 Task: Find connections with filter location Neumarkt in der Oberpfalz with filter topic #cybersecuritywith filter profile language Potuguese with filter current company Capco with filter school Institute for Excellence in Higher Education(IEHE),Bhopal(Autonomous) with filter industry Taxi and Limousine Services with filter service category Cybersecurity with filter keywords title Credit Counselor
Action: Mouse moved to (566, 77)
Screenshot: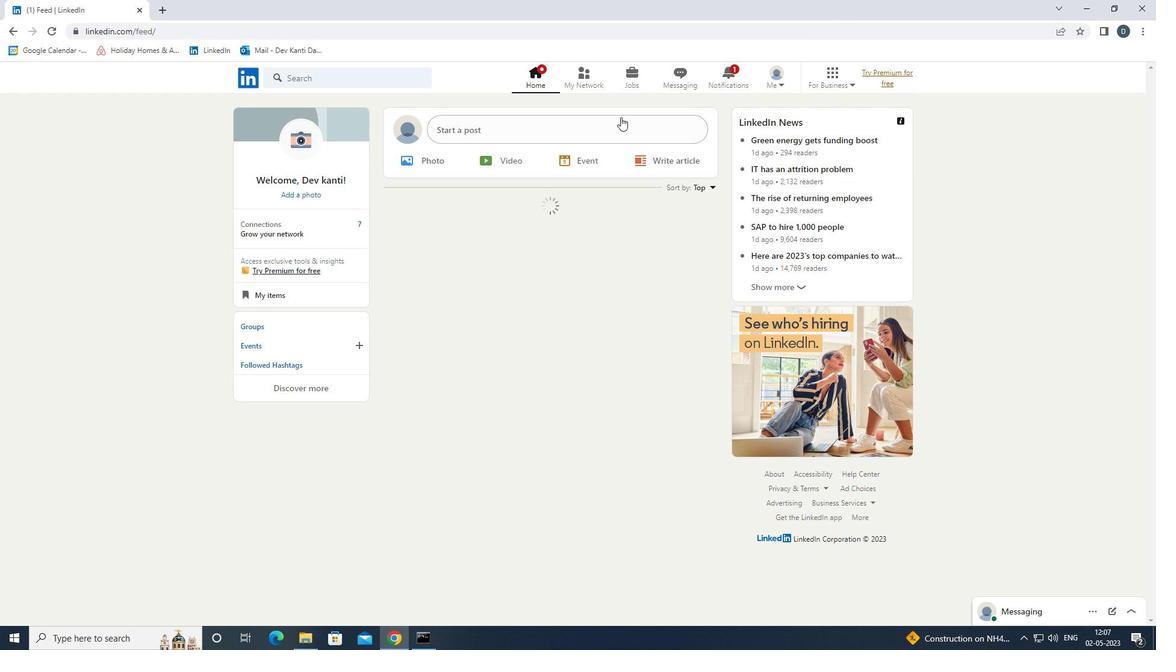 
Action: Mouse pressed left at (566, 77)
Screenshot: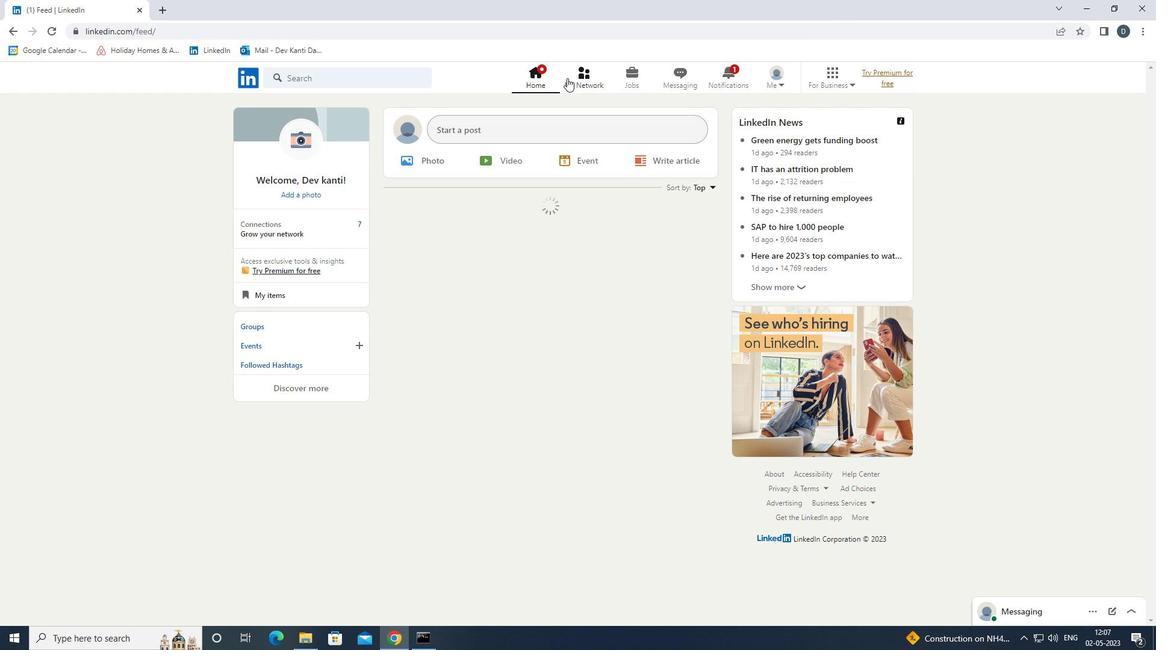 
Action: Mouse moved to (396, 143)
Screenshot: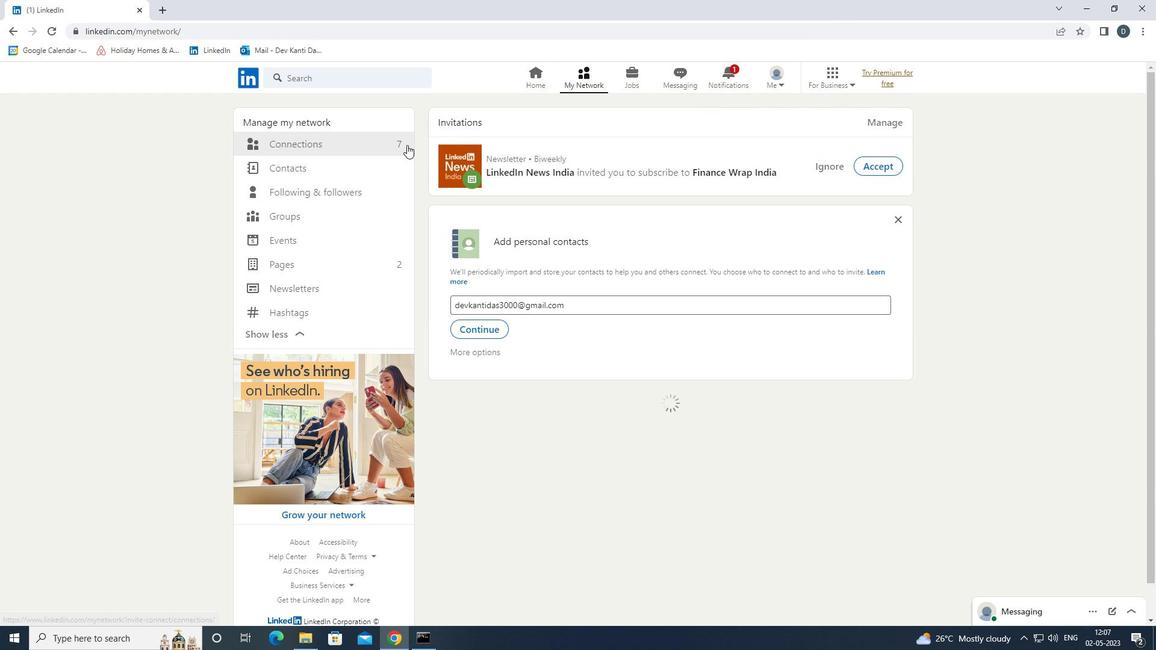 
Action: Mouse pressed left at (396, 143)
Screenshot: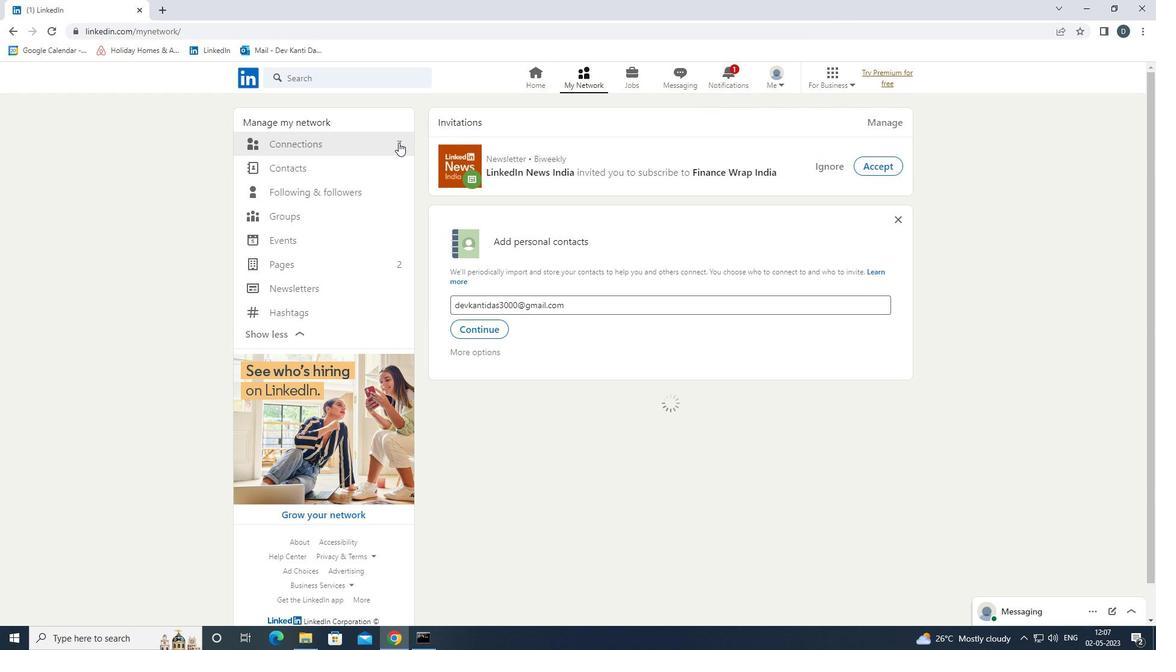 
Action: Mouse moved to (669, 142)
Screenshot: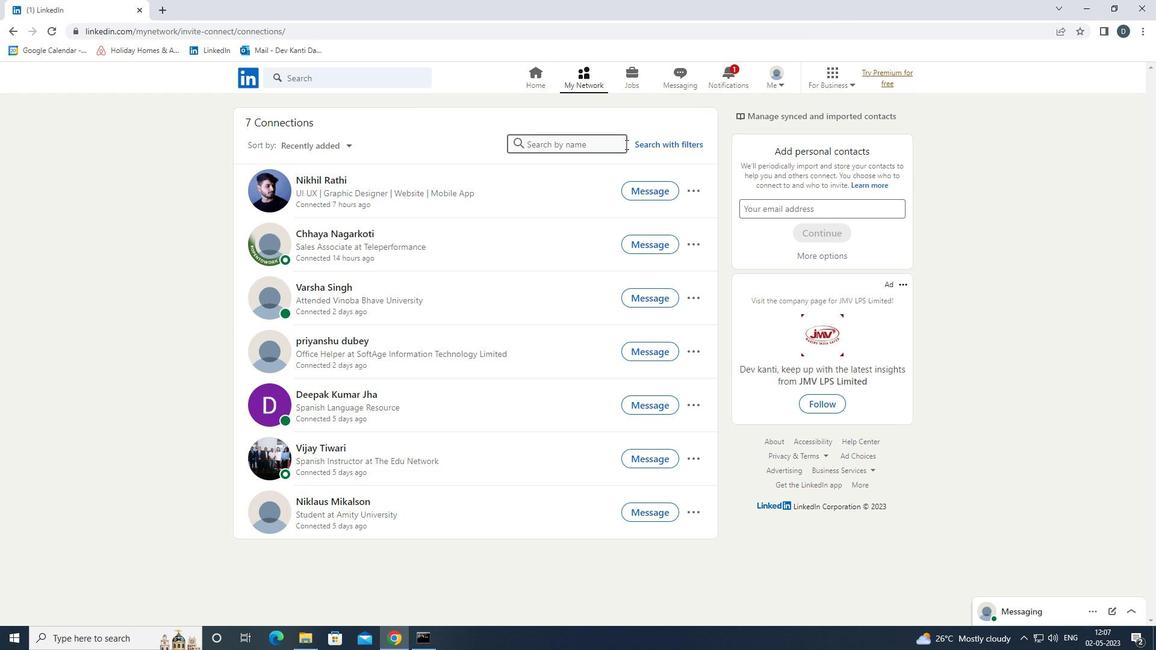 
Action: Mouse pressed left at (669, 142)
Screenshot: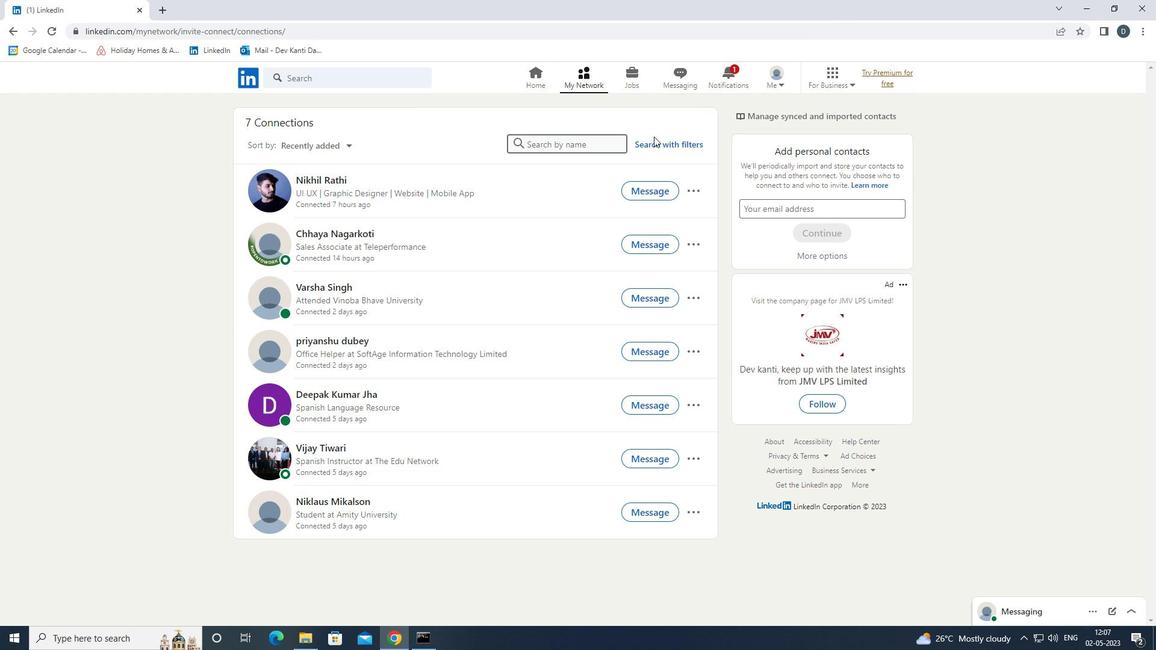 
Action: Mouse moved to (611, 110)
Screenshot: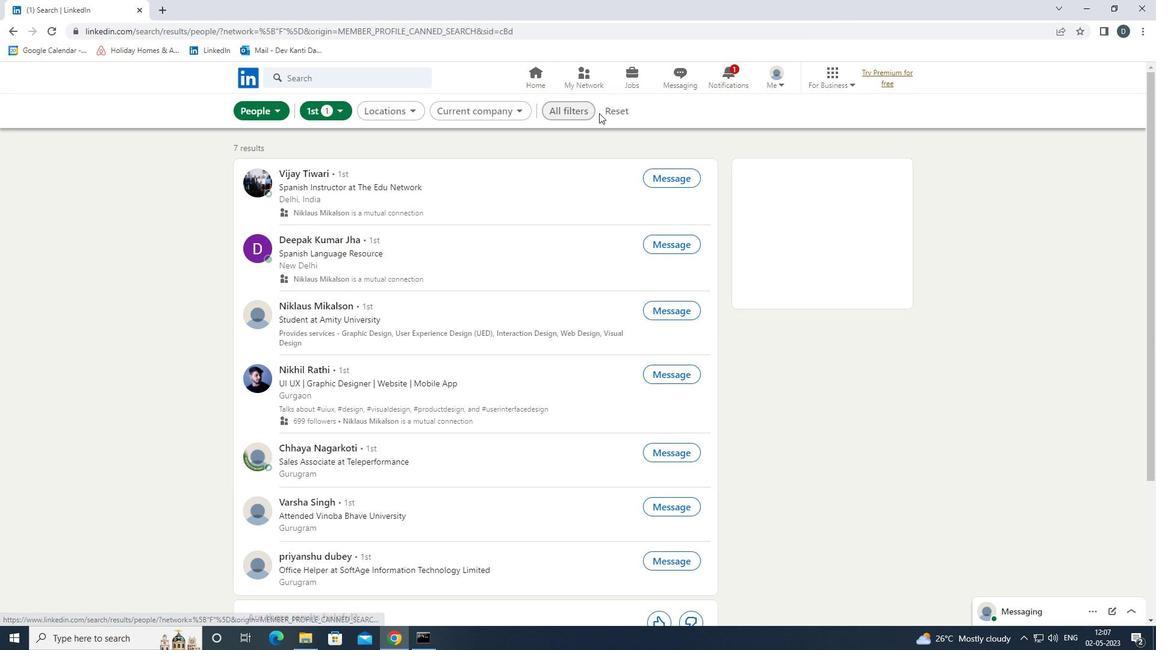 
Action: Mouse pressed left at (611, 110)
Screenshot: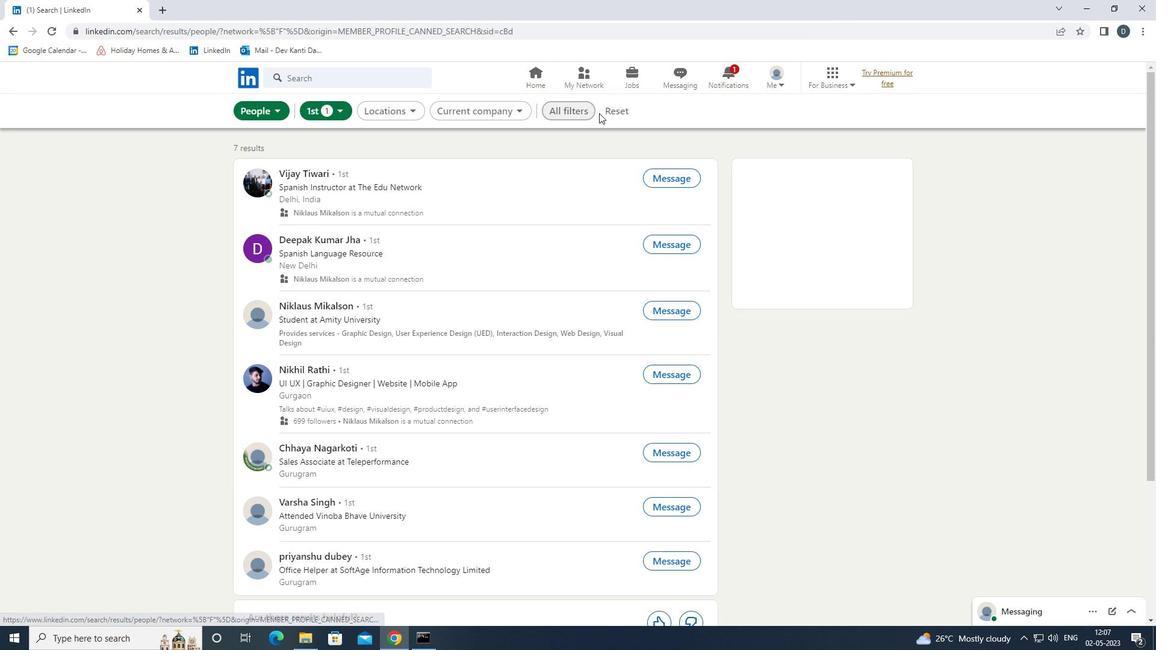 
Action: Mouse moved to (586, 109)
Screenshot: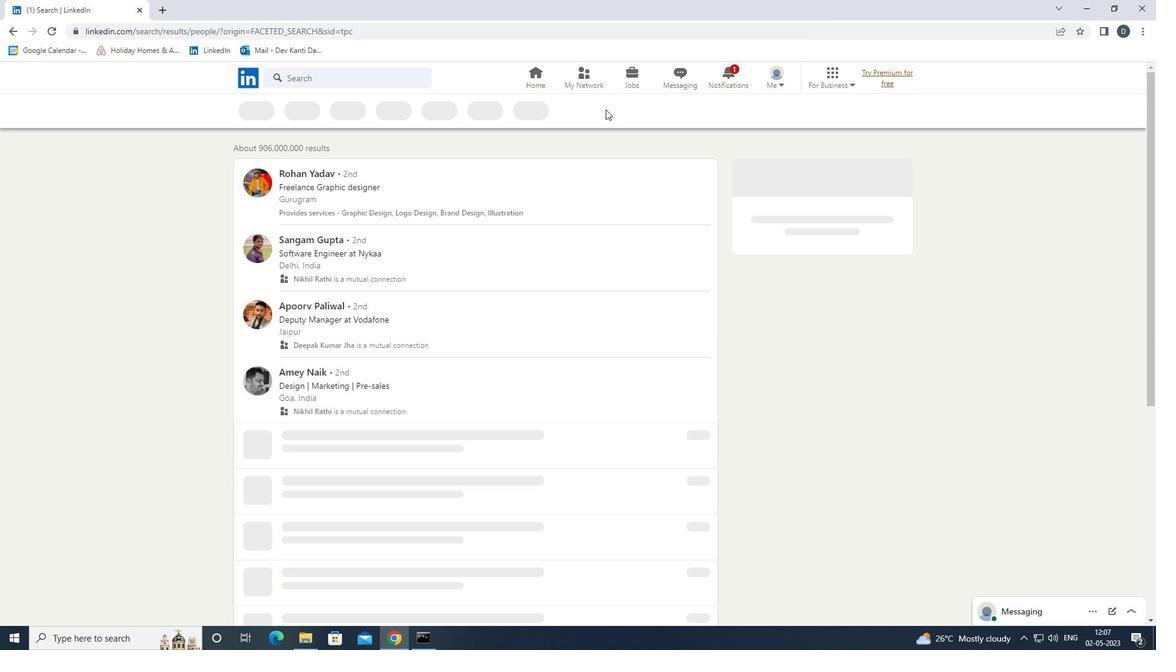 
Action: Mouse pressed left at (586, 109)
Screenshot: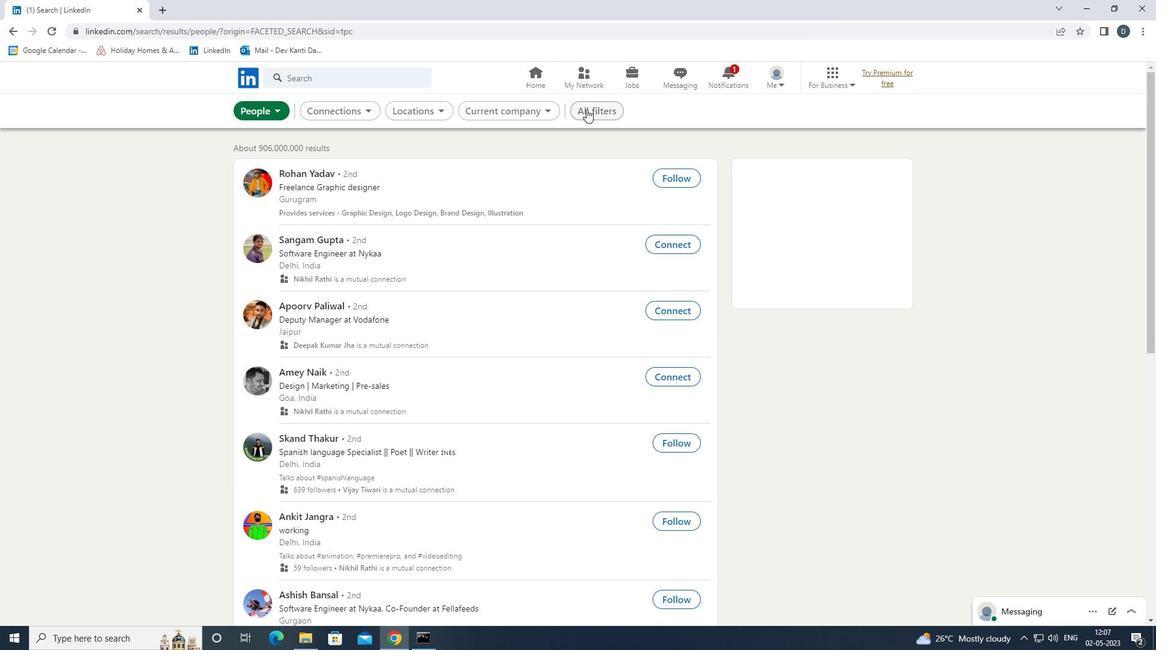 
Action: Mouse moved to (1019, 404)
Screenshot: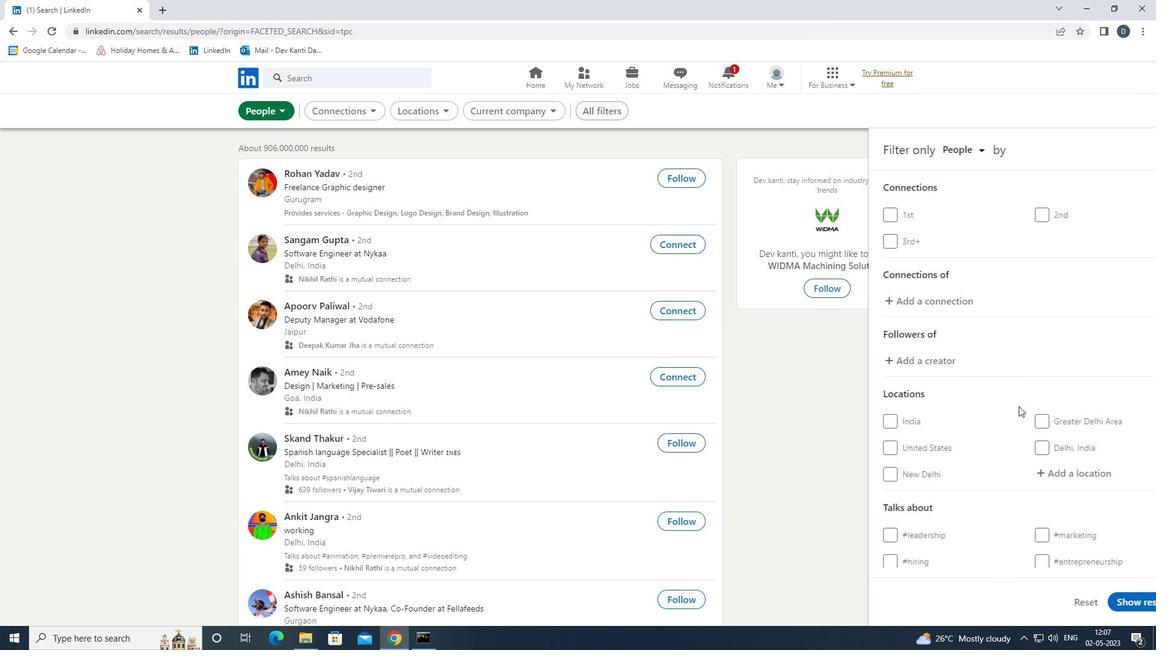 
Action: Mouse scrolled (1019, 404) with delta (0, 0)
Screenshot: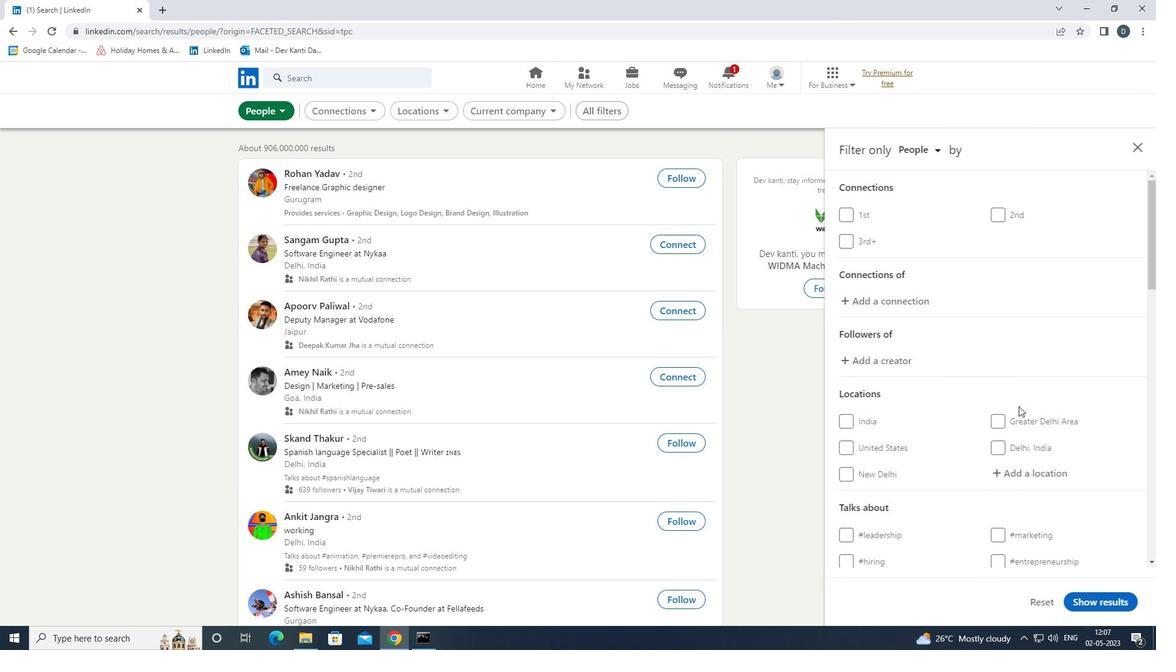 
Action: Mouse scrolled (1019, 404) with delta (0, 0)
Screenshot: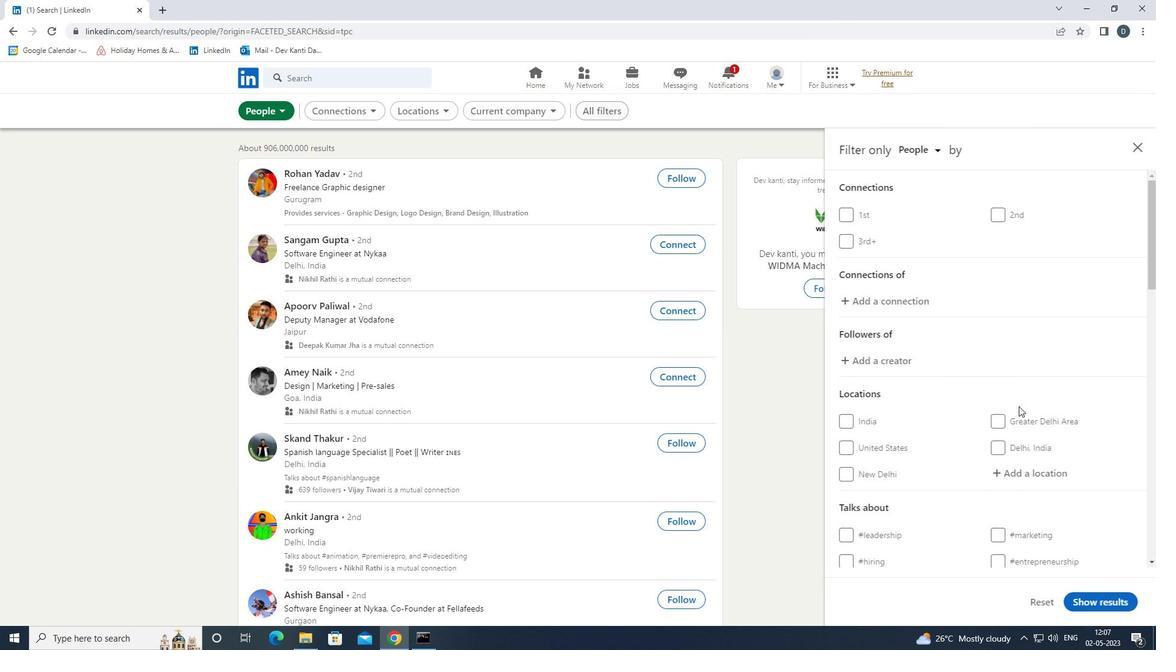 
Action: Mouse moved to (1055, 356)
Screenshot: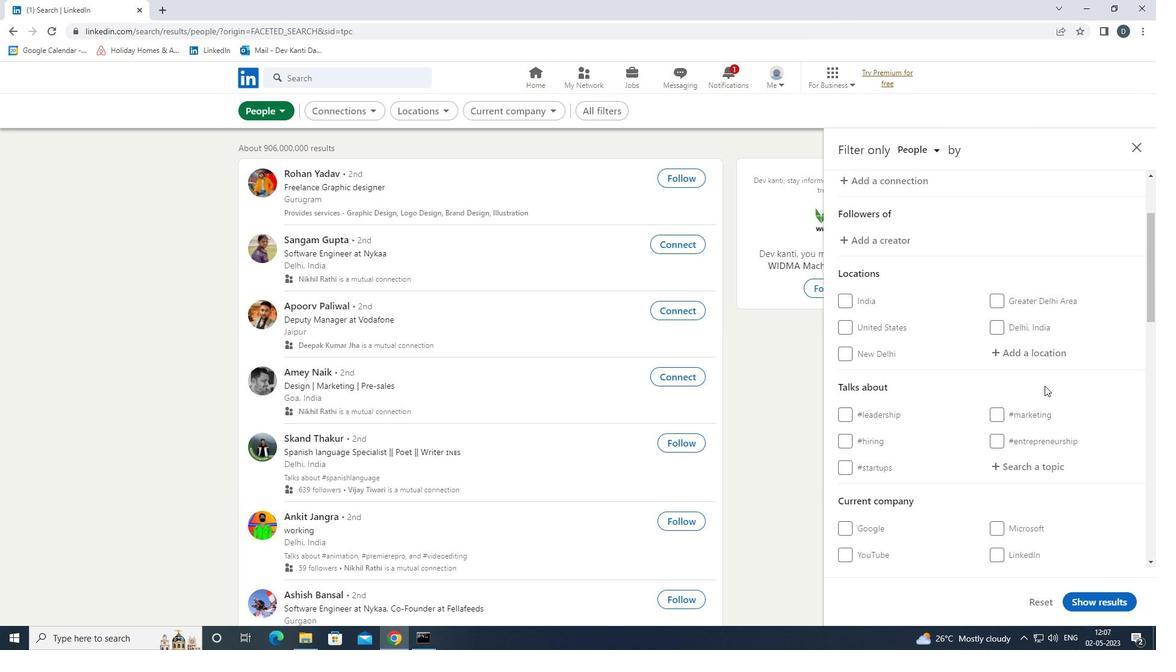 
Action: Mouse pressed left at (1055, 356)
Screenshot: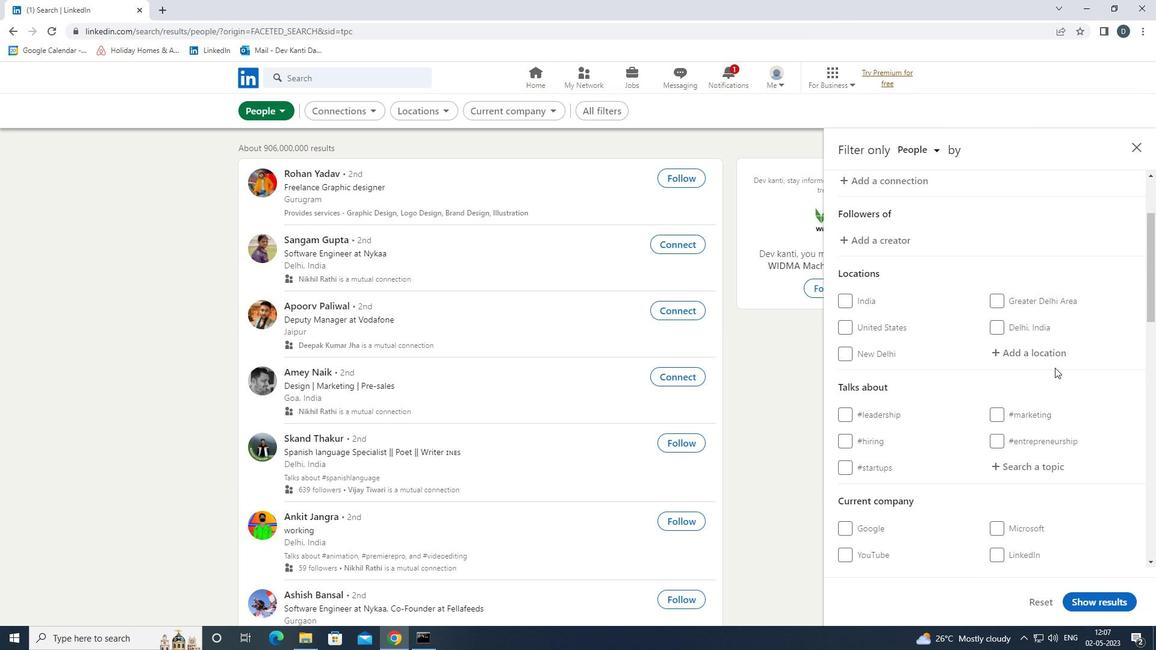 
Action: Key pressed <Key.shift>NEUMARKT<Key.space><Key.down><Key.enter>
Screenshot: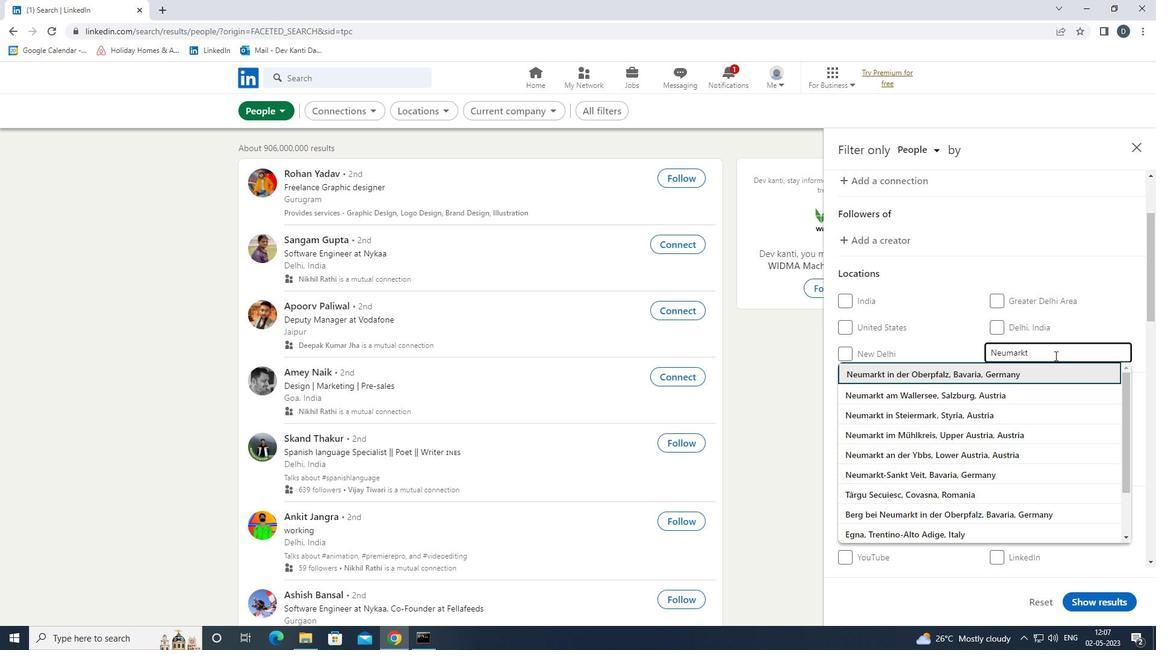 
Action: Mouse moved to (1072, 358)
Screenshot: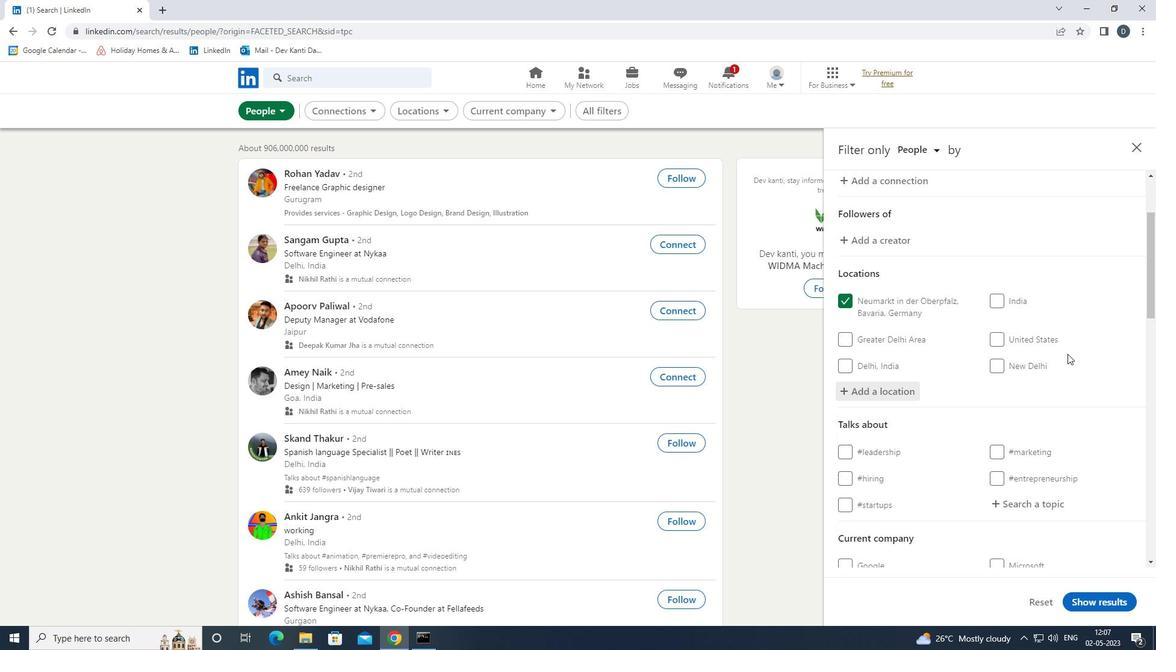 
Action: Mouse scrolled (1072, 357) with delta (0, 0)
Screenshot: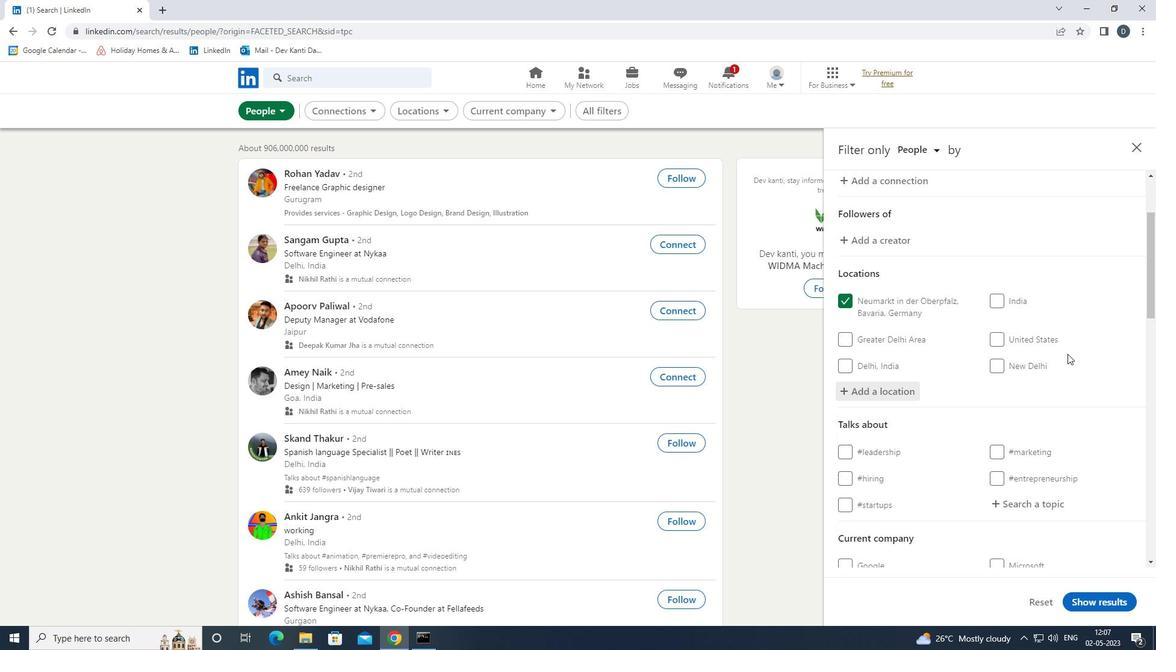 
Action: Mouse moved to (1072, 358)
Screenshot: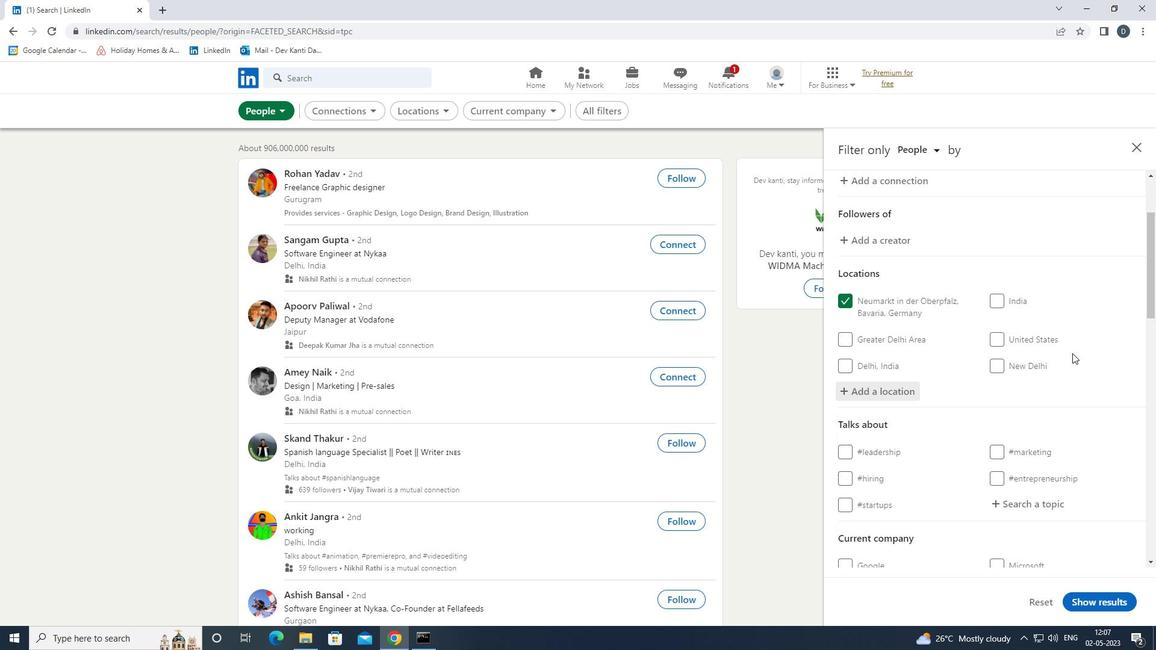 
Action: Mouse scrolled (1072, 357) with delta (0, 0)
Screenshot: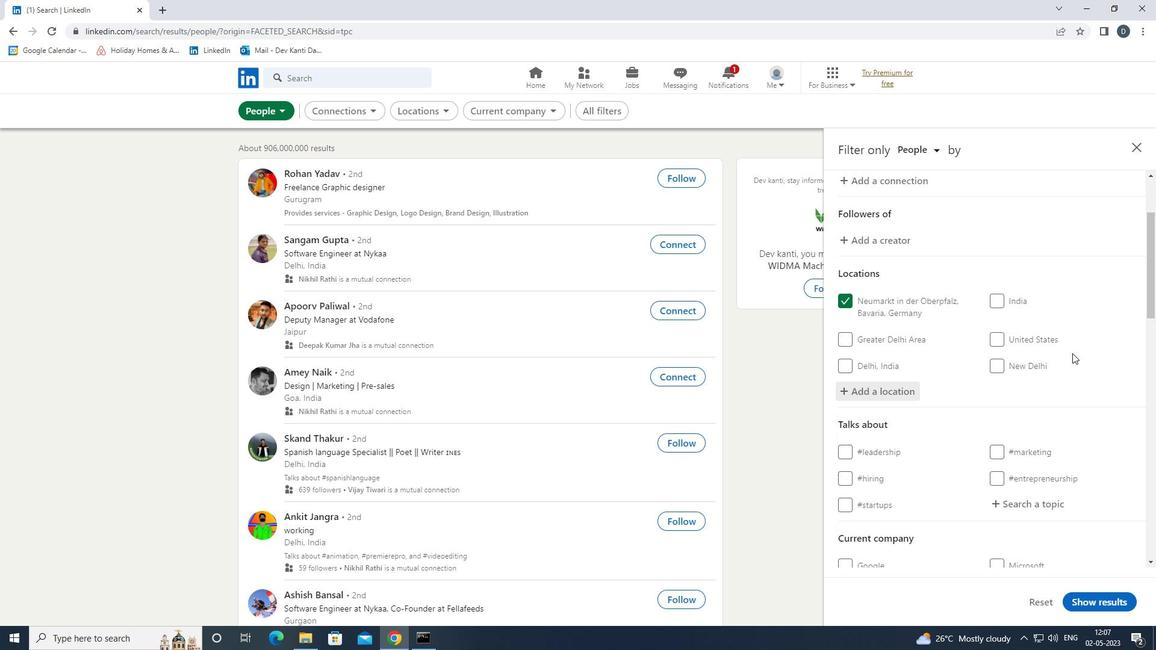 
Action: Mouse moved to (1018, 396)
Screenshot: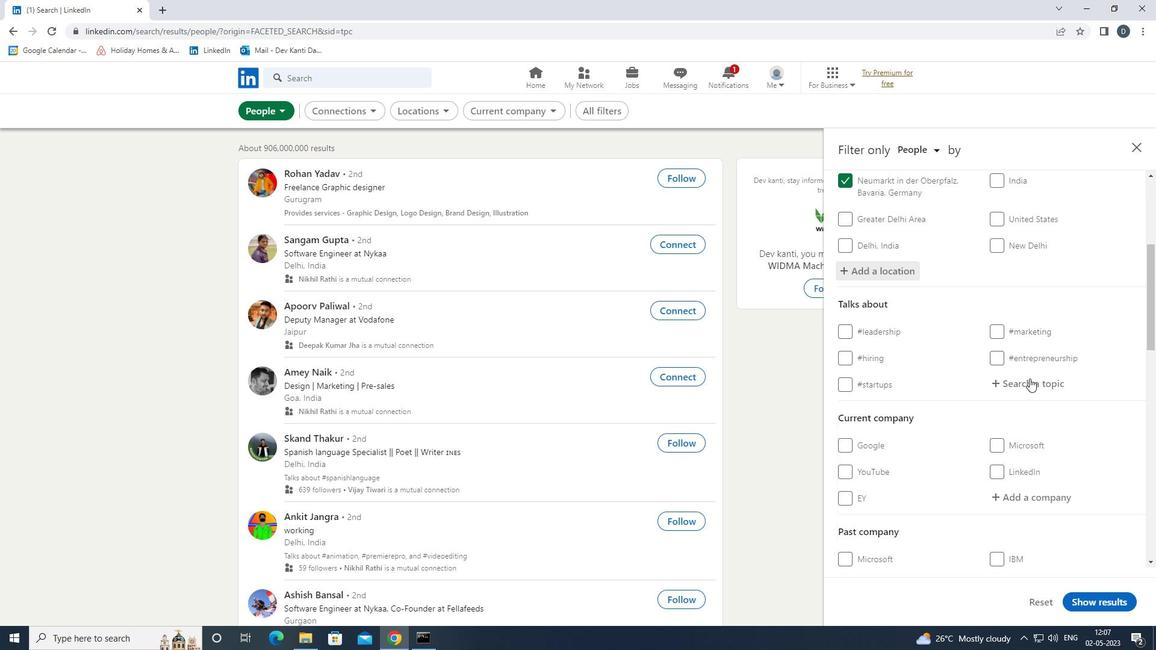 
Action: Mouse pressed left at (1018, 396)
Screenshot: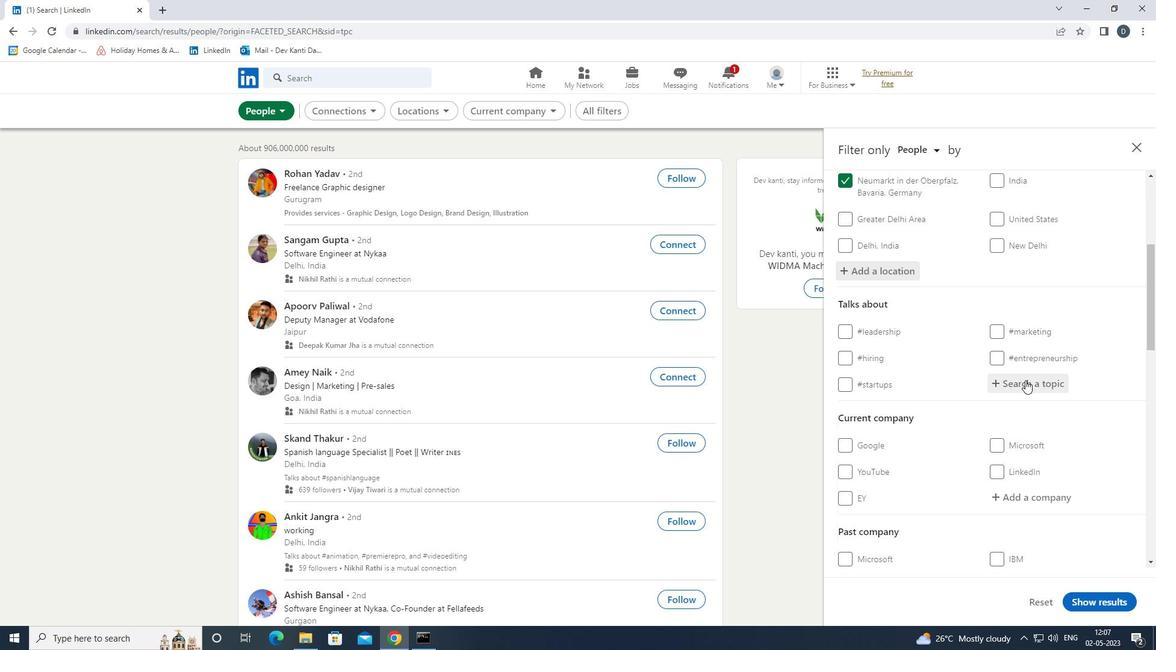 
Action: Mouse moved to (1018, 392)
Screenshot: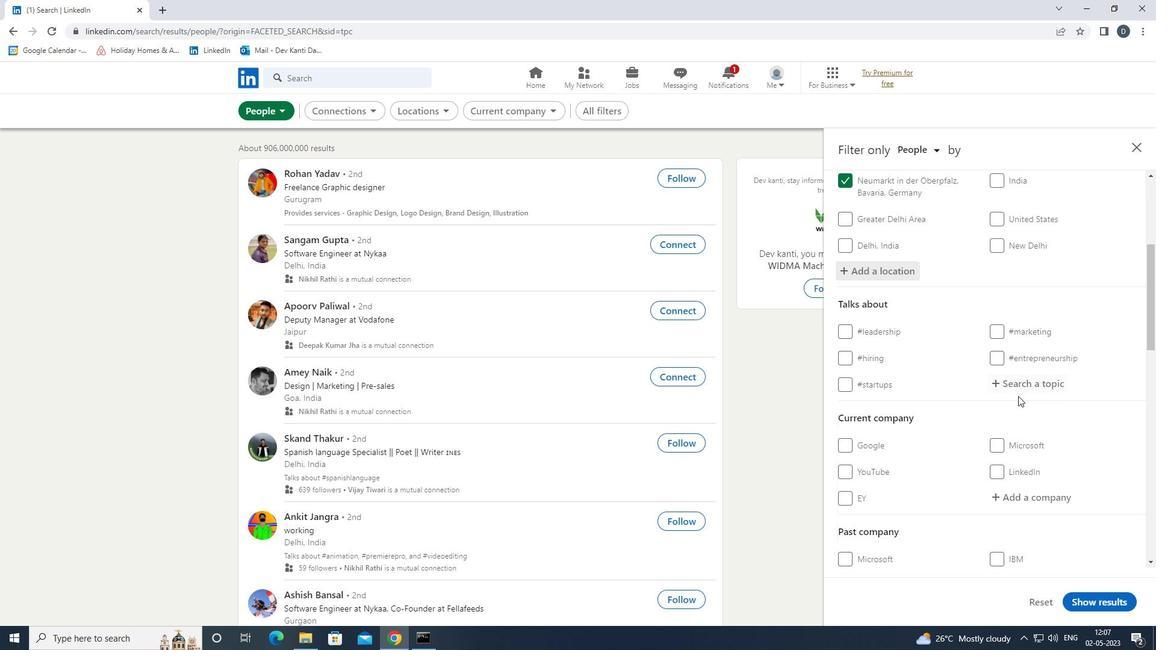 
Action: Mouse pressed left at (1018, 392)
Screenshot: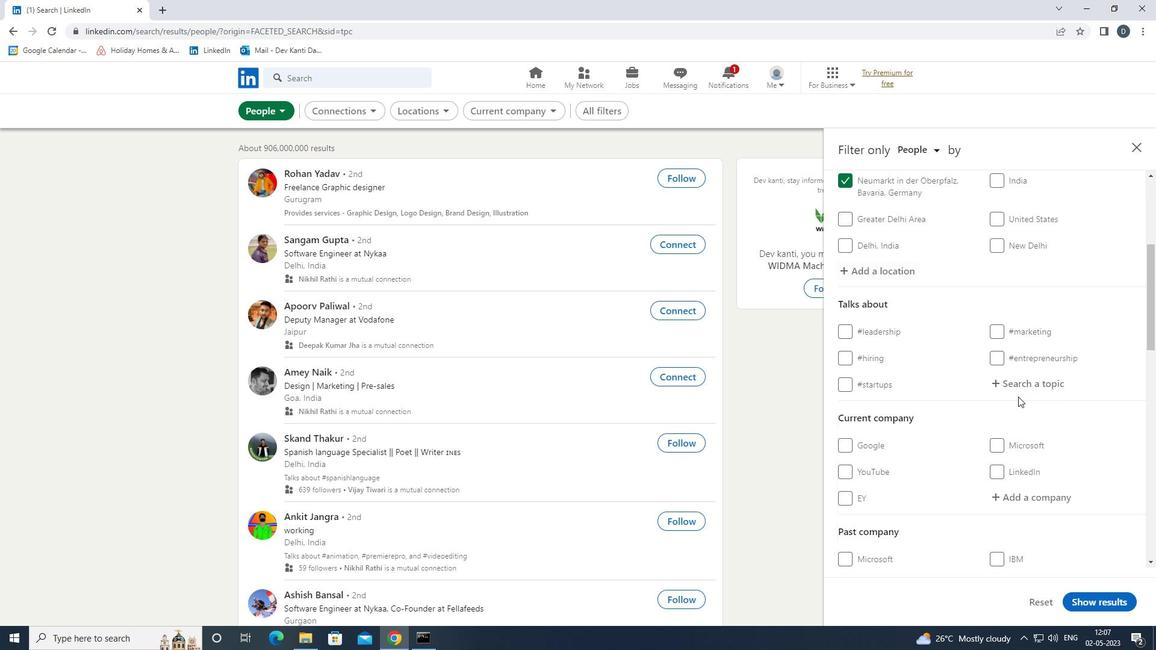 
Action: Key pressed CYBERSECURITY<Key.down><Key.enter>
Screenshot: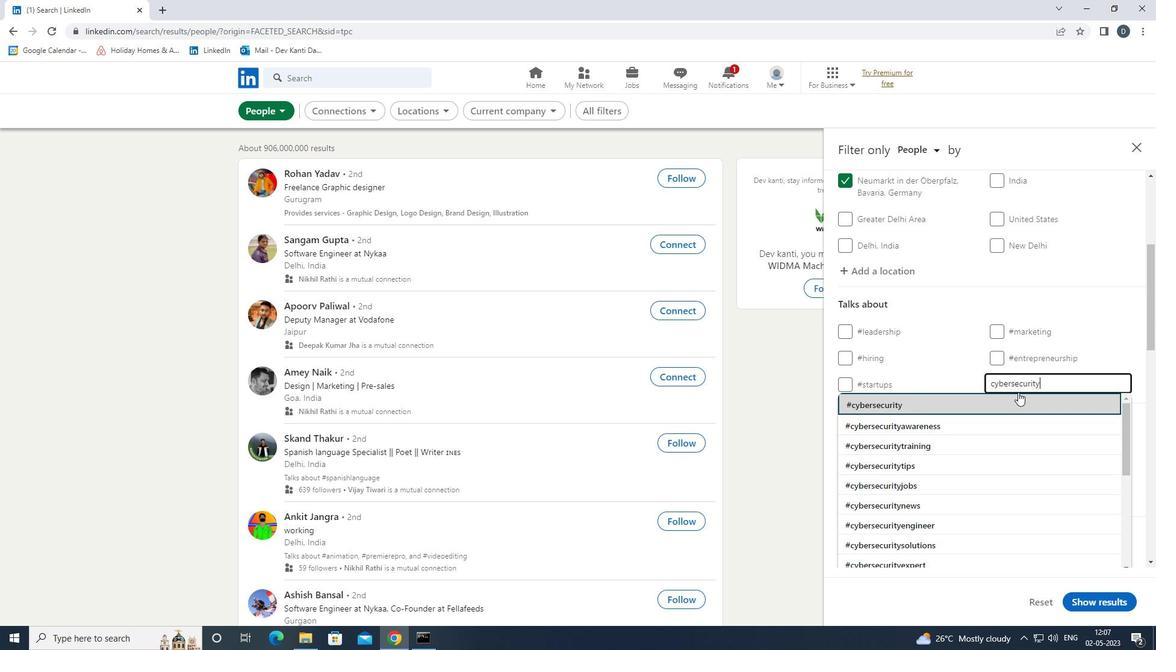
Action: Mouse moved to (1020, 392)
Screenshot: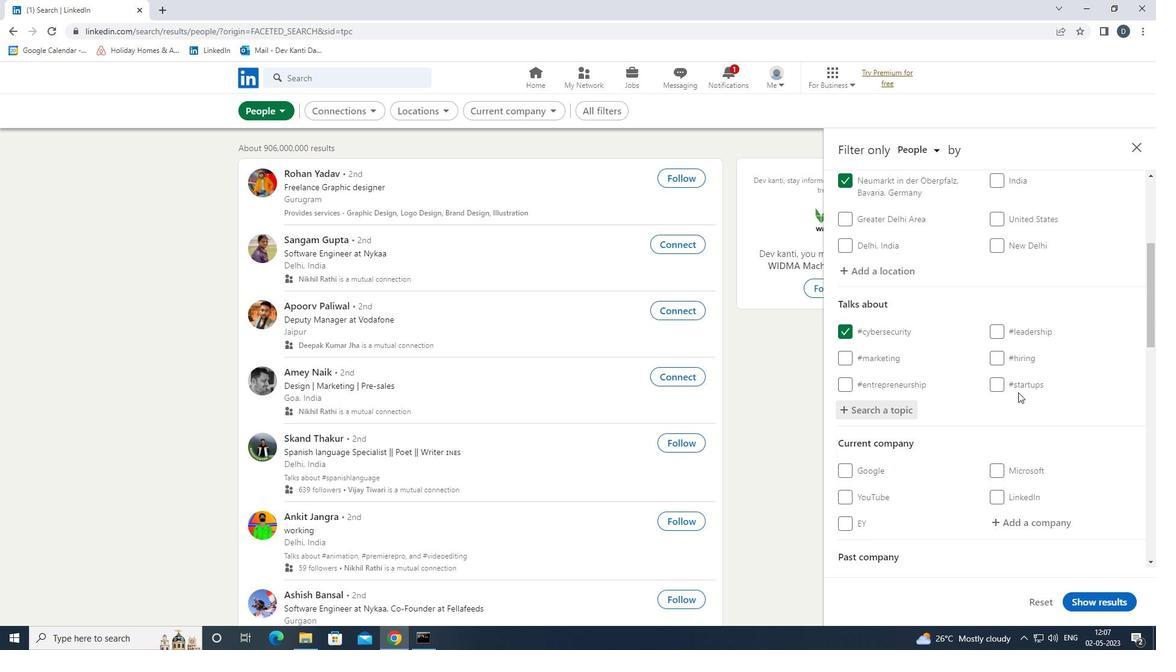 
Action: Mouse scrolled (1020, 391) with delta (0, 0)
Screenshot: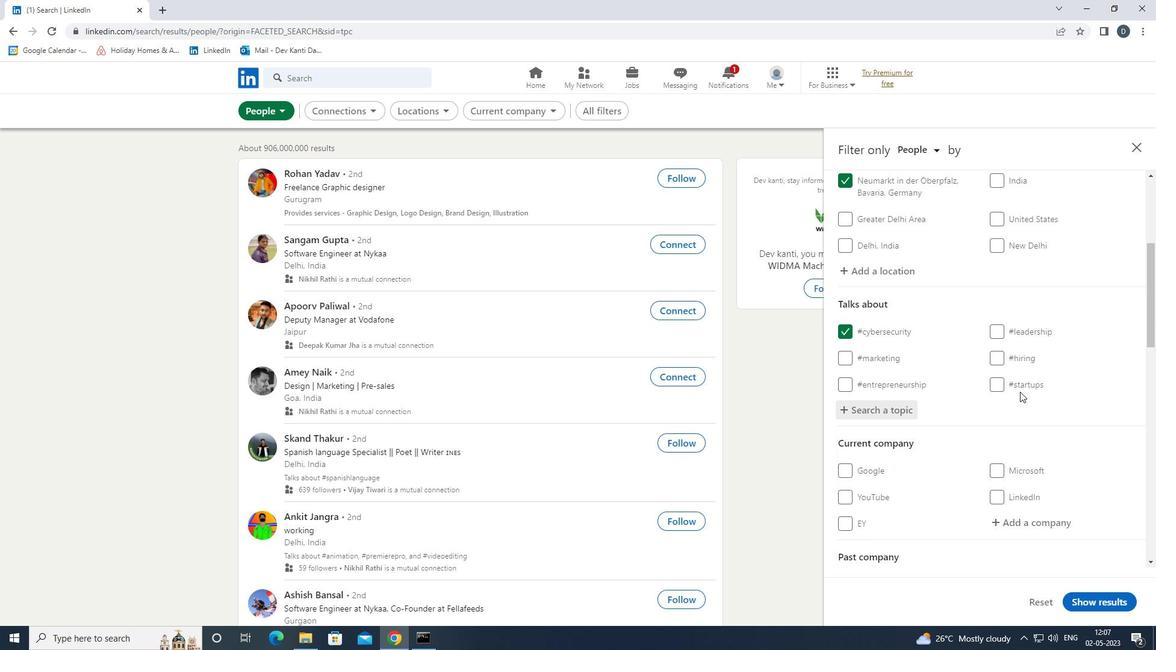 
Action: Mouse scrolled (1020, 391) with delta (0, 0)
Screenshot: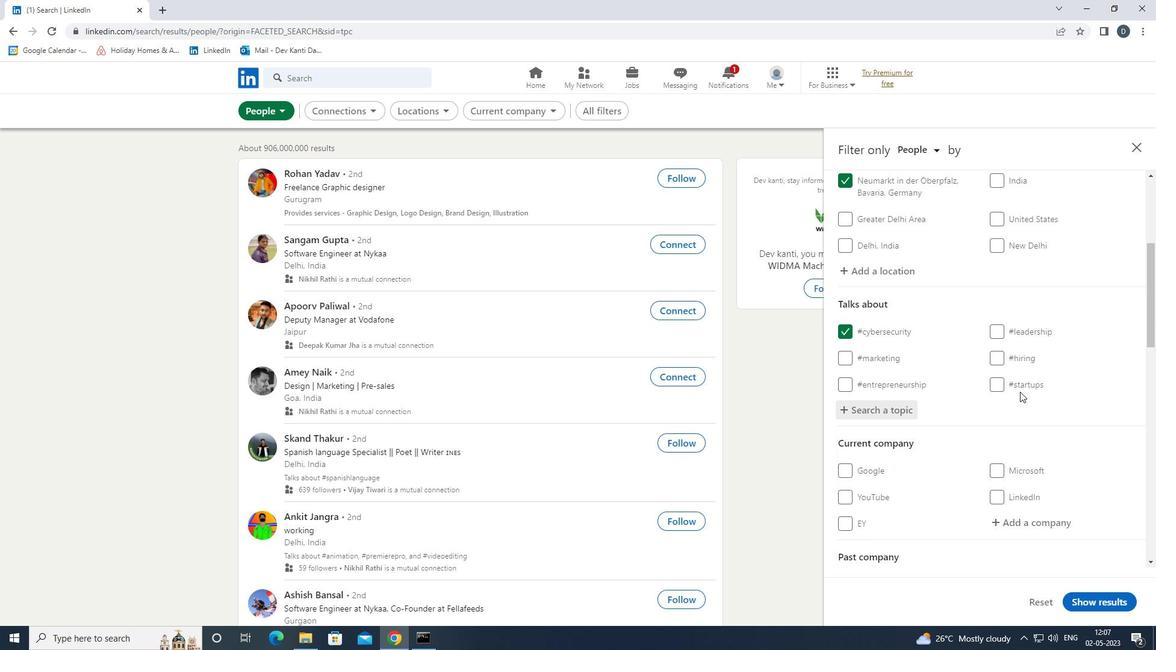 
Action: Mouse scrolled (1020, 391) with delta (0, 0)
Screenshot: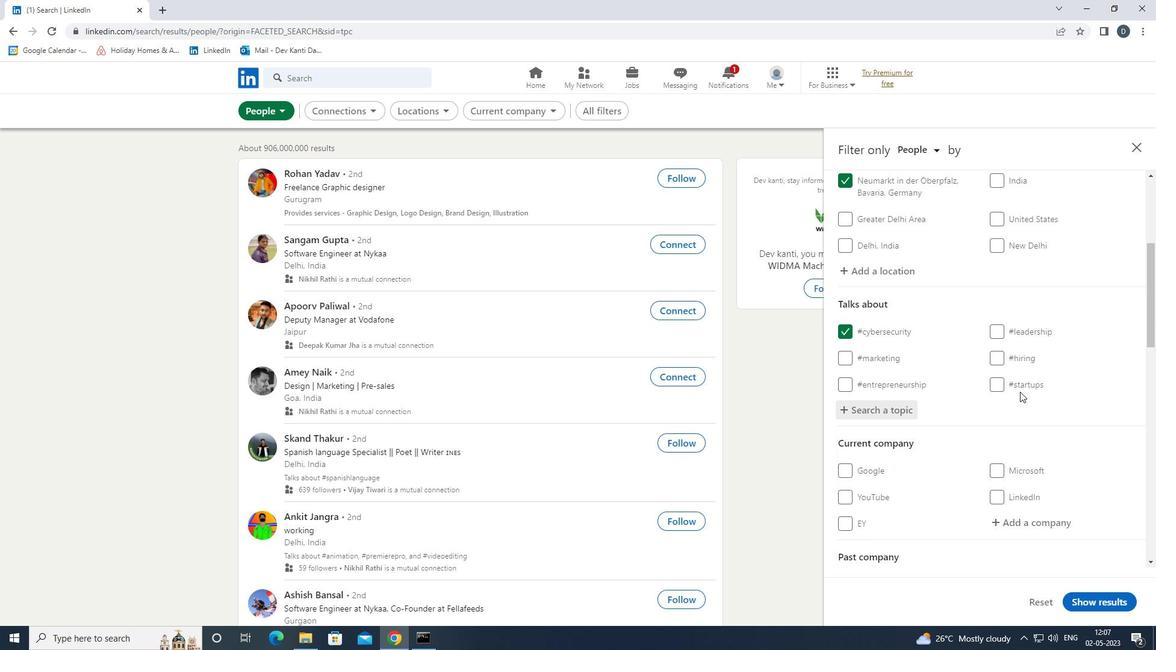 
Action: Mouse moved to (1017, 357)
Screenshot: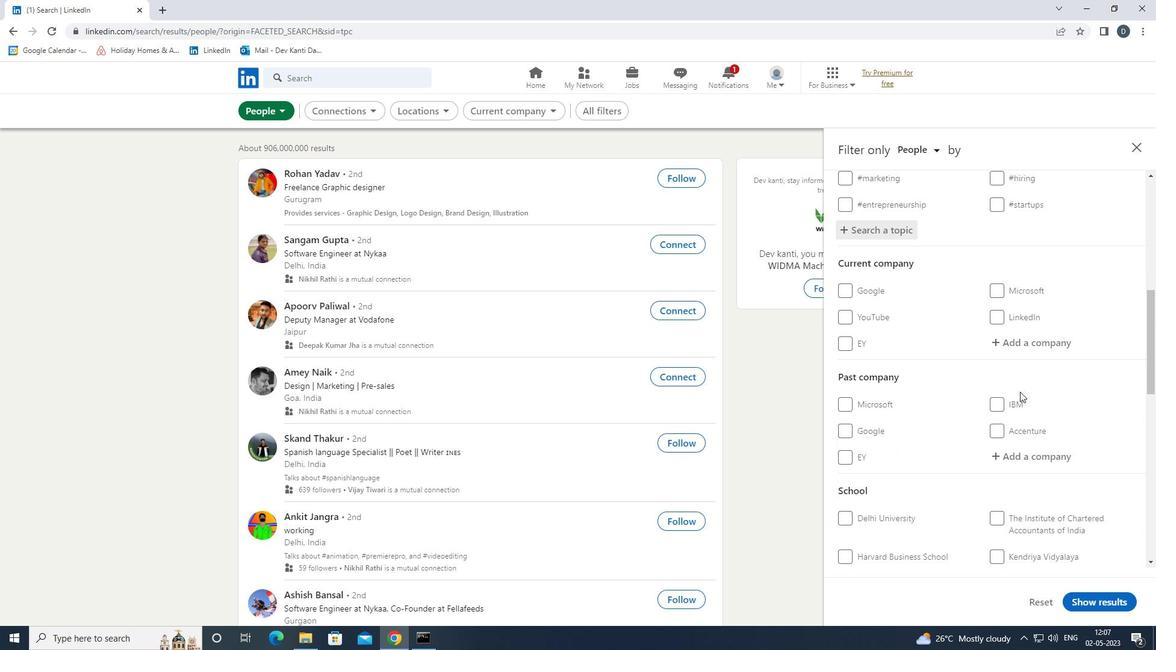 
Action: Mouse scrolled (1017, 356) with delta (0, 0)
Screenshot: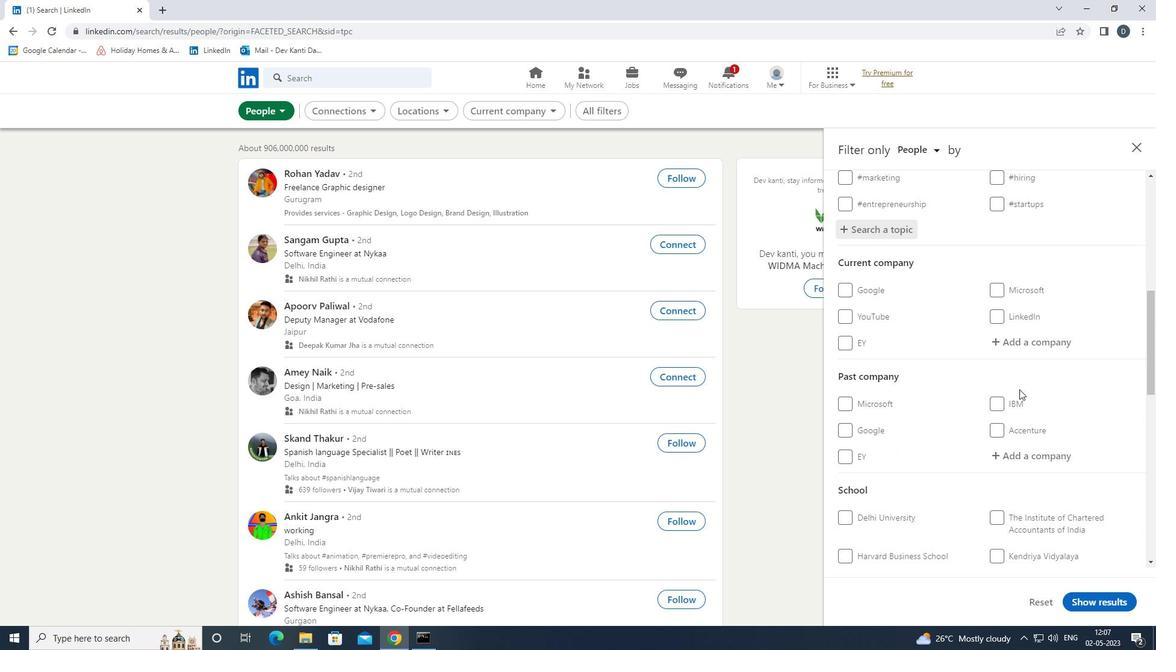 
Action: Mouse scrolled (1017, 356) with delta (0, 0)
Screenshot: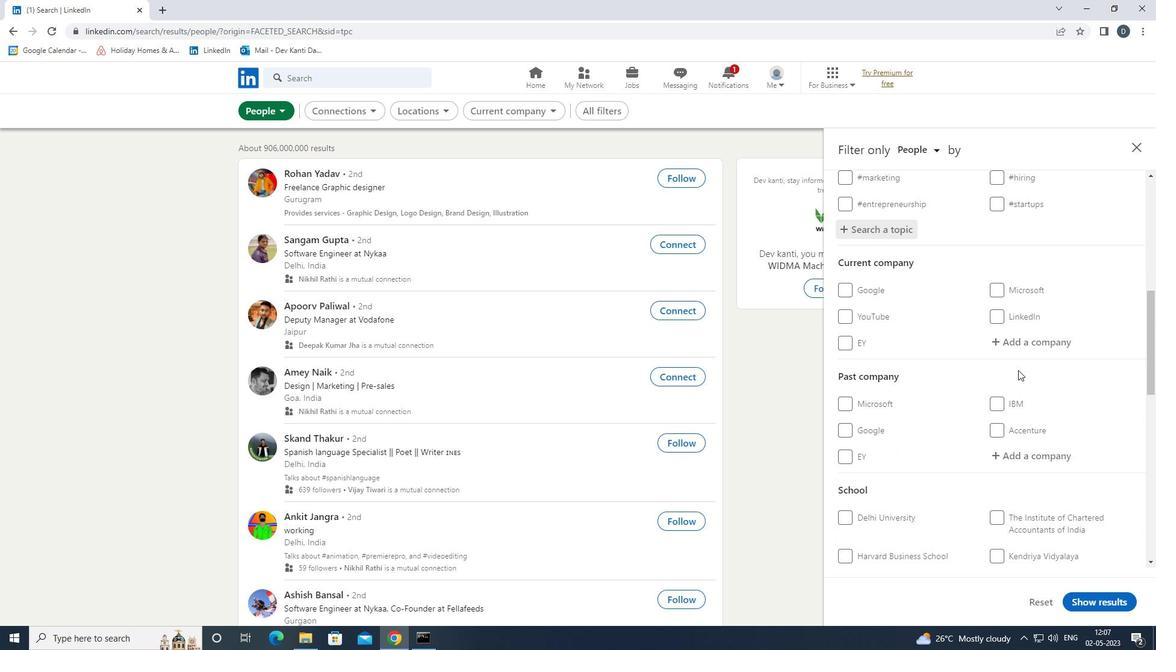 
Action: Mouse scrolled (1017, 356) with delta (0, 0)
Screenshot: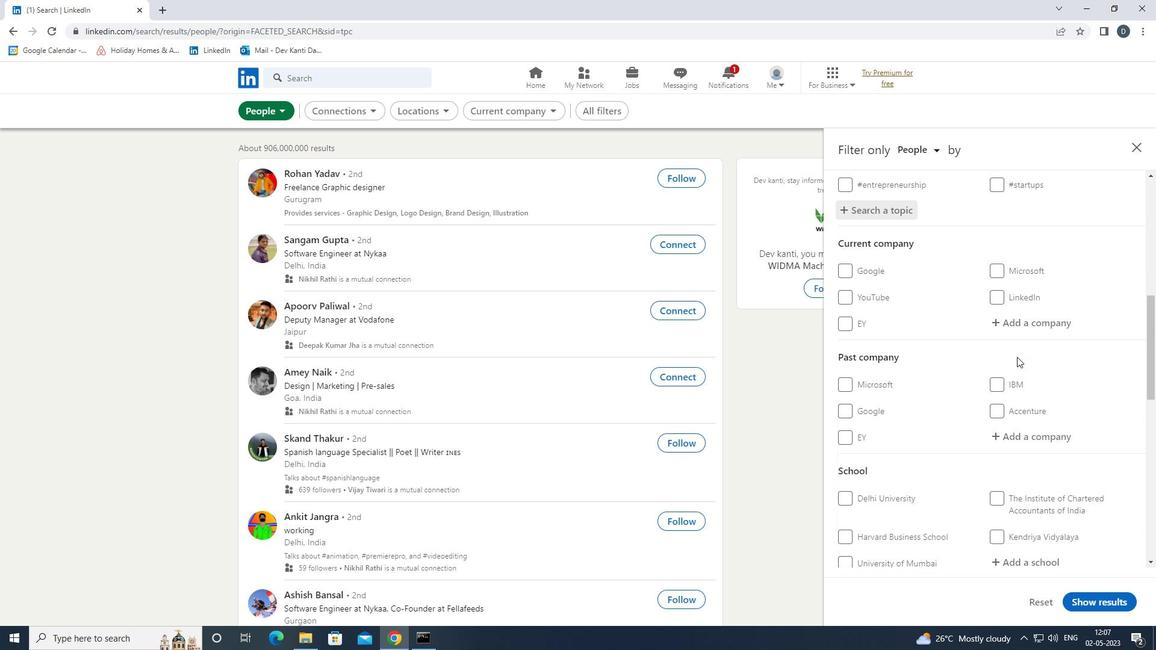 
Action: Mouse scrolled (1017, 356) with delta (0, 0)
Screenshot: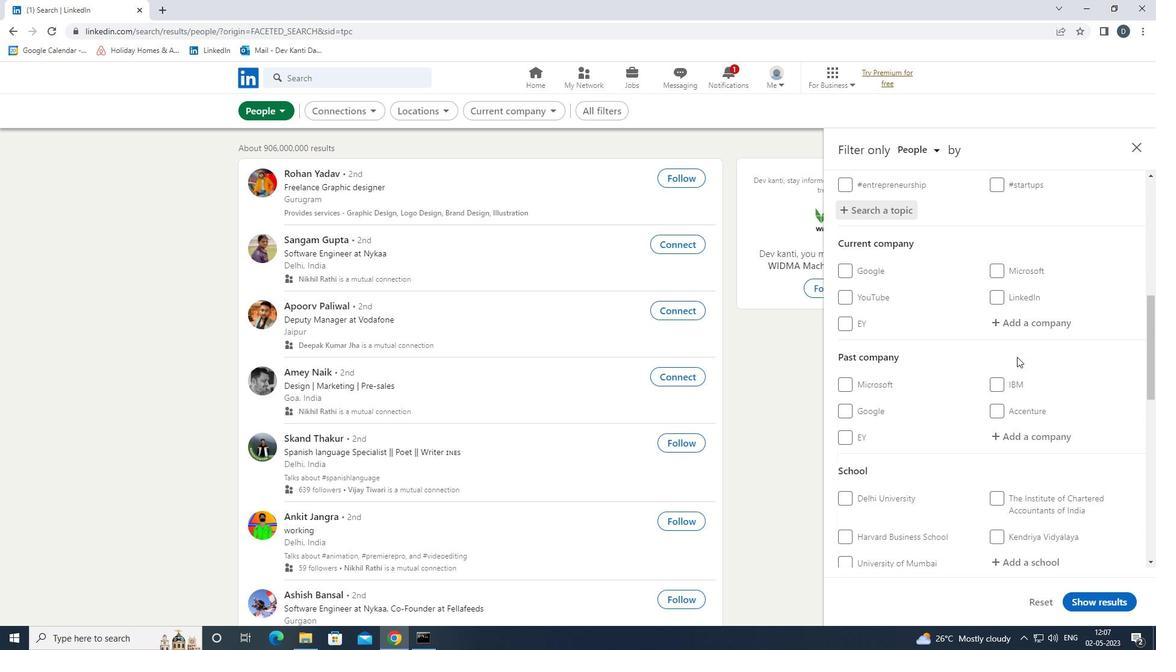 
Action: Mouse scrolled (1017, 356) with delta (0, 0)
Screenshot: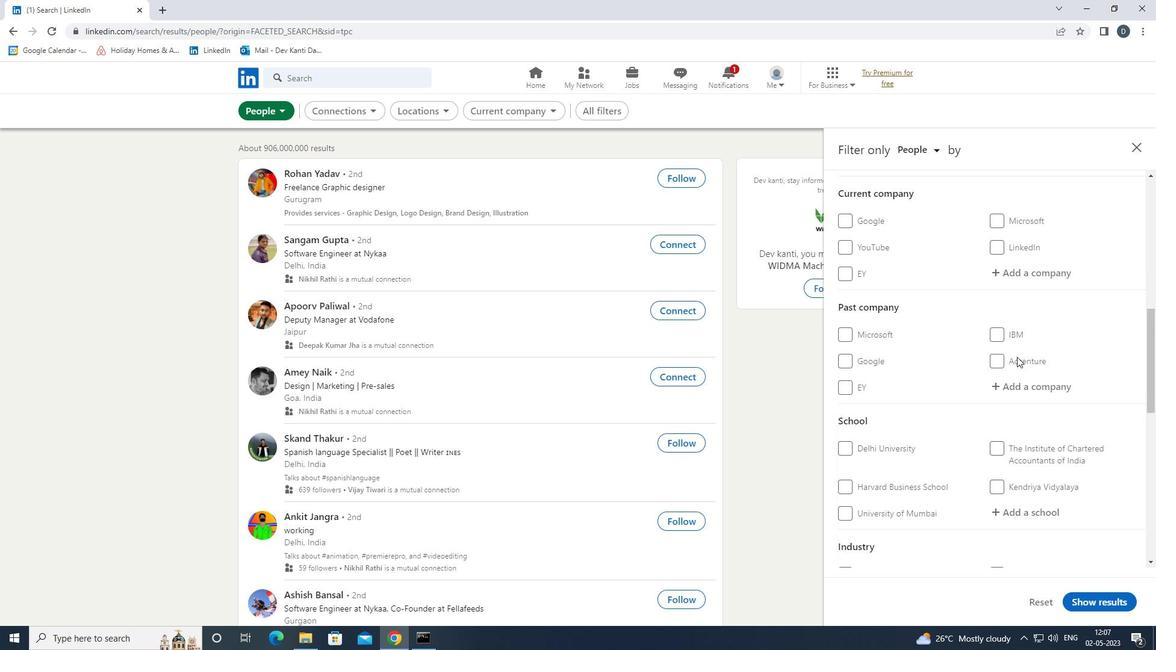 
Action: Mouse scrolled (1017, 356) with delta (0, 0)
Screenshot: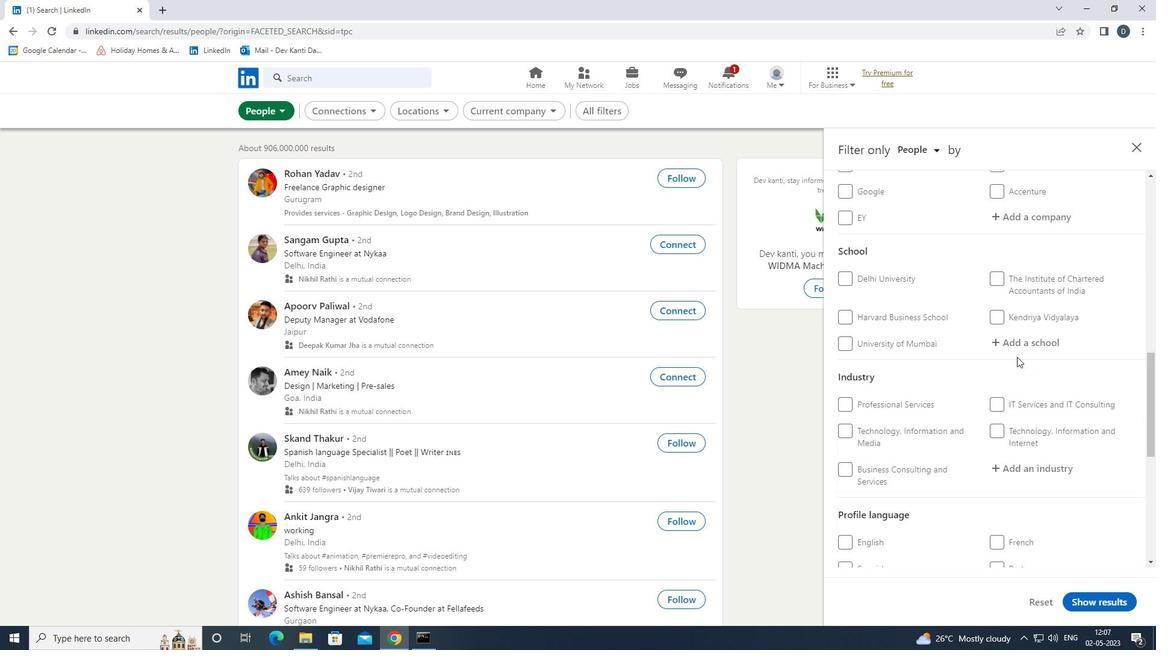 
Action: Mouse moved to (1010, 450)
Screenshot: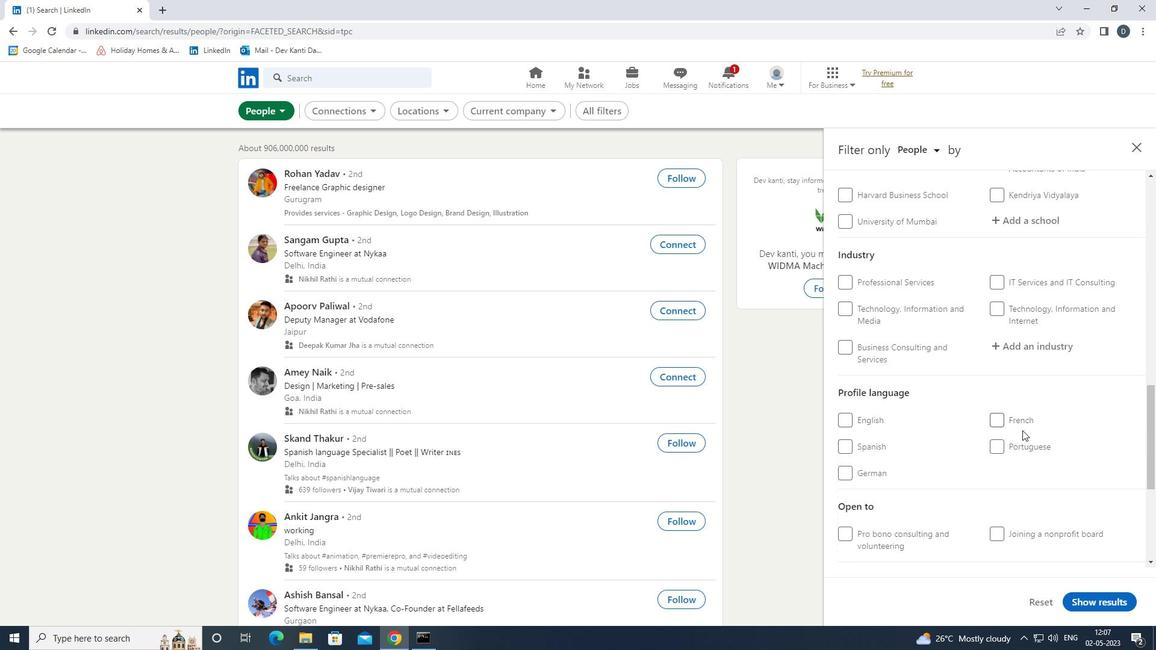 
Action: Mouse pressed left at (1010, 450)
Screenshot: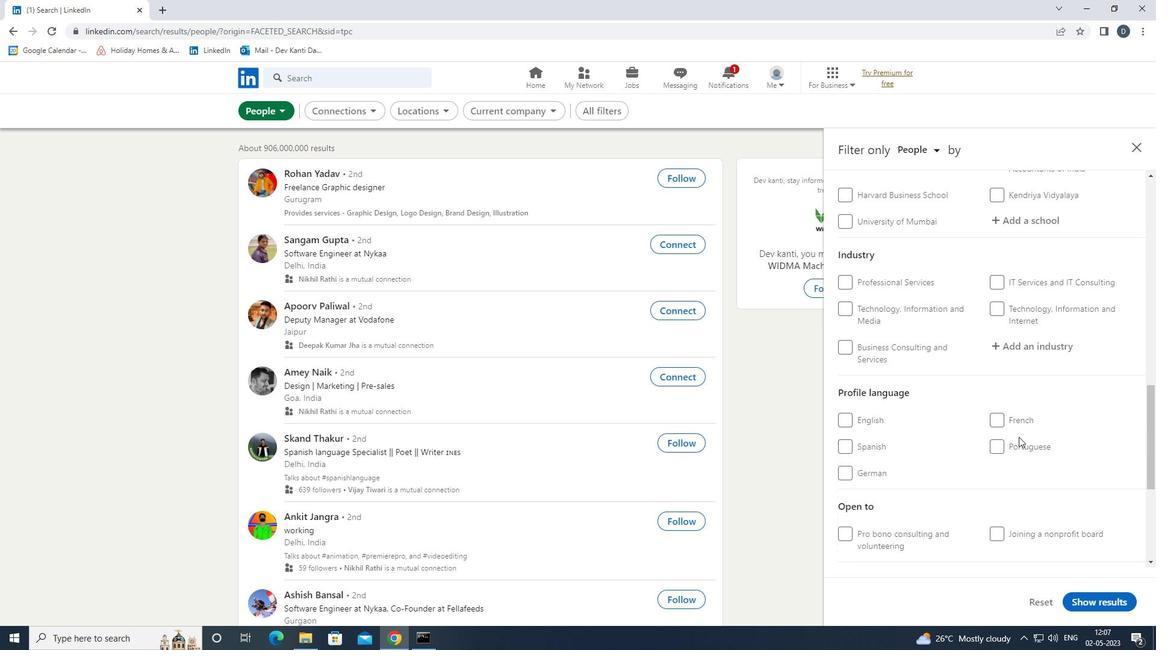 
Action: Mouse moved to (1010, 448)
Screenshot: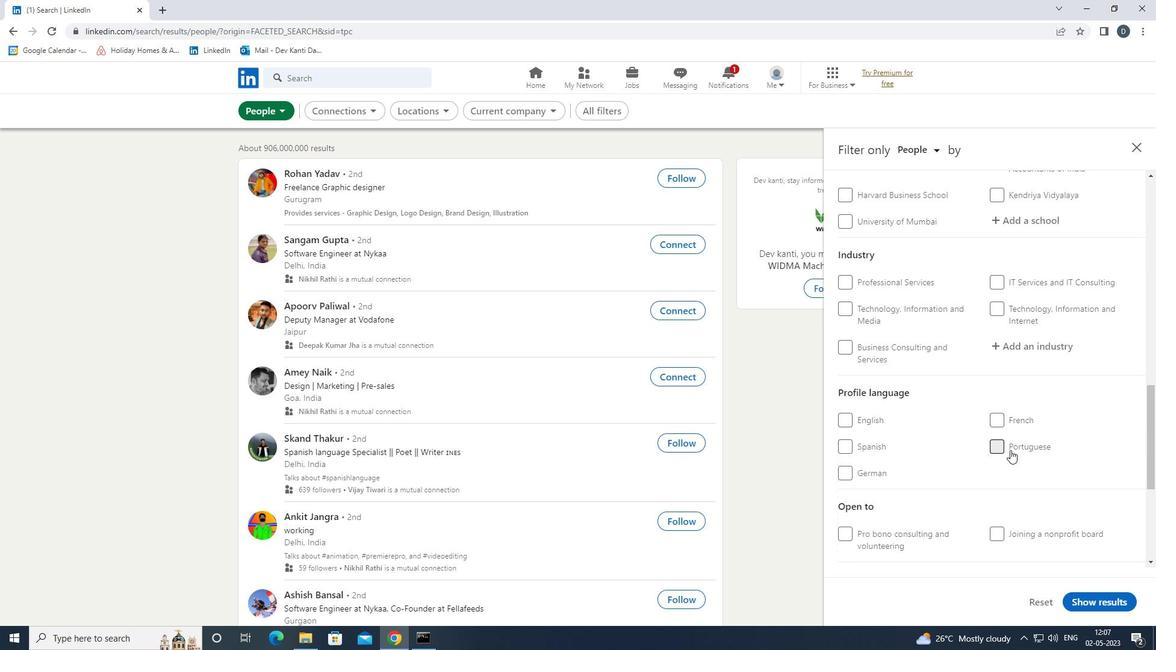 
Action: Mouse scrolled (1010, 449) with delta (0, 0)
Screenshot: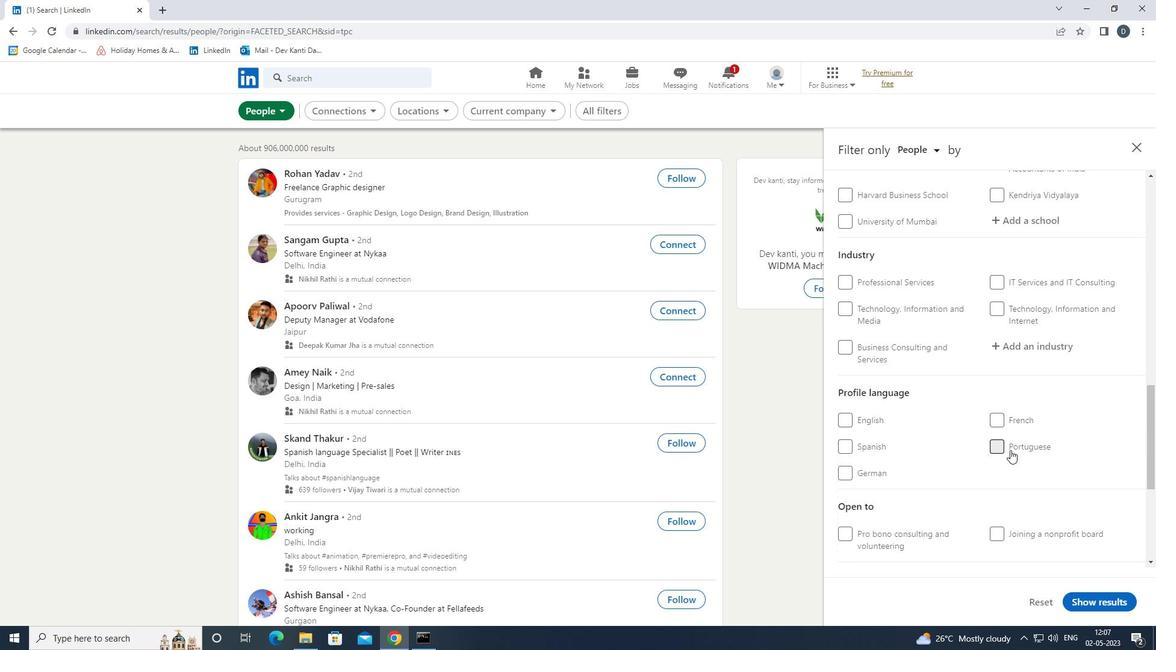 
Action: Mouse scrolled (1010, 449) with delta (0, 0)
Screenshot: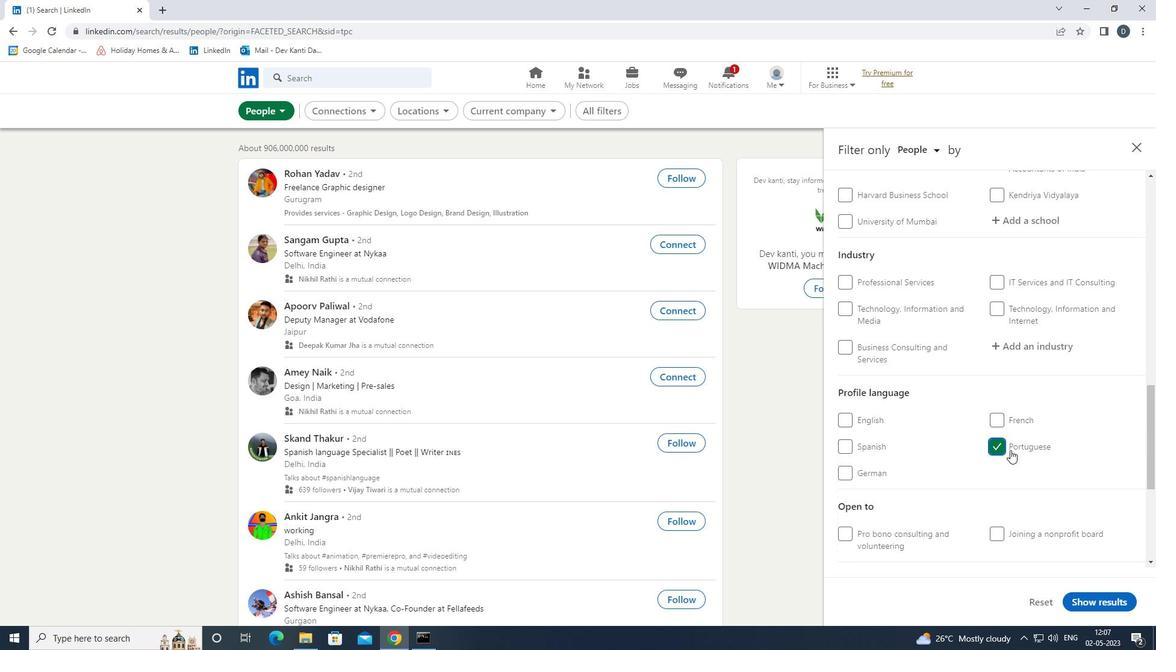 
Action: Mouse scrolled (1010, 449) with delta (0, 0)
Screenshot: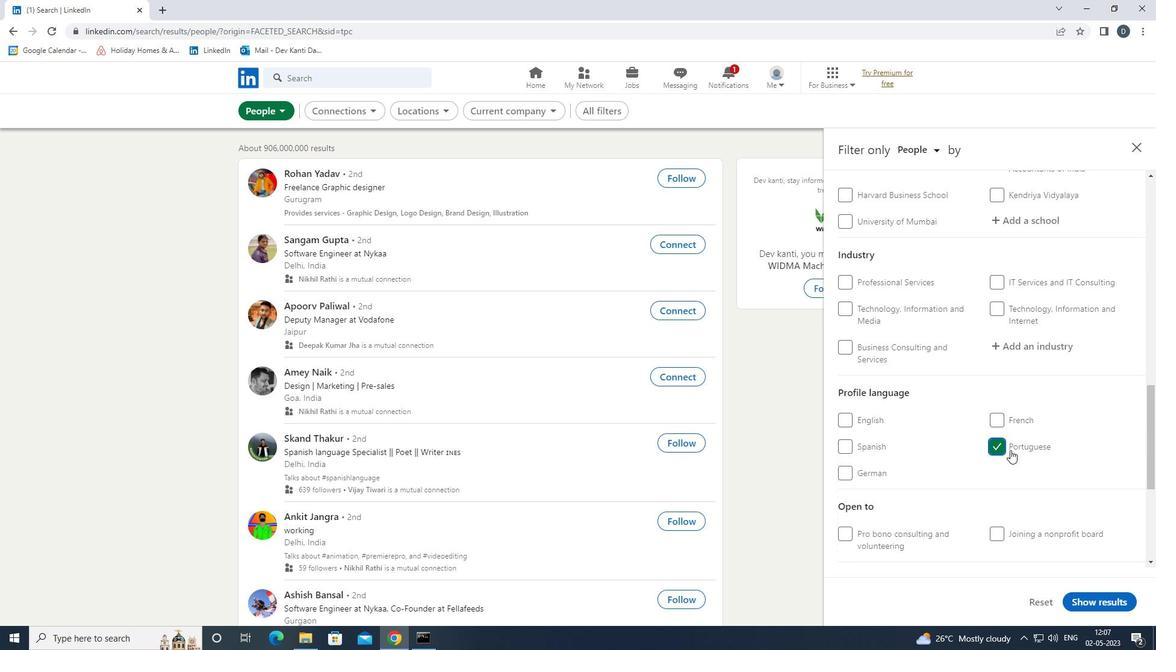 
Action: Mouse scrolled (1010, 449) with delta (0, 0)
Screenshot: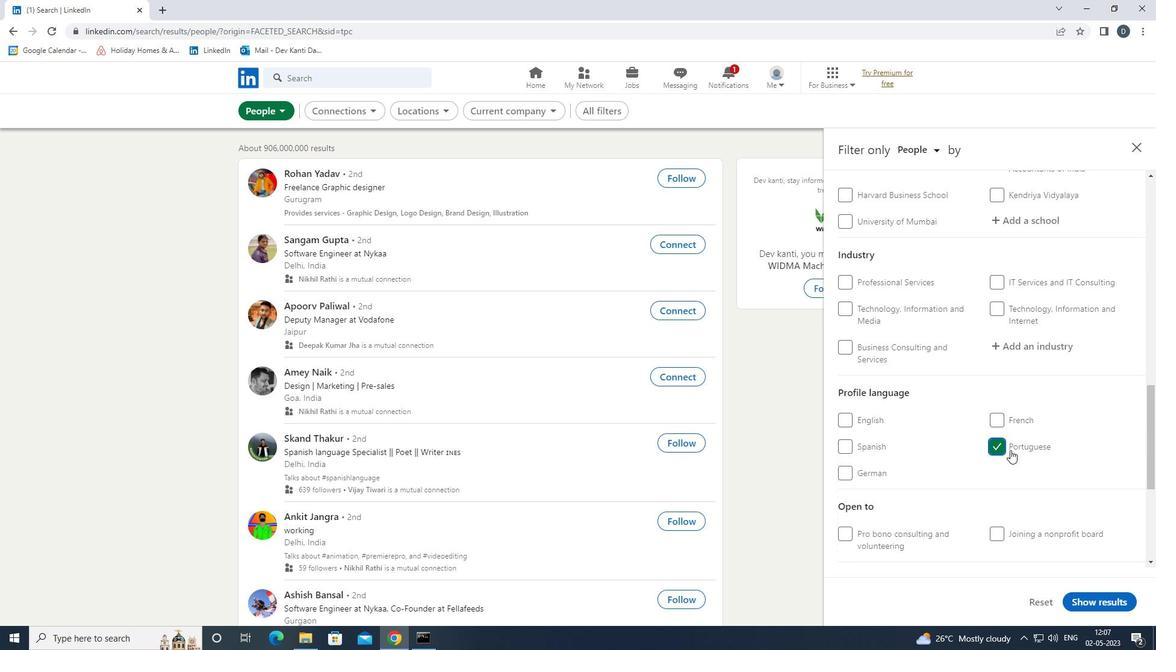 
Action: Mouse moved to (1010, 448)
Screenshot: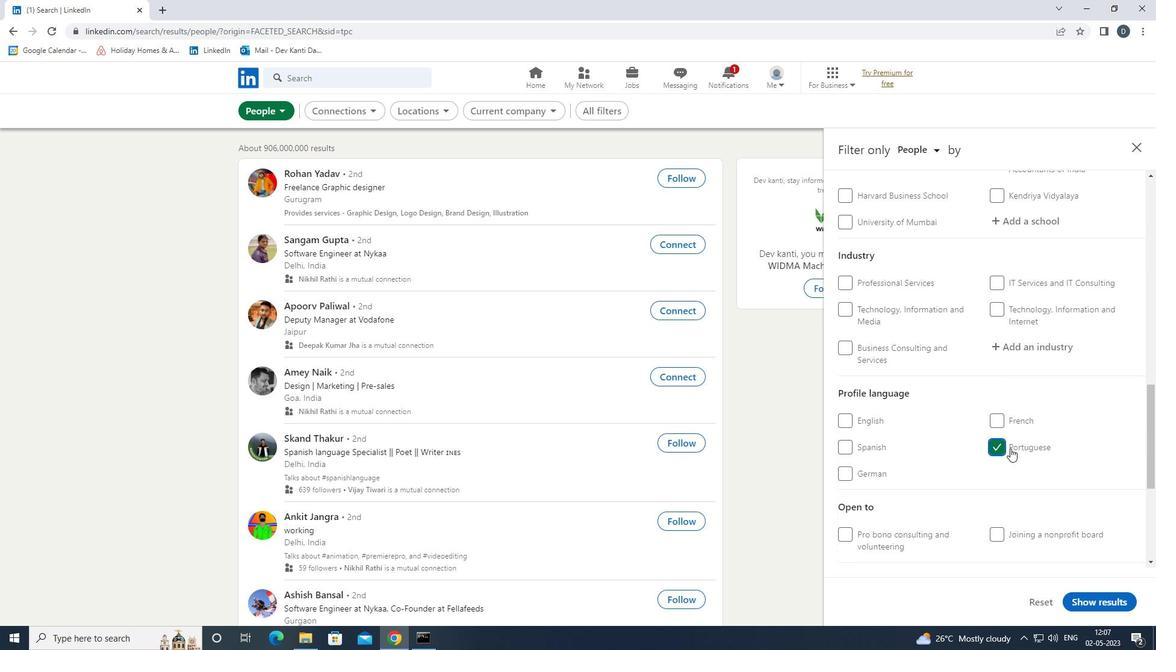 
Action: Mouse scrolled (1010, 448) with delta (0, 0)
Screenshot: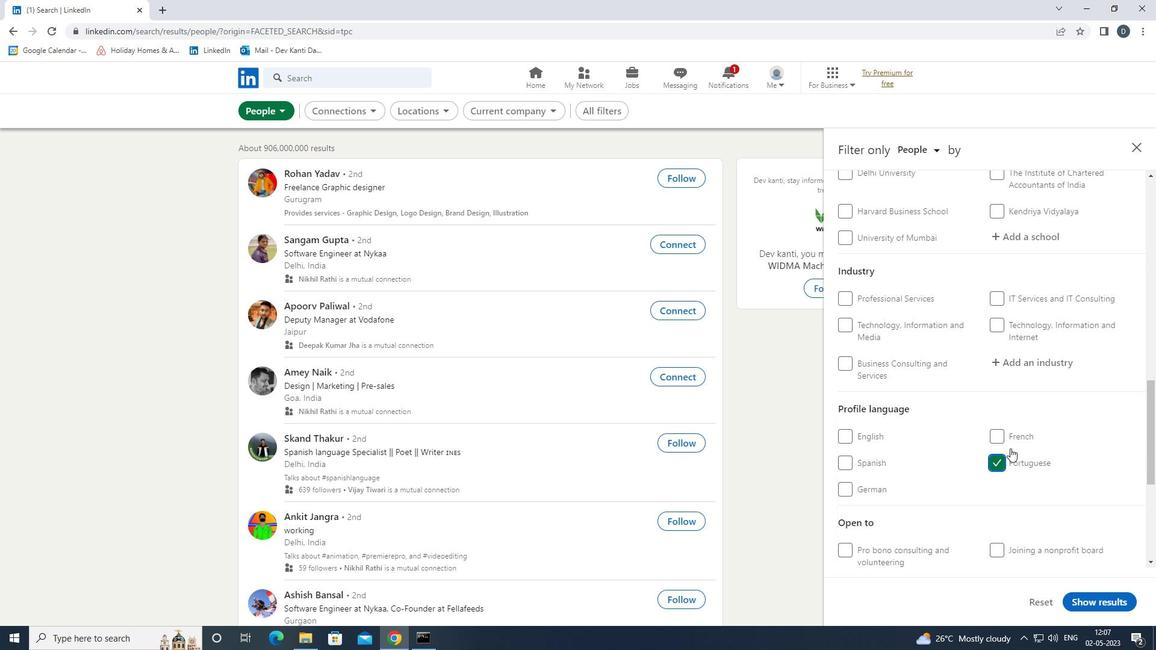 
Action: Mouse moved to (1010, 447)
Screenshot: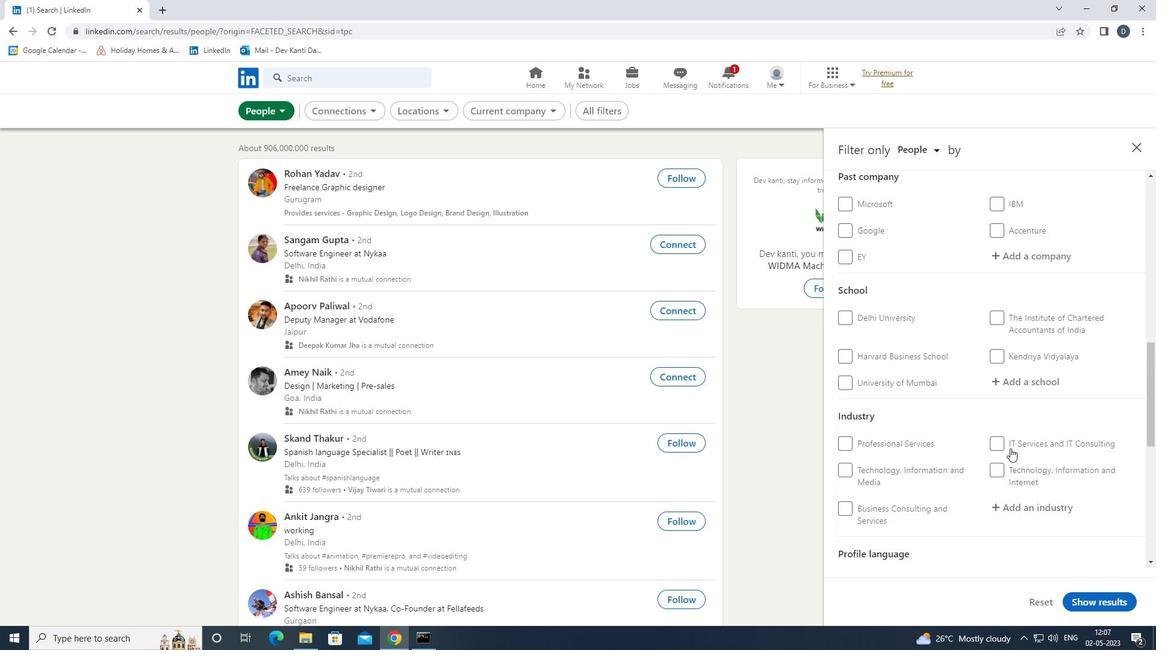 
Action: Mouse scrolled (1010, 448) with delta (0, 0)
Screenshot: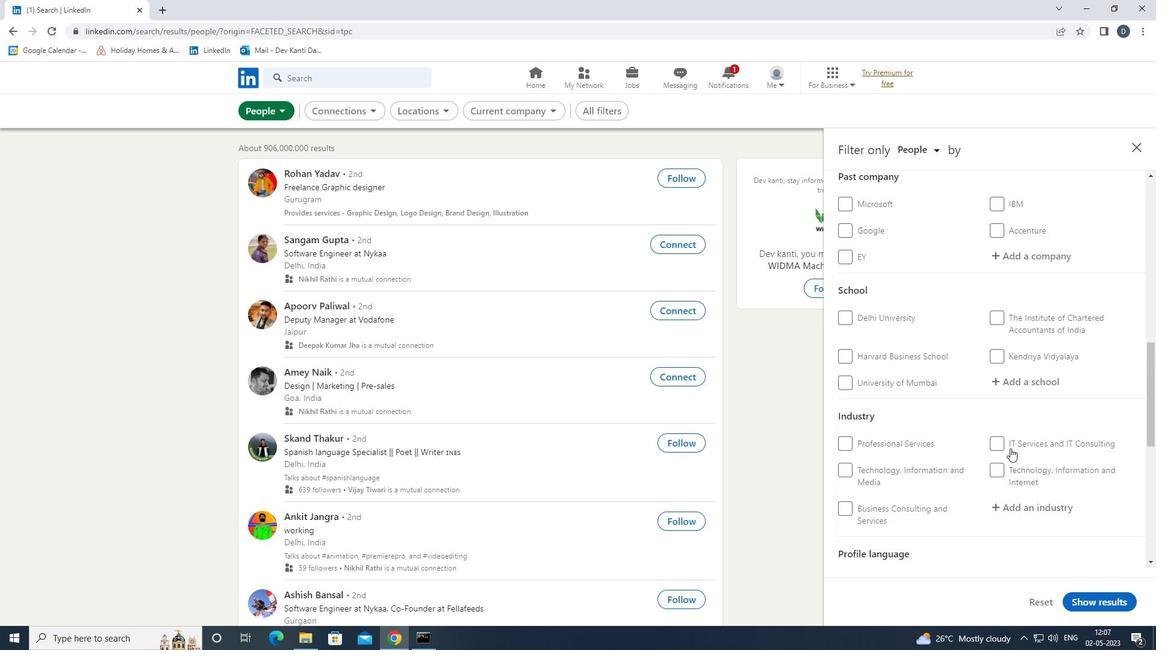 
Action: Mouse moved to (1010, 446)
Screenshot: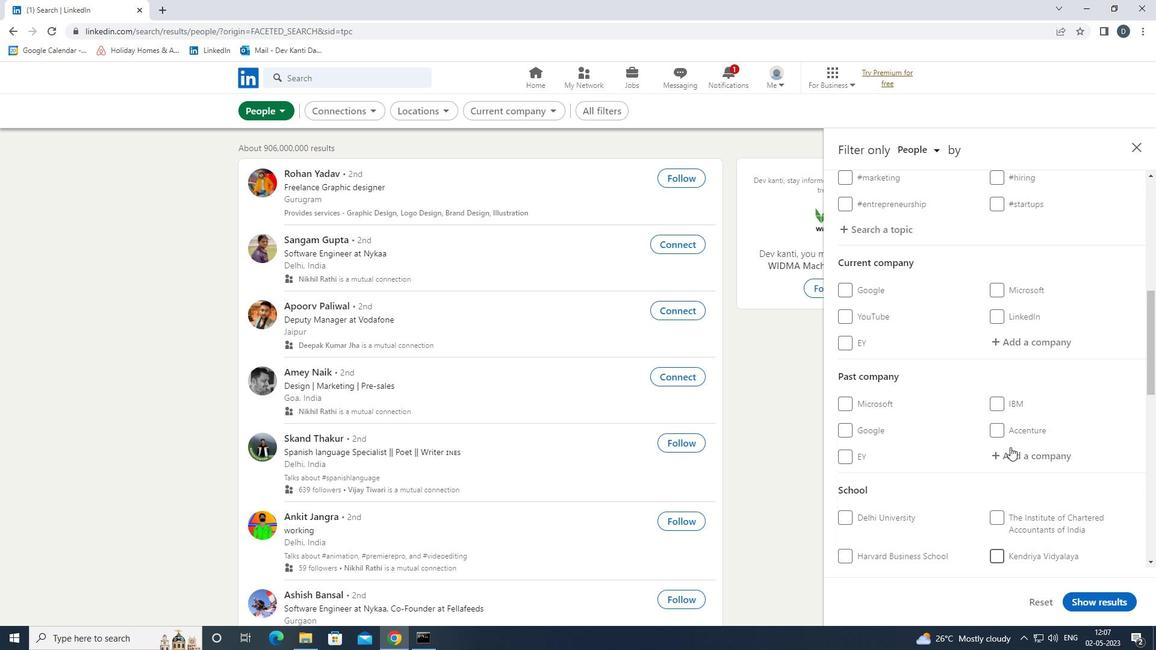 
Action: Mouse scrolled (1010, 447) with delta (0, 0)
Screenshot: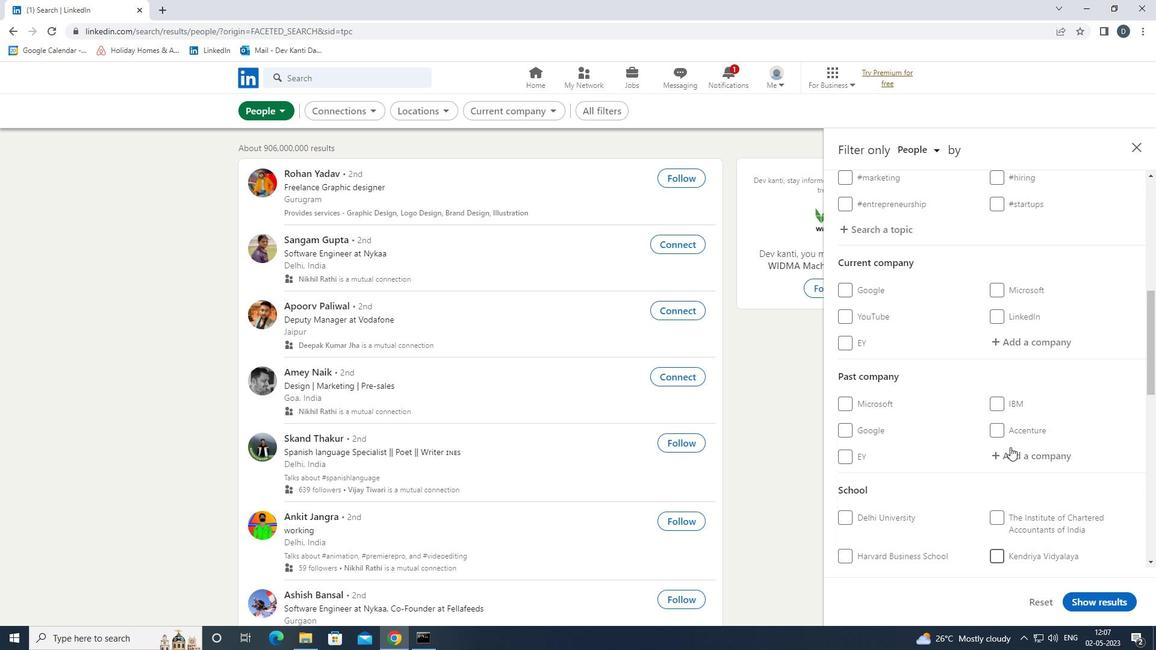 
Action: Mouse moved to (1010, 444)
Screenshot: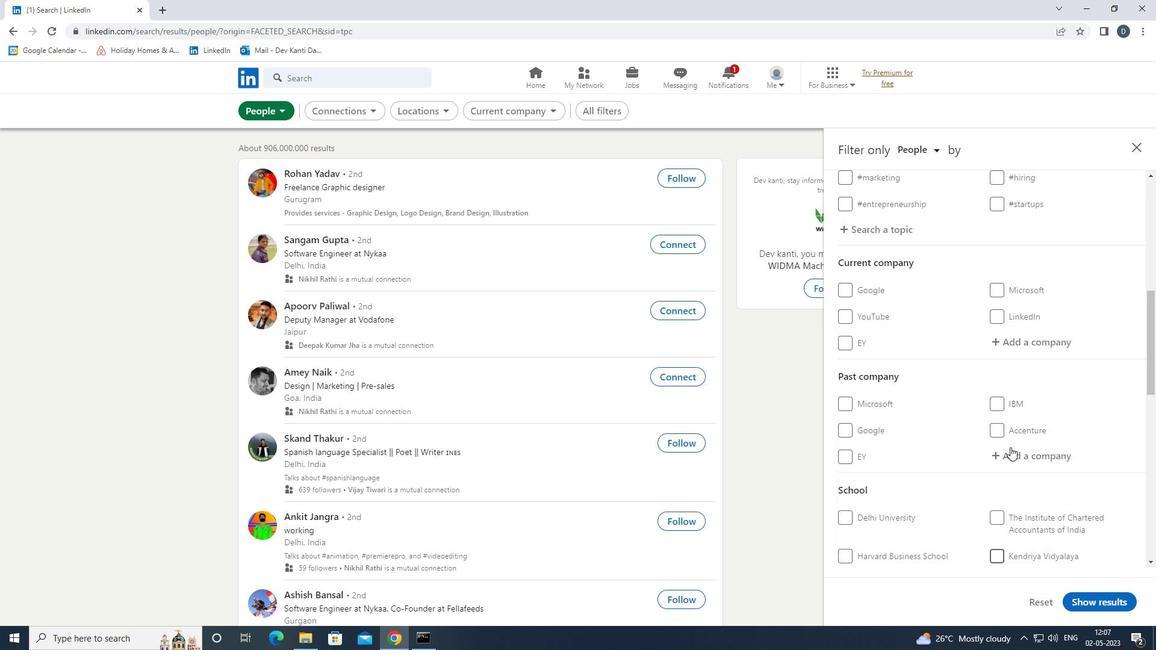 
Action: Mouse scrolled (1010, 445) with delta (0, 0)
Screenshot: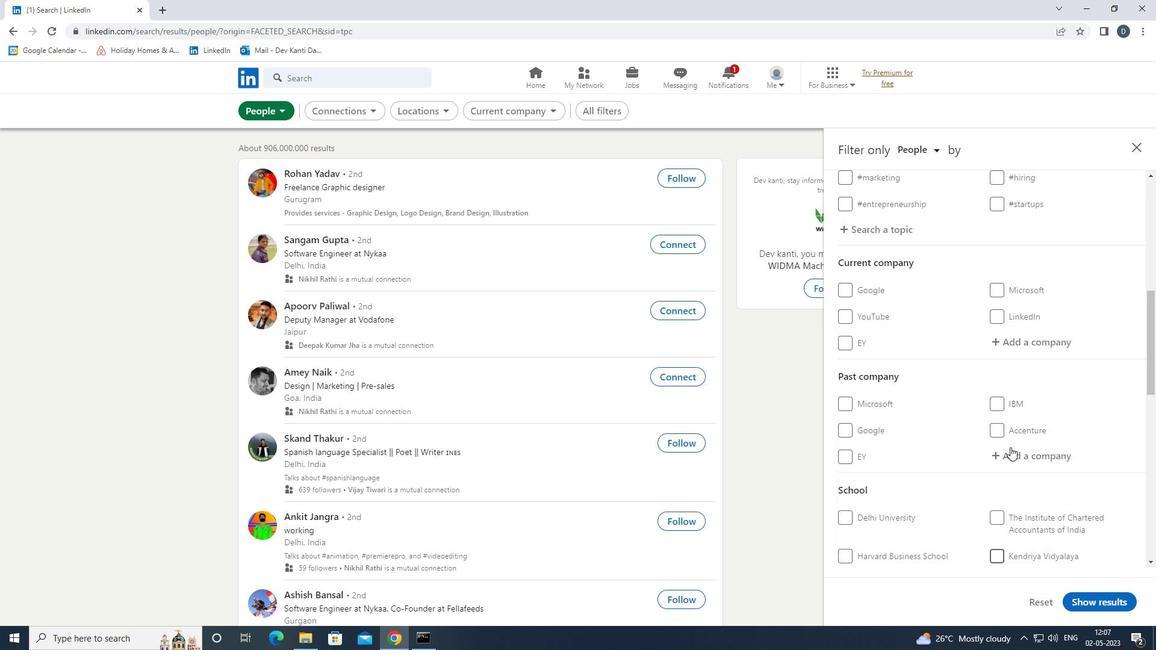 
Action: Mouse moved to (1036, 472)
Screenshot: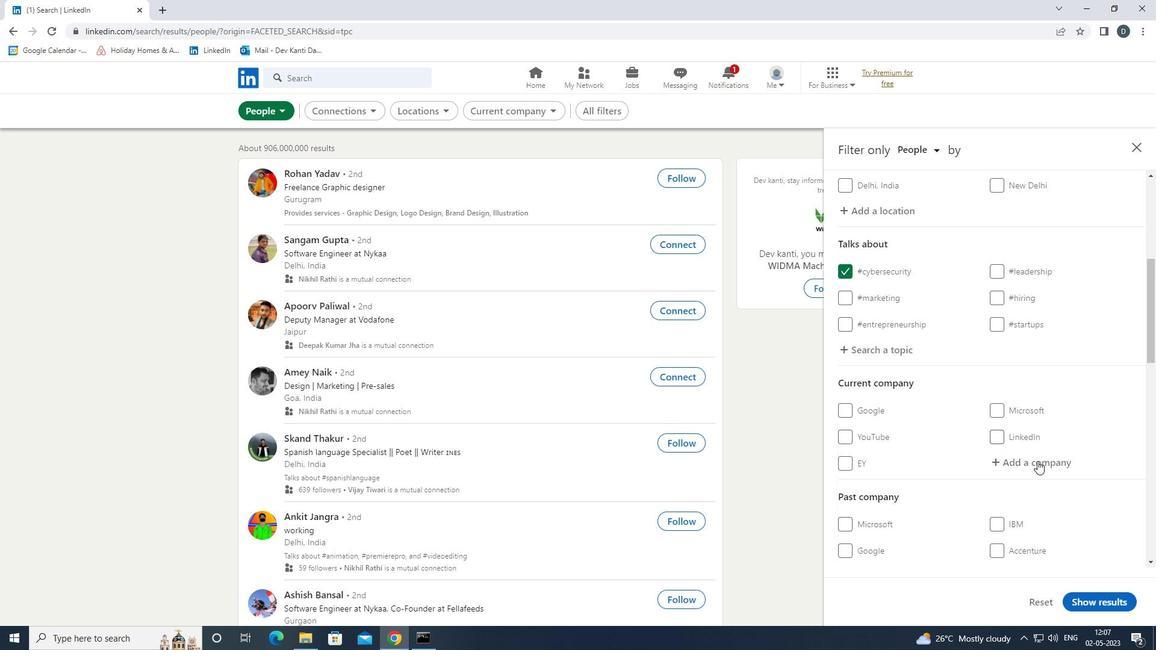 
Action: Mouse pressed left at (1036, 472)
Screenshot: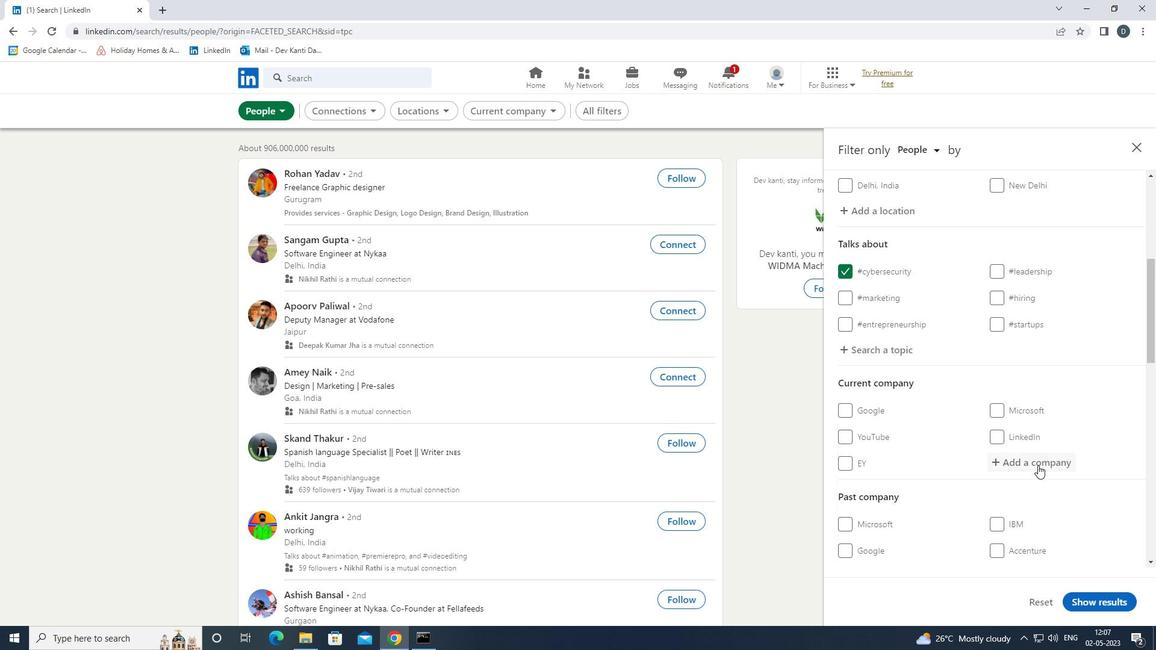
Action: Mouse moved to (1039, 460)
Screenshot: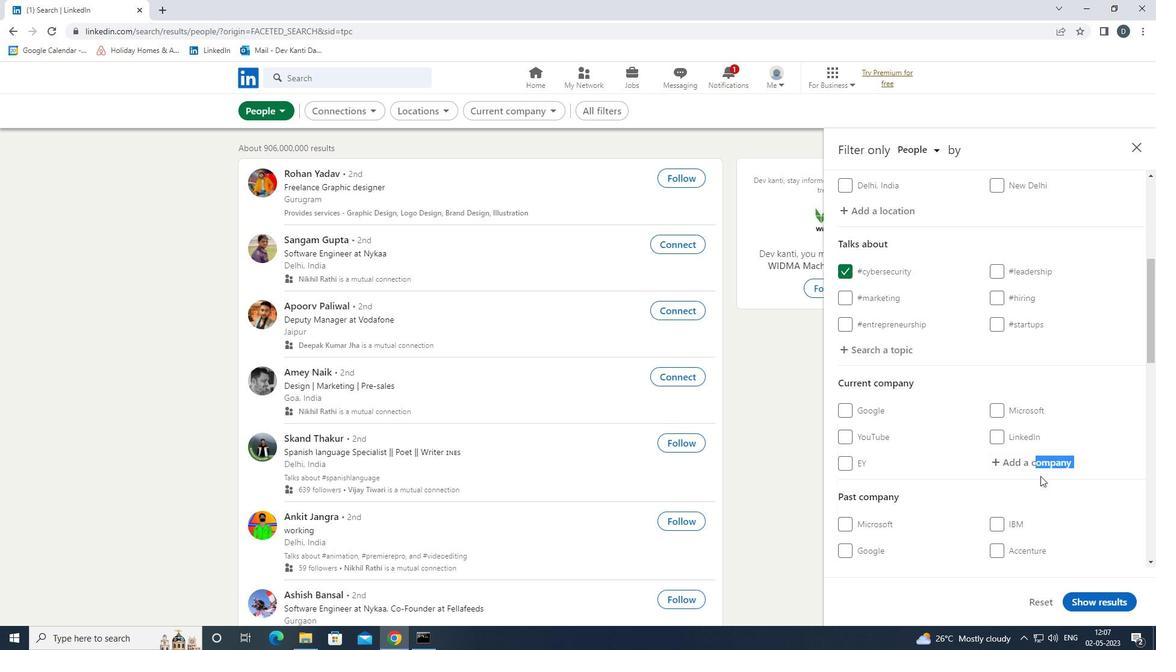 
Action: Mouse pressed left at (1039, 460)
Screenshot: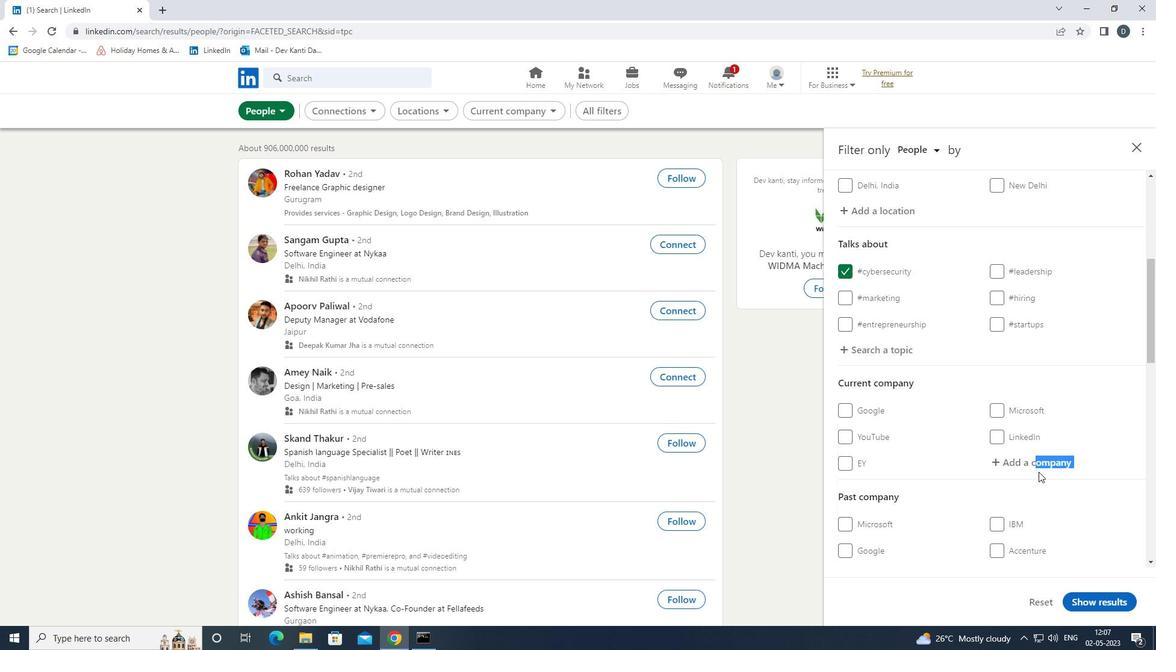 
Action: Mouse moved to (1063, 447)
Screenshot: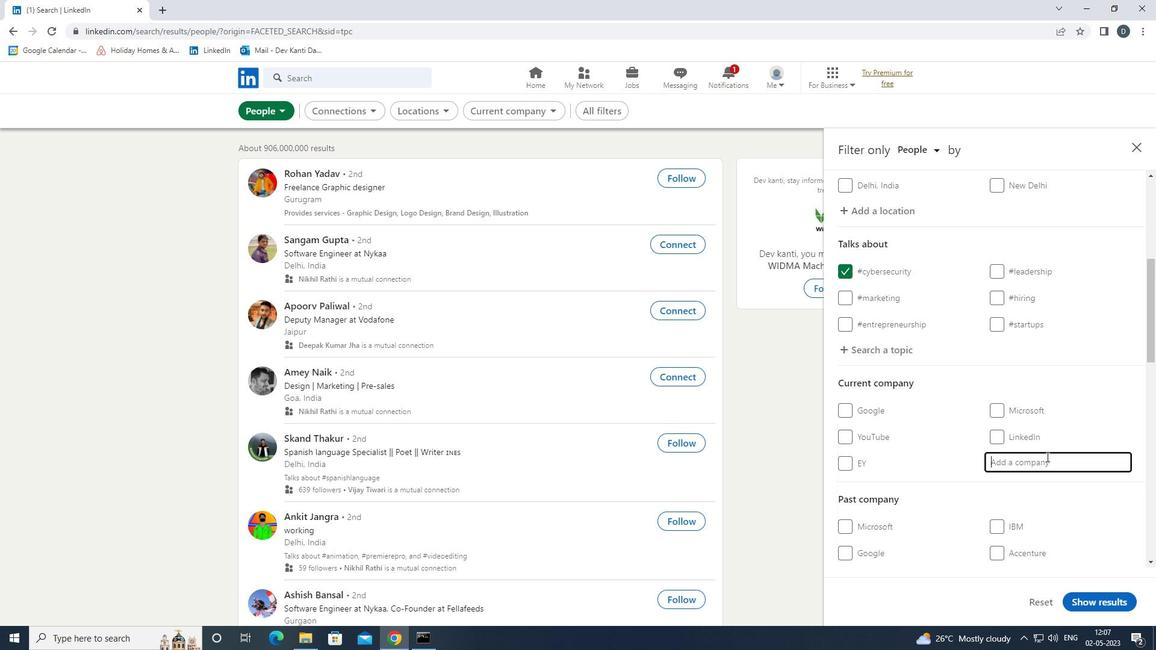 
Action: Mouse scrolled (1063, 446) with delta (0, 0)
Screenshot: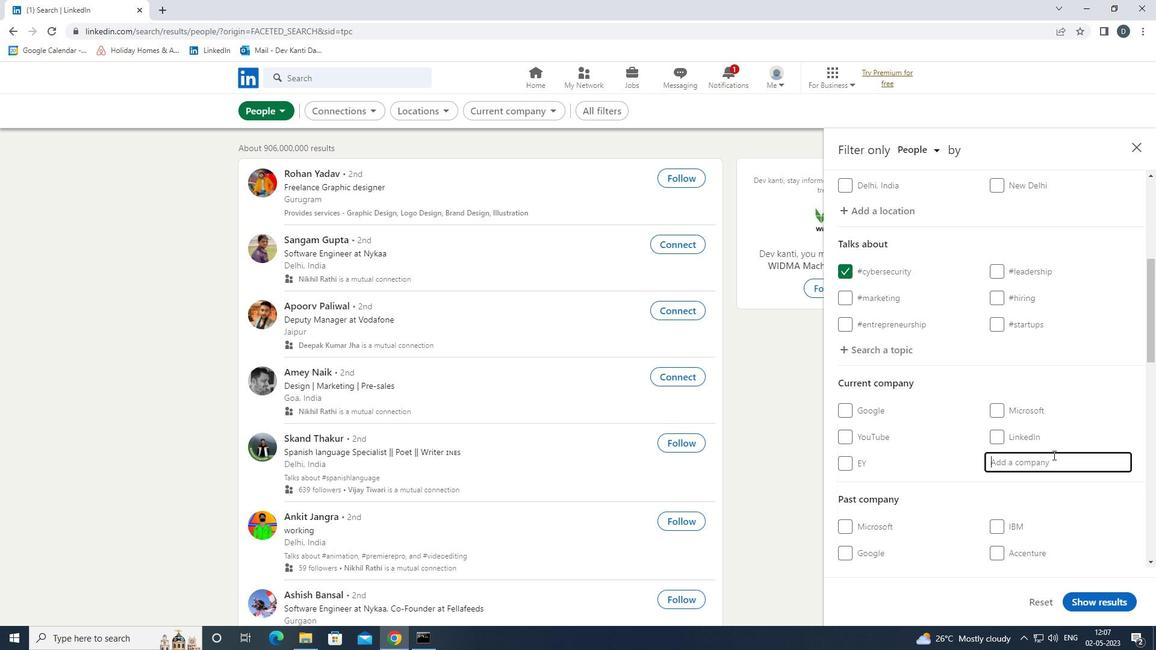 
Action: Mouse scrolled (1063, 446) with delta (0, 0)
Screenshot: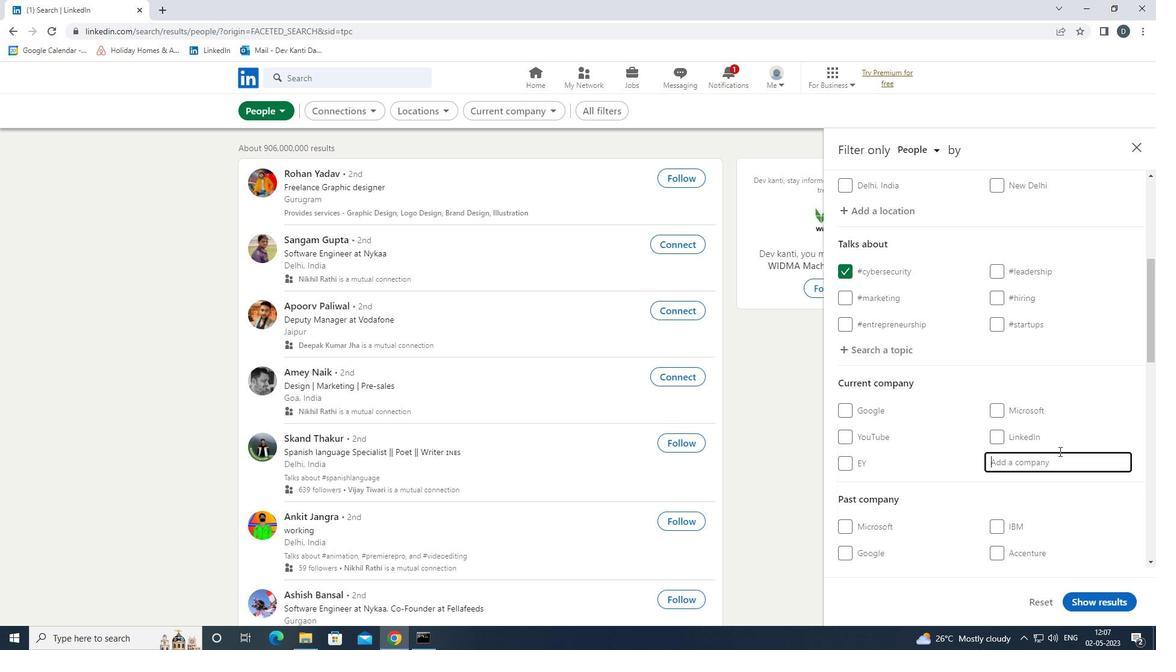 
Action: Mouse moved to (1087, 400)
Screenshot: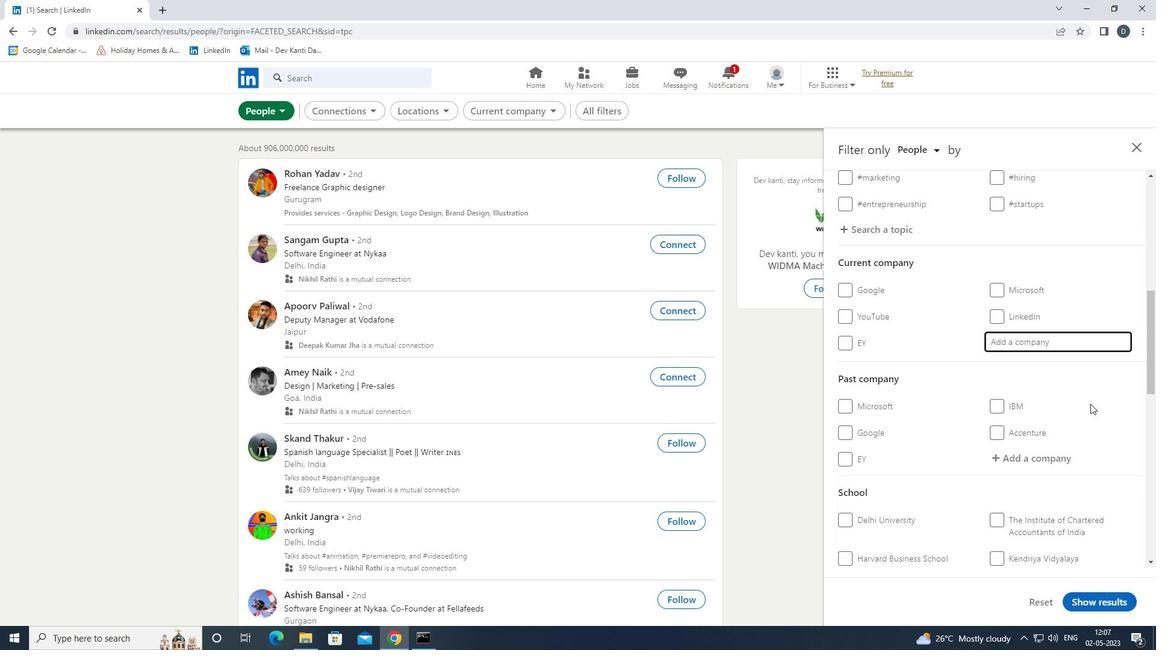 
Action: Key pressed <Key.shift>CAPO<Key.backspace>CO<Key.down><Key.enter>
Screenshot: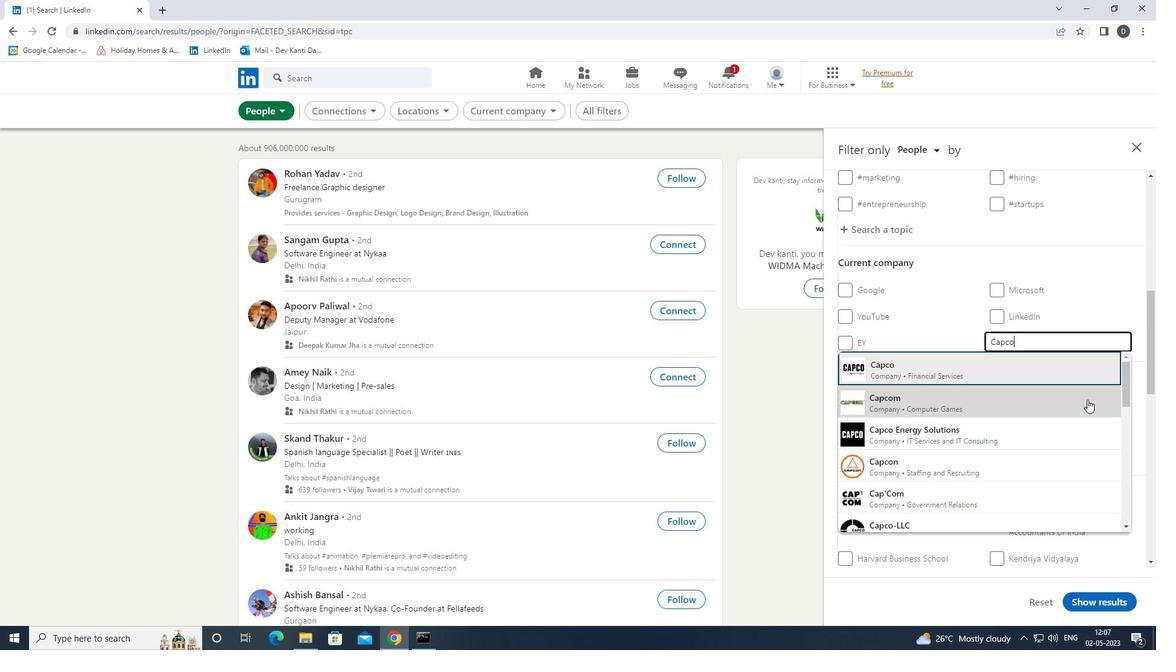 
Action: Mouse moved to (1029, 395)
Screenshot: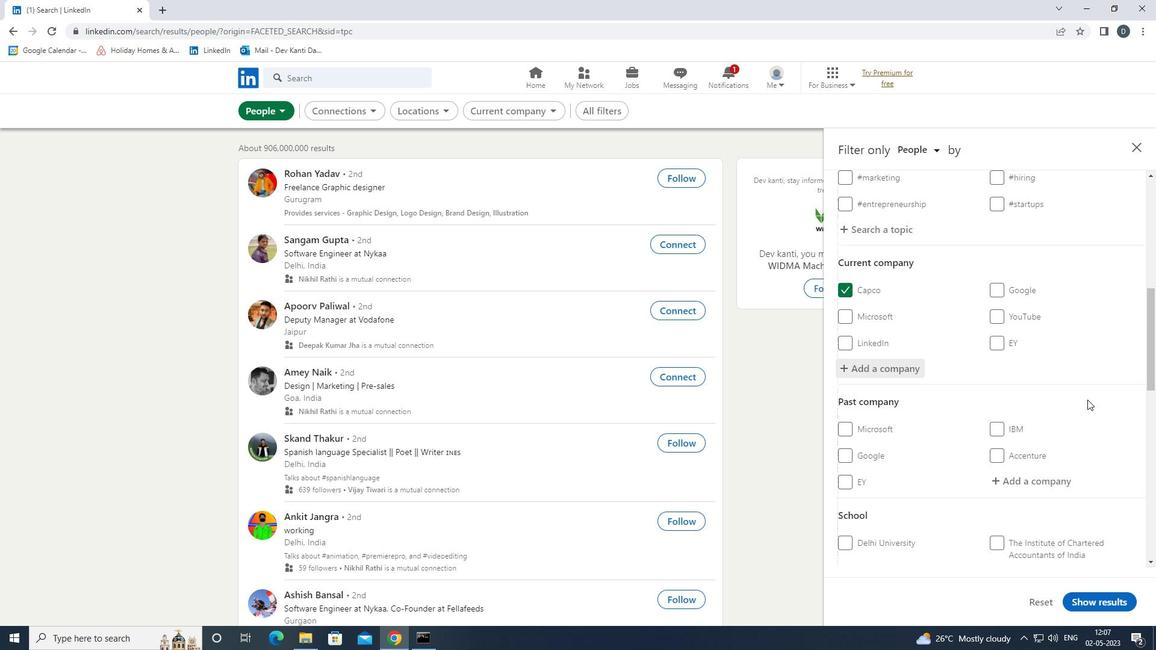 
Action: Mouse scrolled (1029, 394) with delta (0, 0)
Screenshot: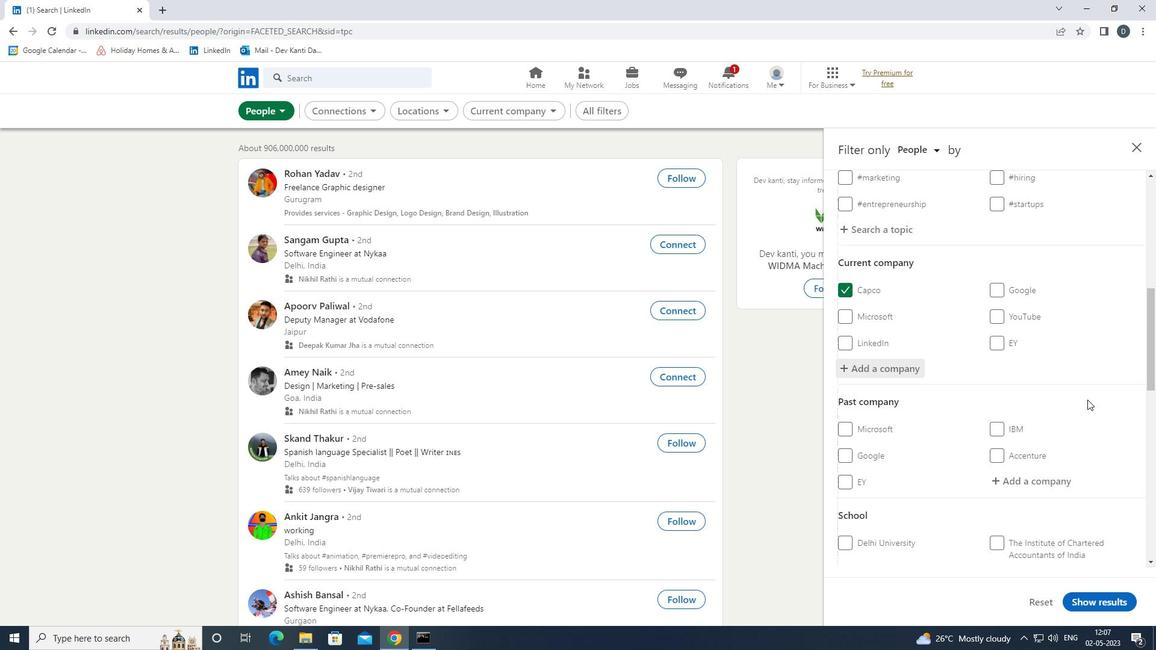
Action: Mouse scrolled (1029, 394) with delta (0, 0)
Screenshot: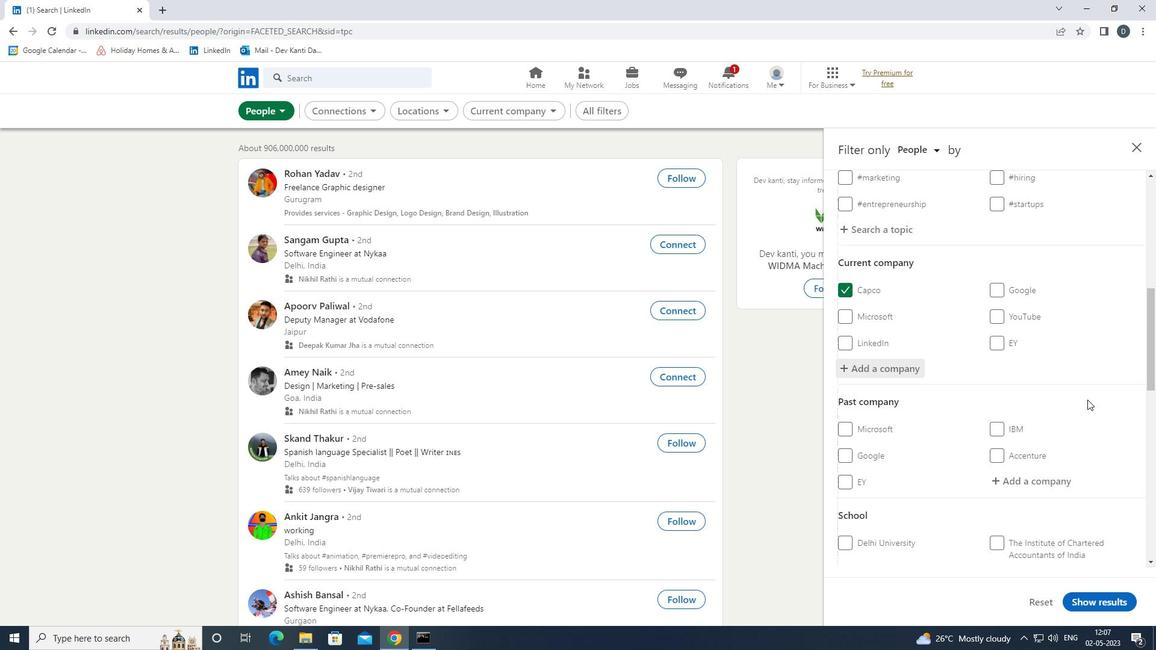 
Action: Mouse moved to (1029, 395)
Screenshot: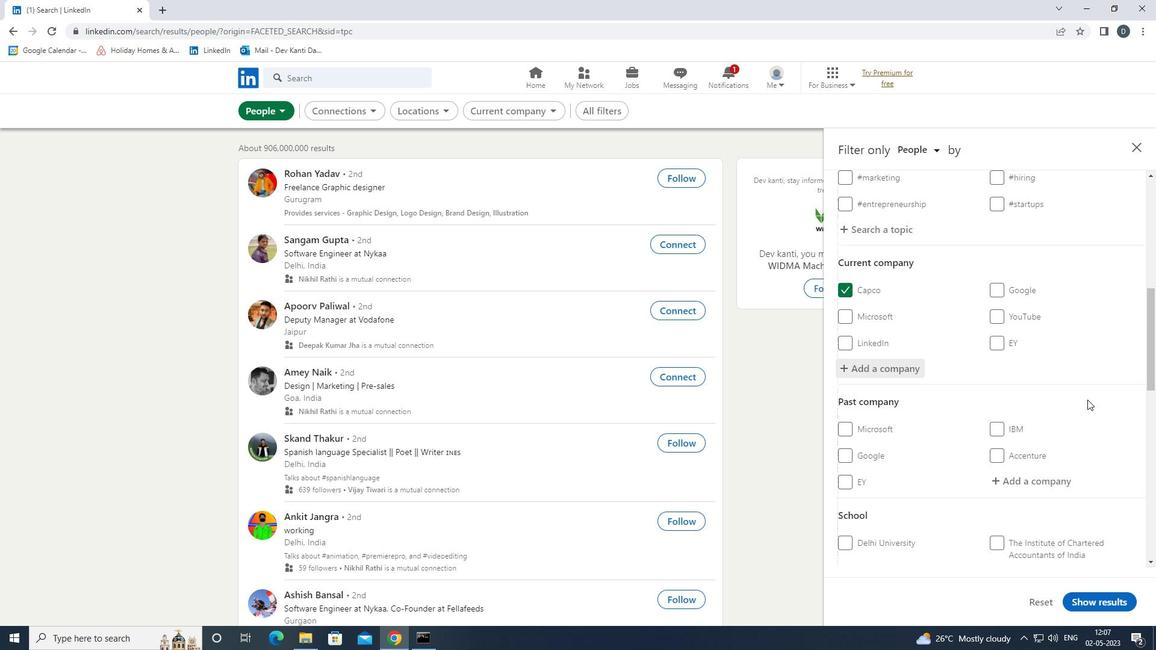 
Action: Mouse scrolled (1029, 394) with delta (0, 0)
Screenshot: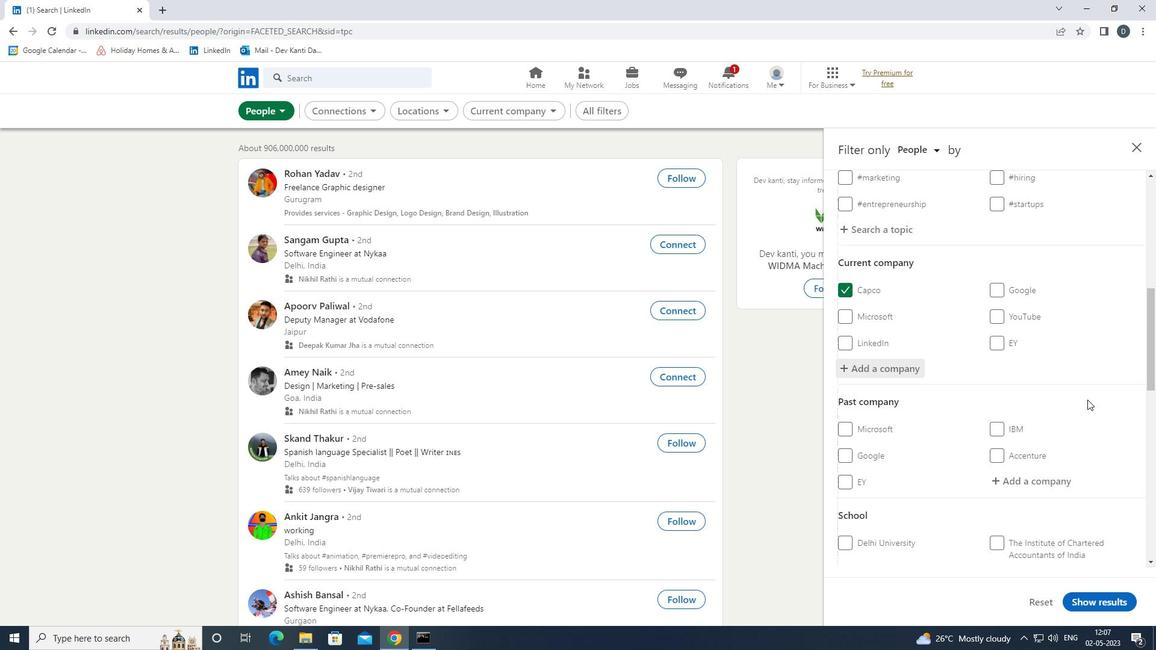 
Action: Mouse moved to (1028, 380)
Screenshot: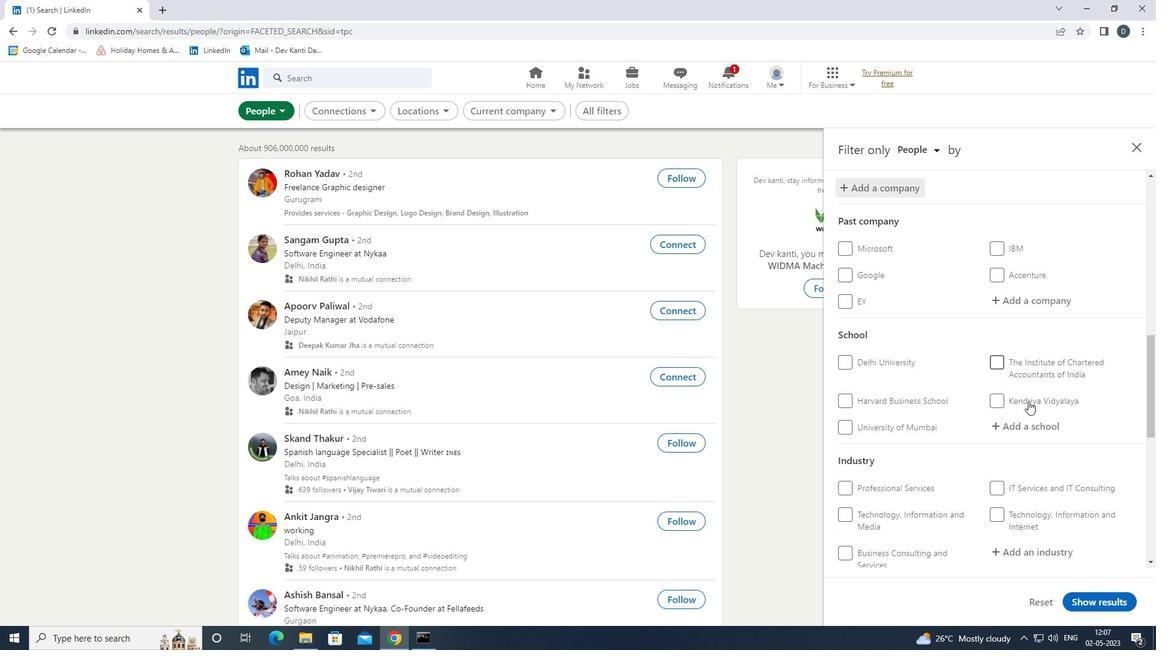 
Action: Mouse scrolled (1028, 380) with delta (0, 0)
Screenshot: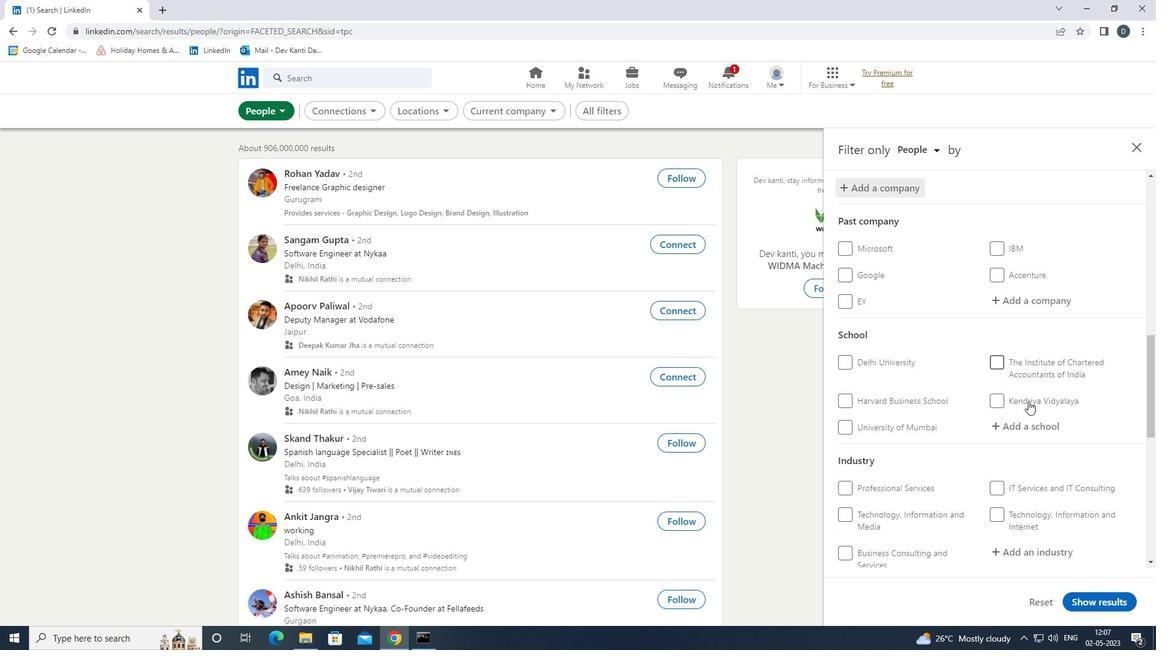 
Action: Mouse moved to (1031, 362)
Screenshot: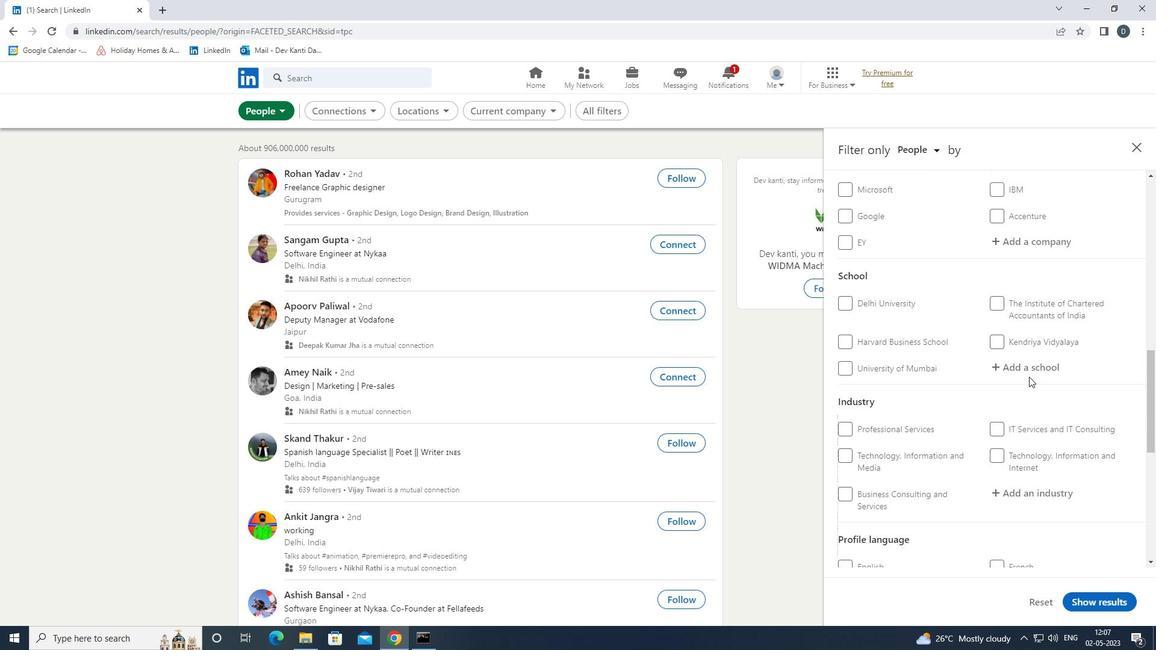
Action: Mouse pressed left at (1031, 362)
Screenshot: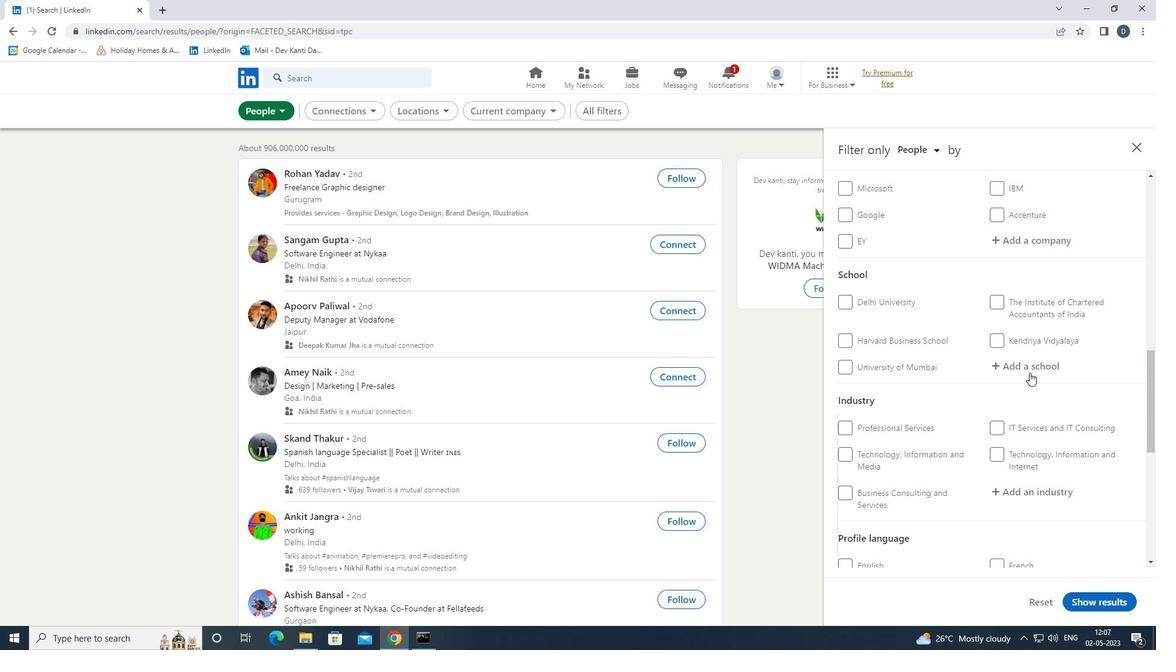 
Action: Key pressed <Key.shift>INSTITUTE<Key.space>FOR<Key.space><Key.shift><Key.shift><Key.shift><Key.shift><Key.shift><Key.shift><Key.shift>EXCELLENCE<Key.down><Key.enter>
Screenshot: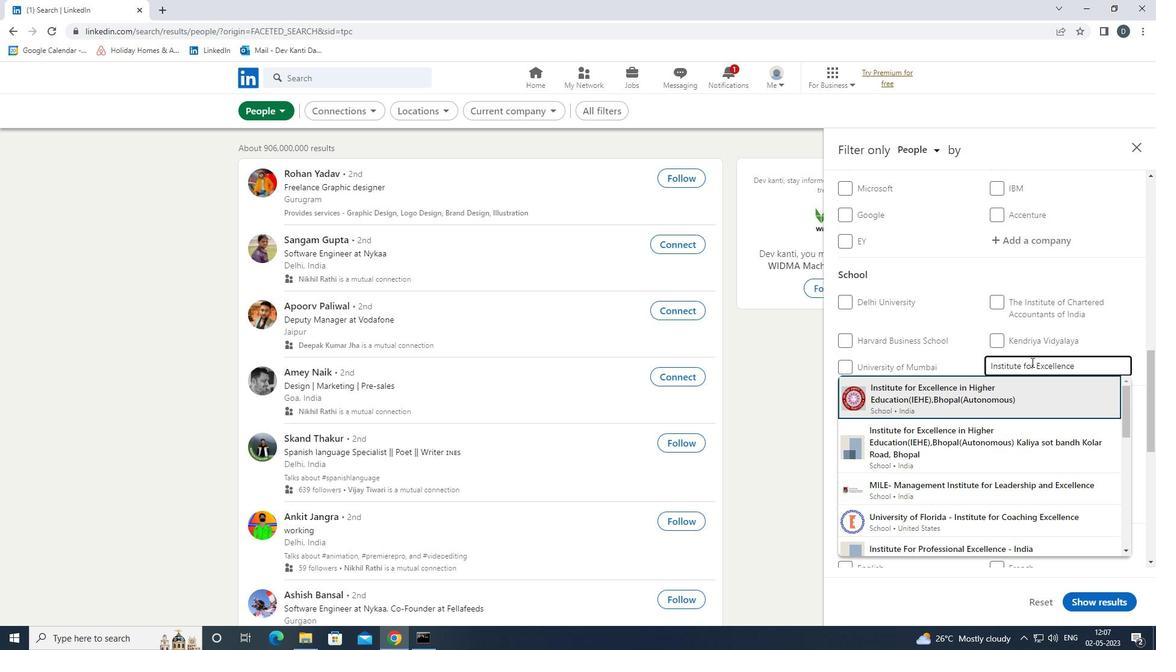 
Action: Mouse moved to (1027, 372)
Screenshot: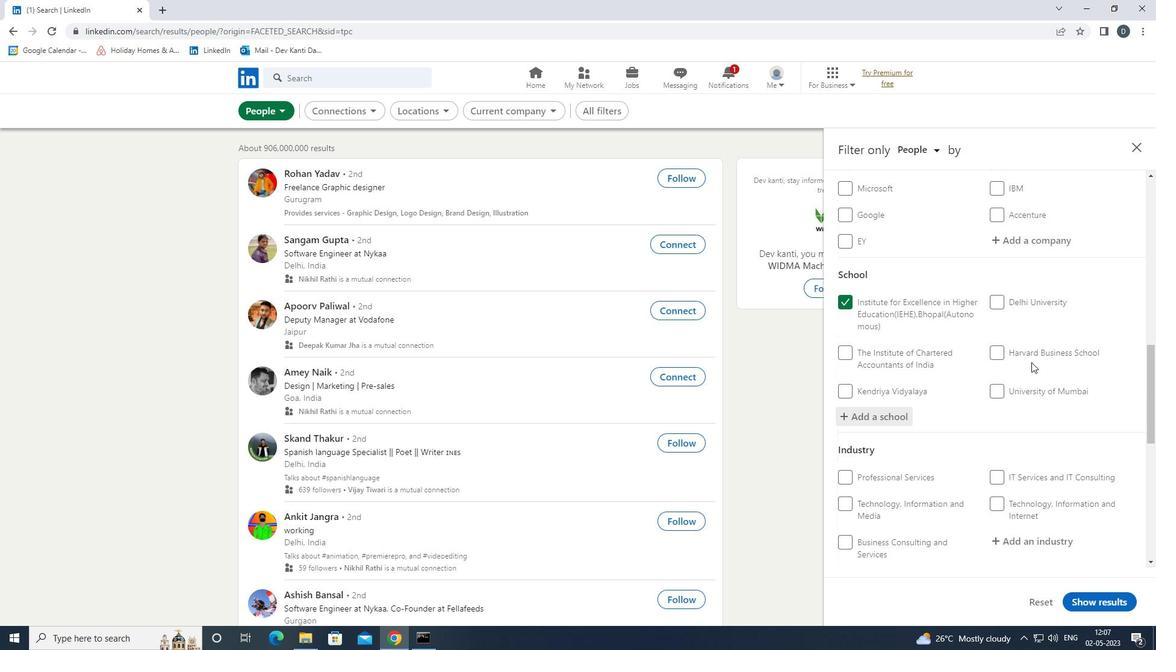 
Action: Mouse scrolled (1027, 372) with delta (0, 0)
Screenshot: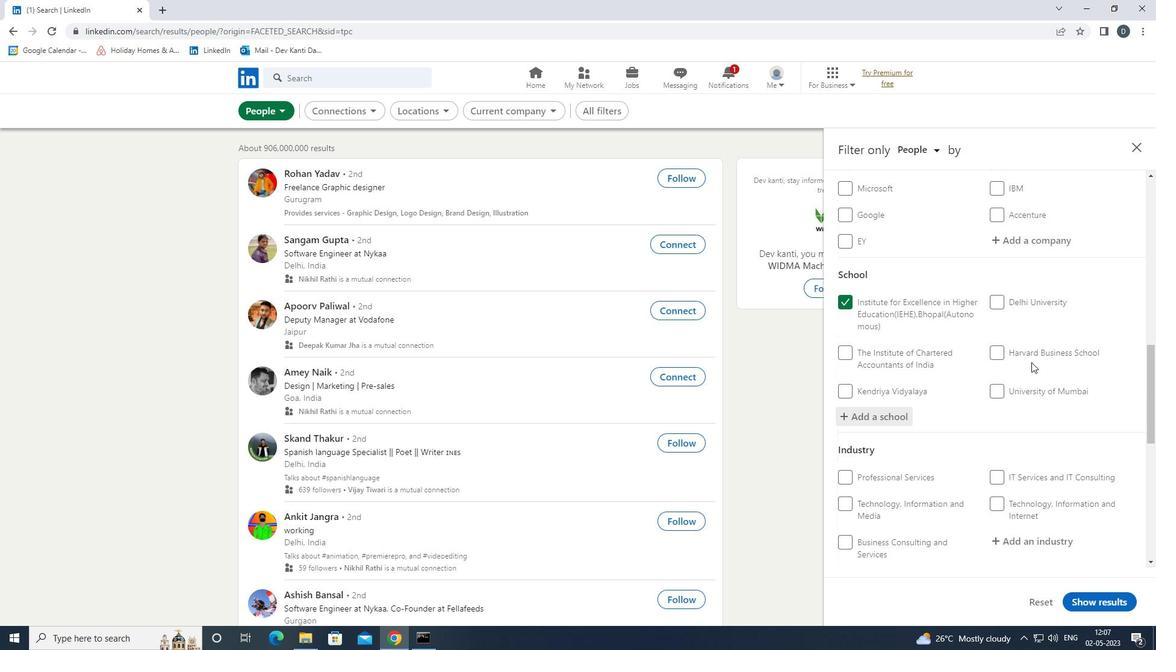 
Action: Mouse moved to (1025, 374)
Screenshot: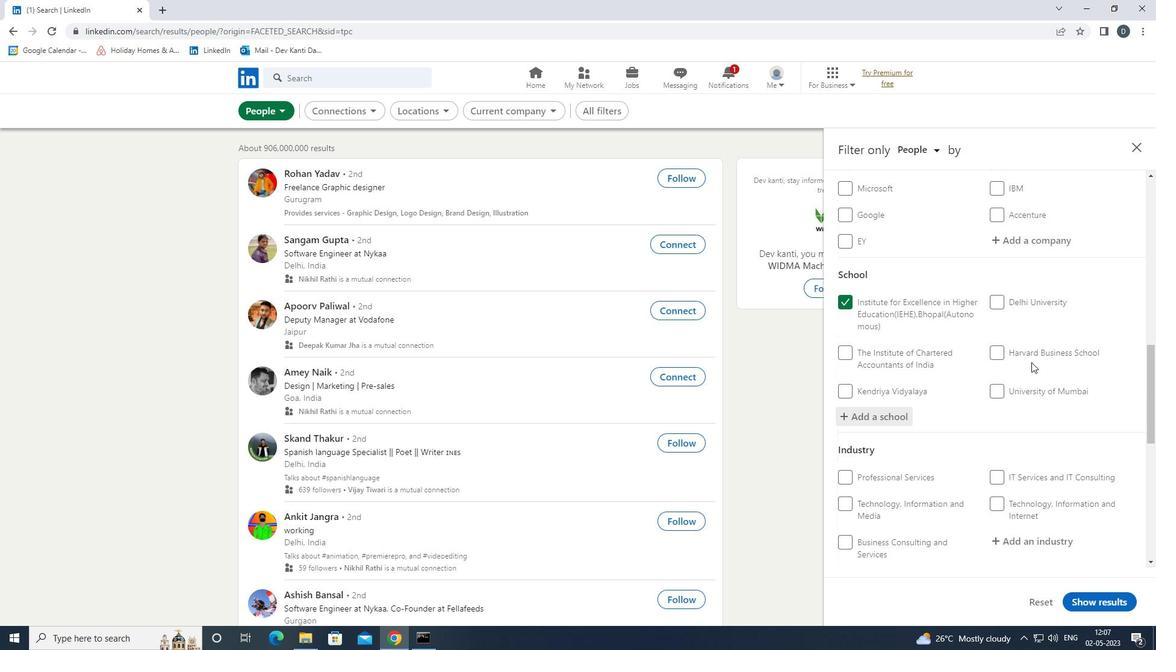 
Action: Mouse scrolled (1025, 374) with delta (0, 0)
Screenshot: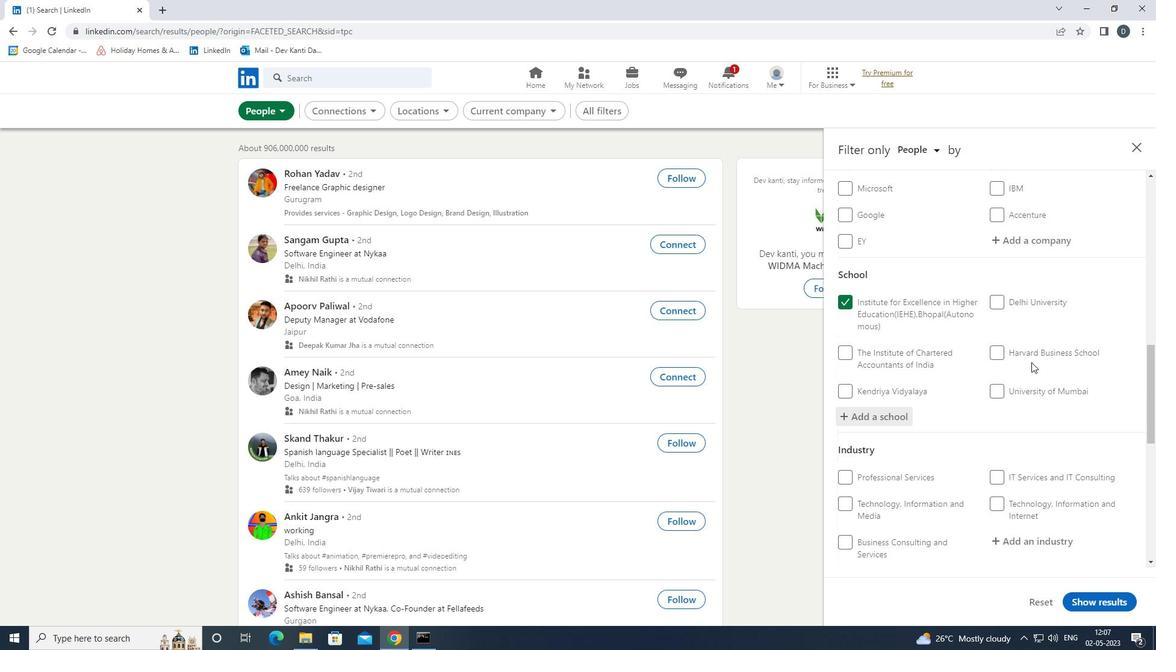 
Action: Mouse moved to (1025, 422)
Screenshot: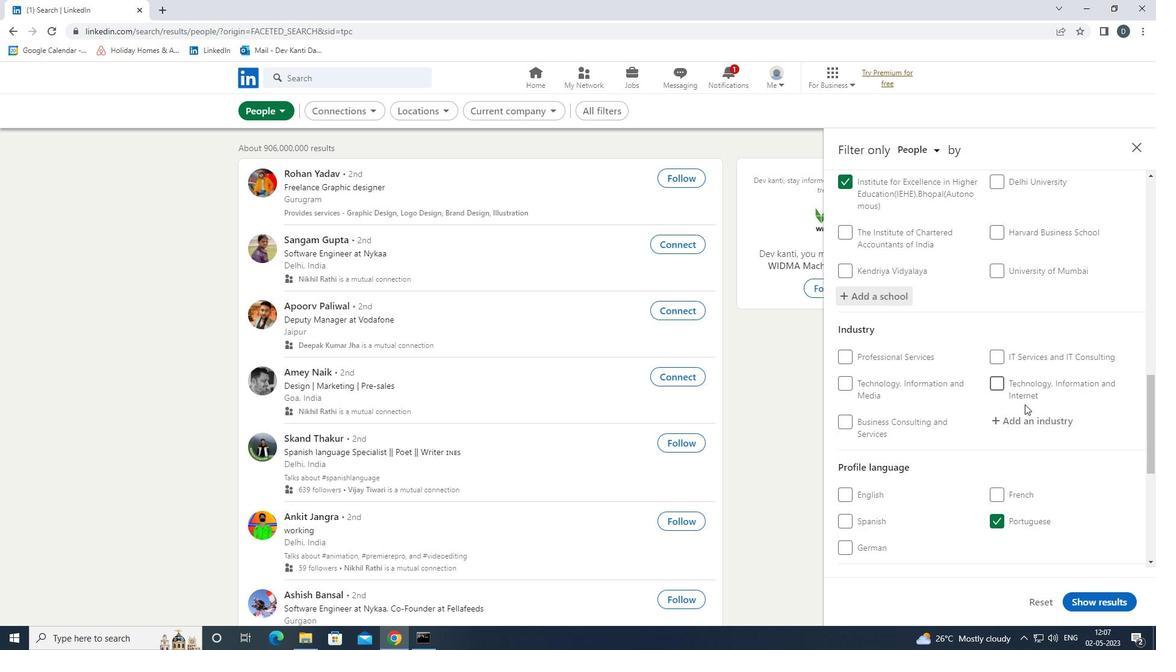 
Action: Mouse pressed left at (1025, 422)
Screenshot: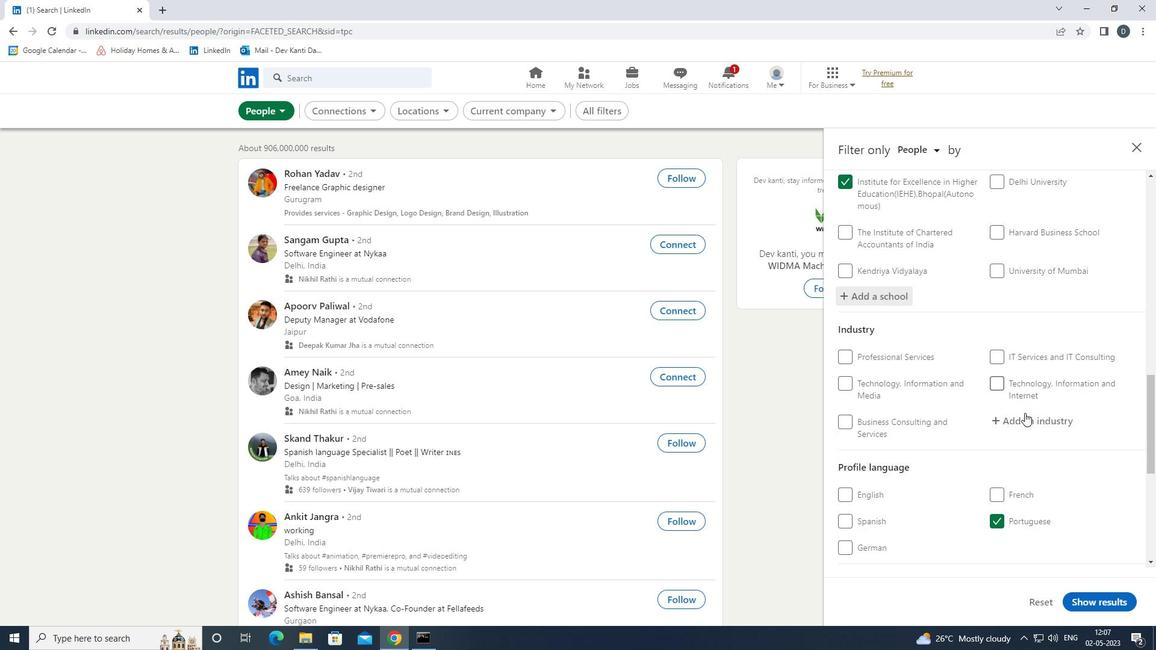 
Action: Key pressed <Key.shift>TAXI<Key.space><Key.down><Key.enter>
Screenshot: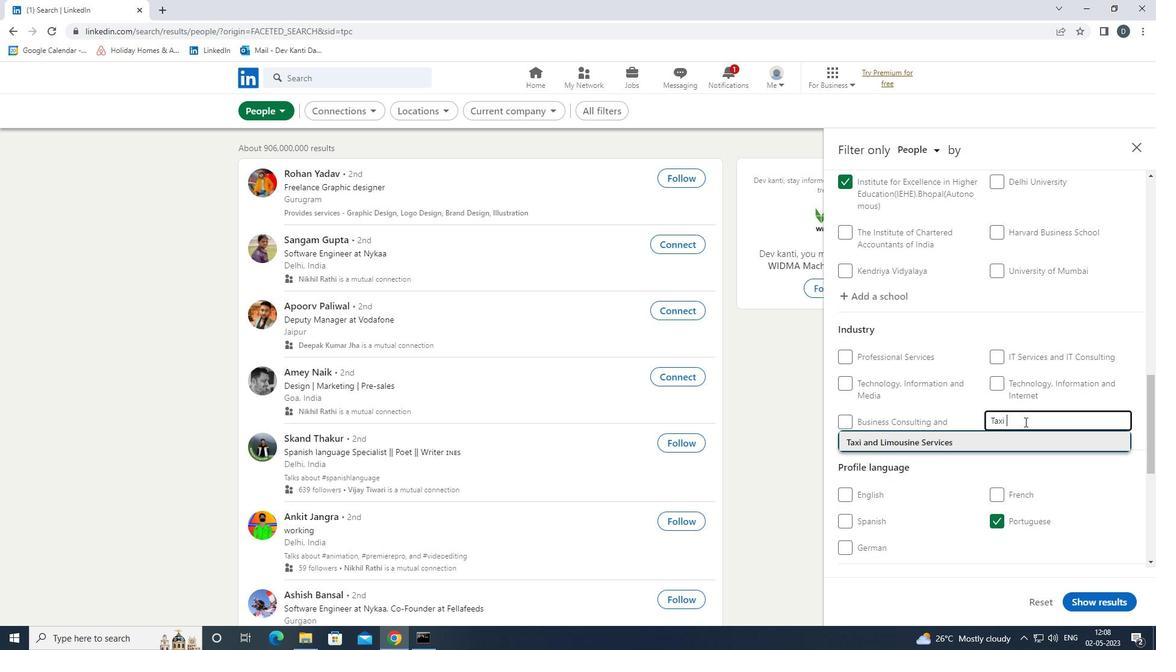 
Action: Mouse moved to (947, 357)
Screenshot: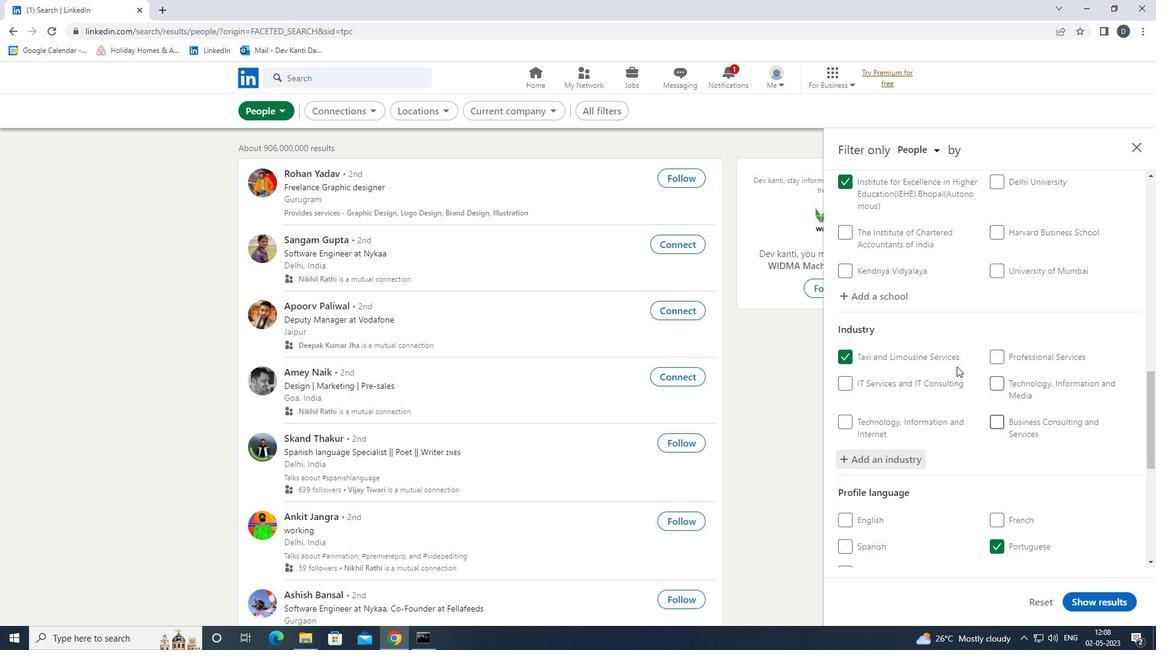 
Action: Mouse scrolled (947, 357) with delta (0, 0)
Screenshot: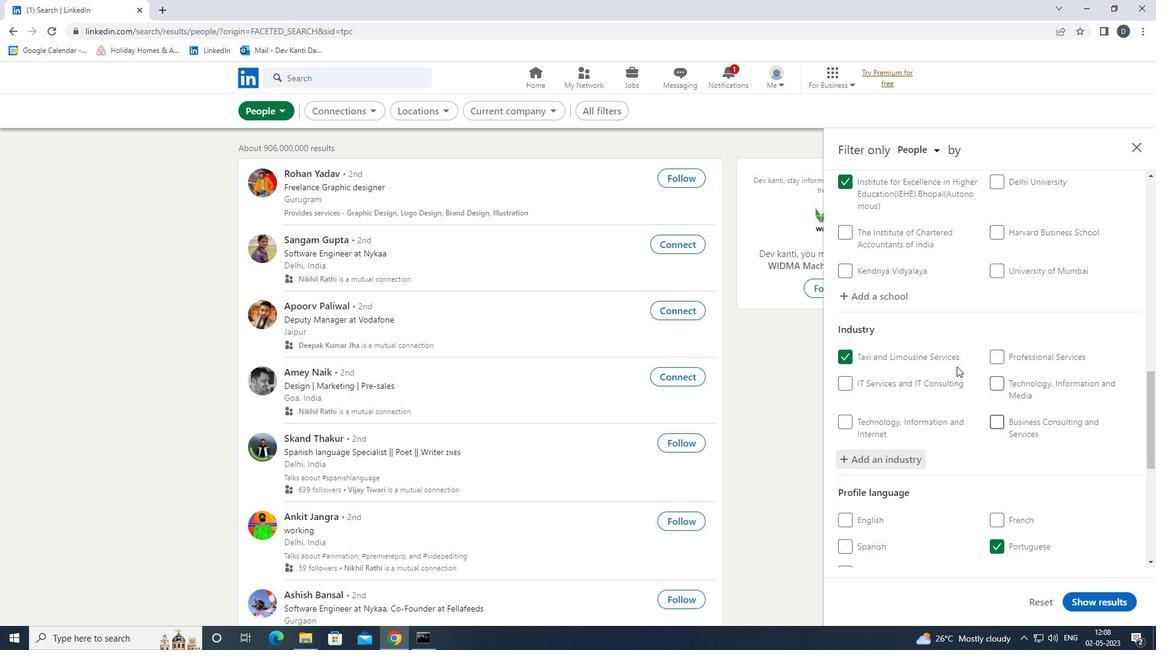 
Action: Mouse moved to (947, 362)
Screenshot: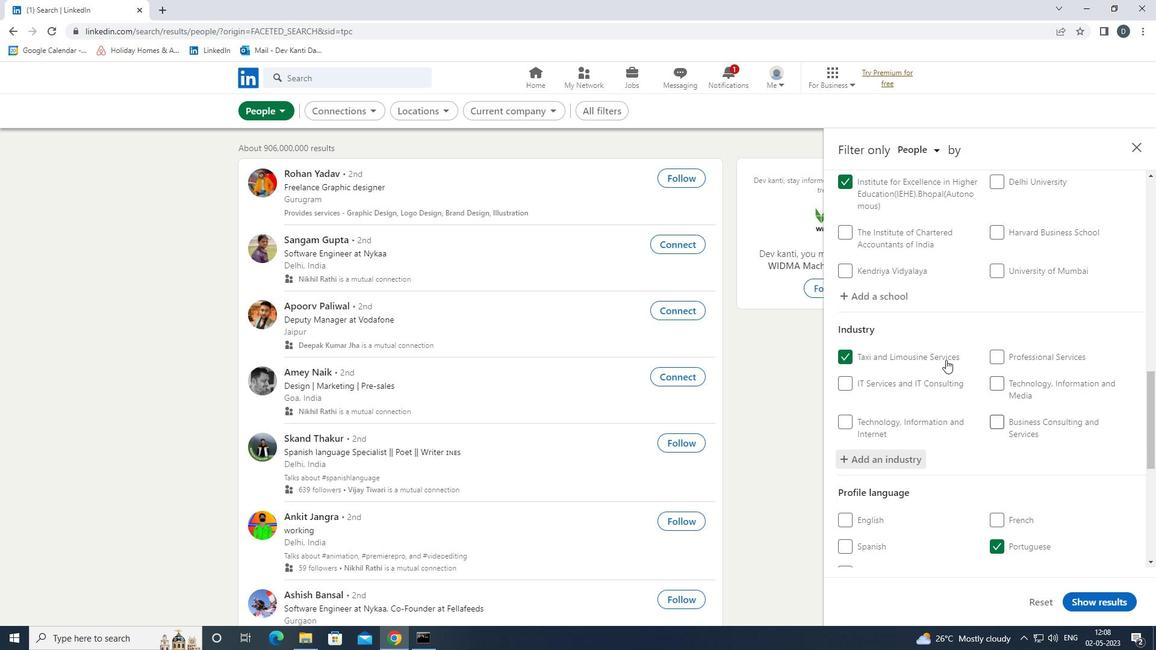 
Action: Mouse scrolled (947, 361) with delta (0, 0)
Screenshot: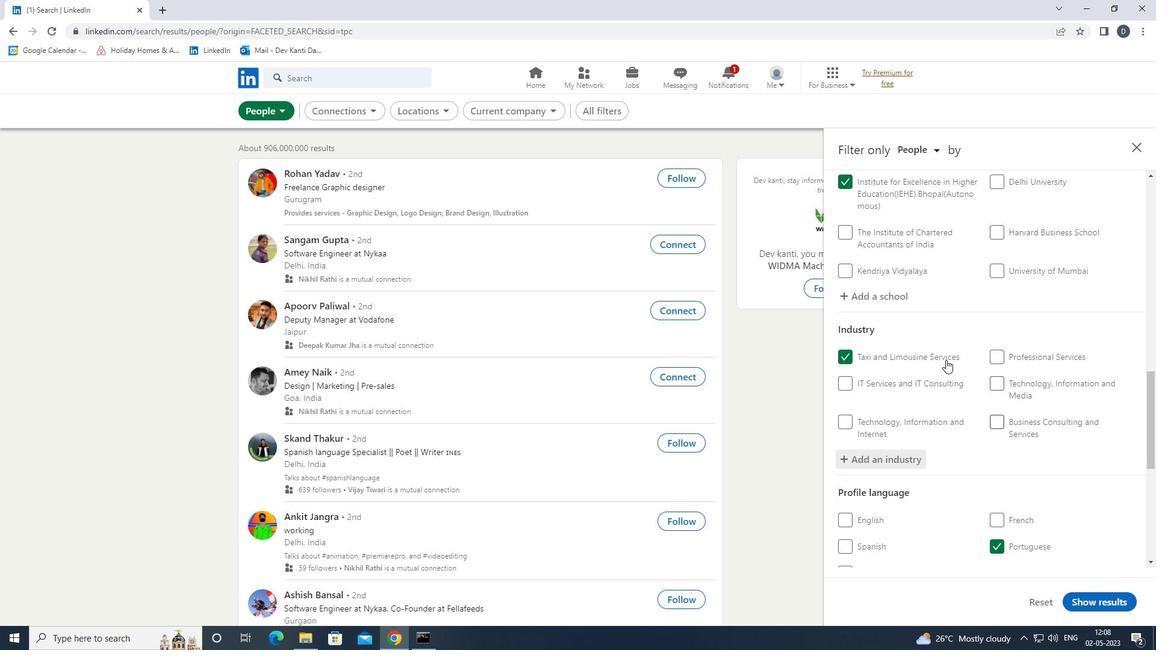 
Action: Mouse moved to (947, 366)
Screenshot: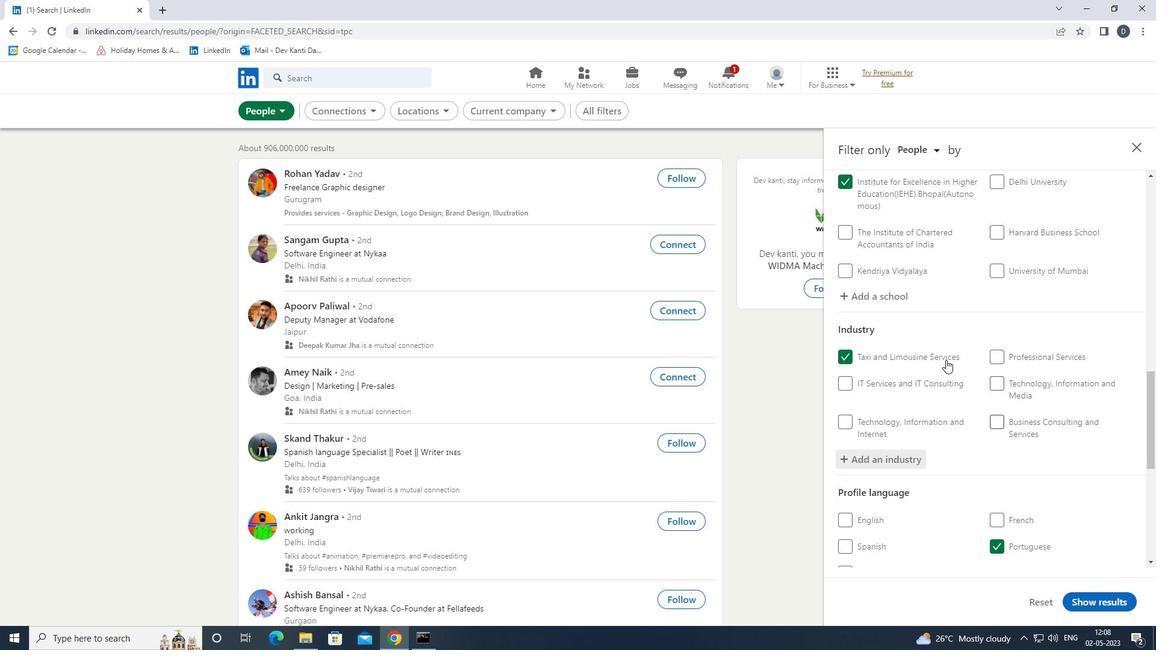 
Action: Mouse scrolled (947, 365) with delta (0, 0)
Screenshot: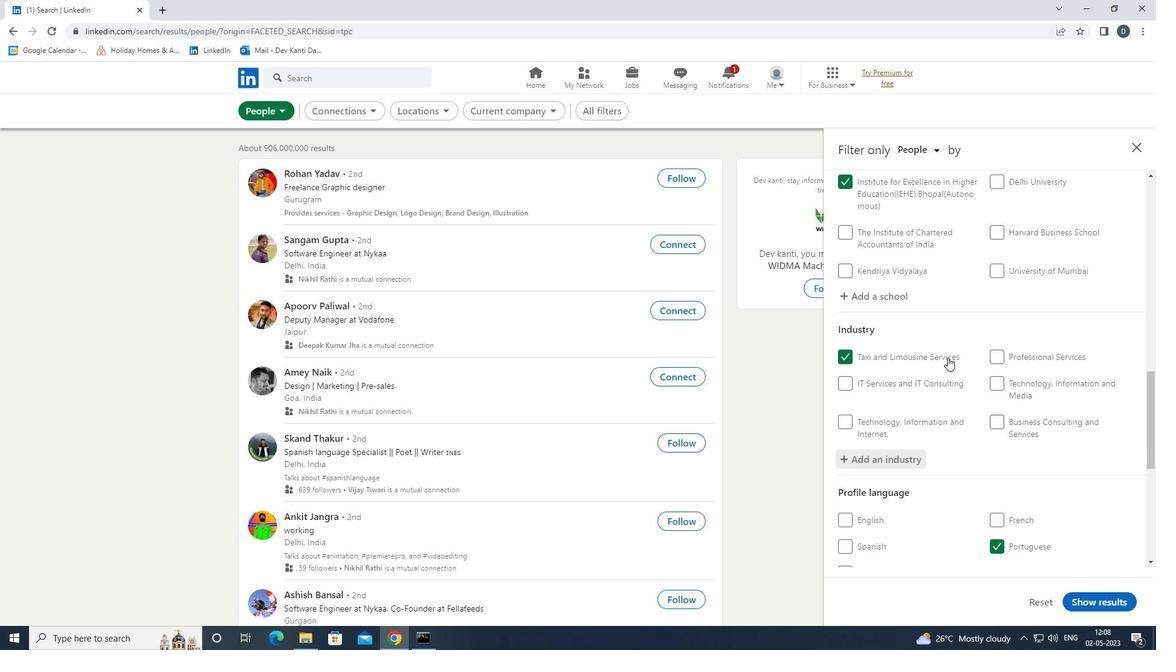 
Action: Mouse moved to (947, 369)
Screenshot: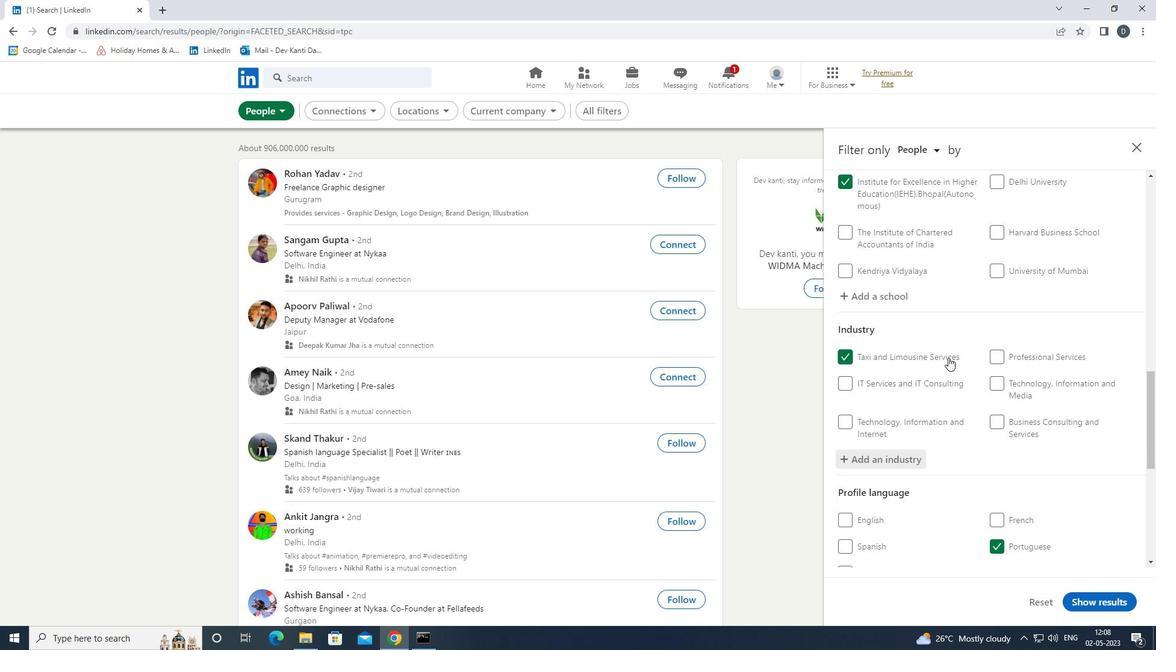 
Action: Mouse scrolled (947, 369) with delta (0, 0)
Screenshot: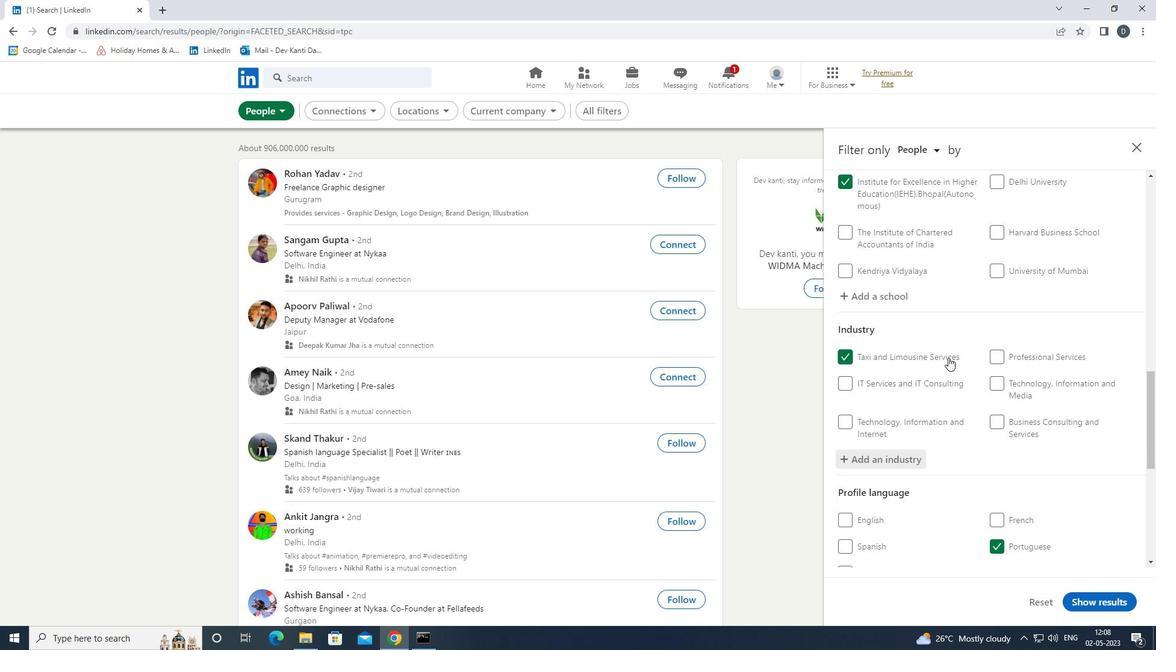 
Action: Mouse moved to (1021, 475)
Screenshot: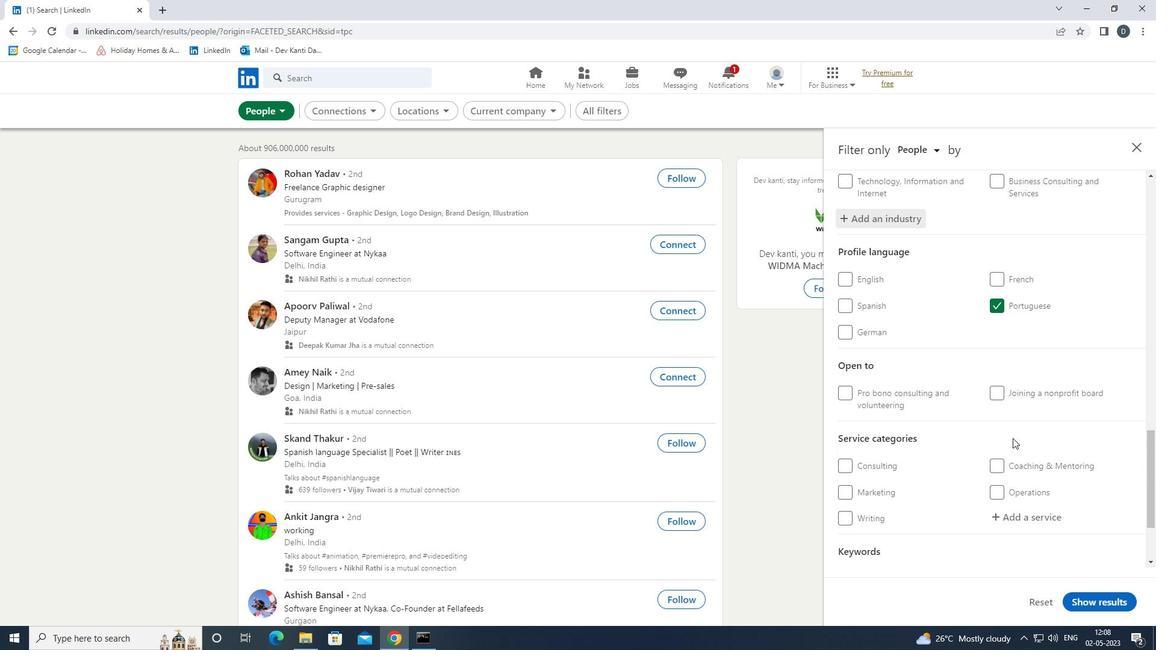 
Action: Mouse scrolled (1021, 475) with delta (0, 0)
Screenshot: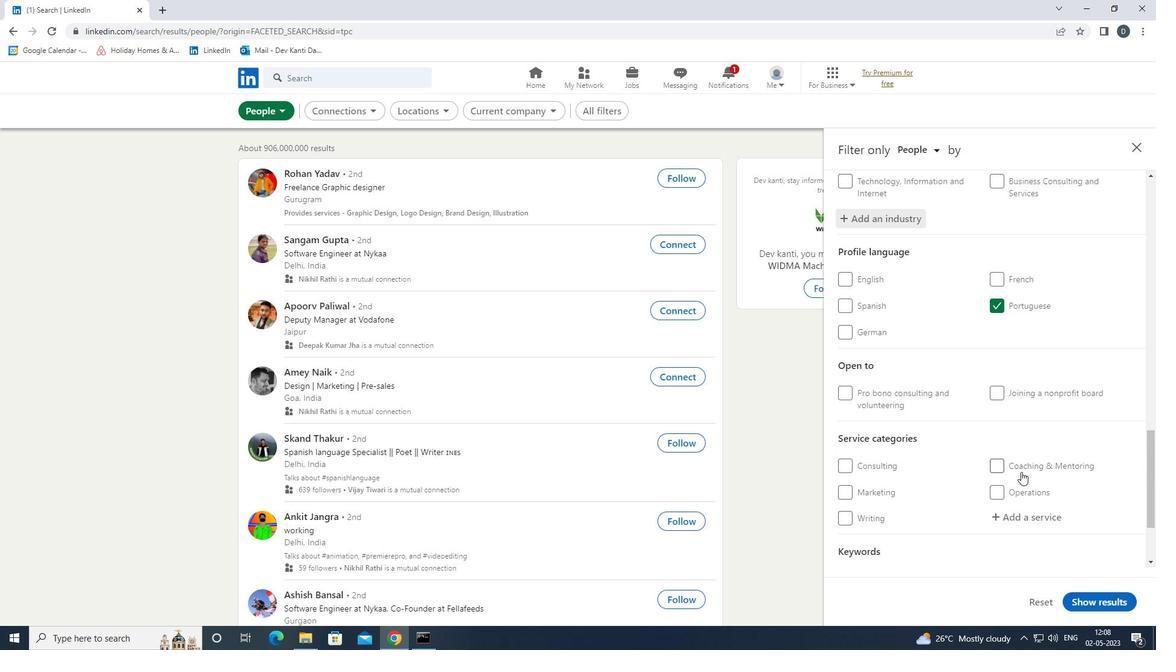 
Action: Mouse scrolled (1021, 475) with delta (0, 0)
Screenshot: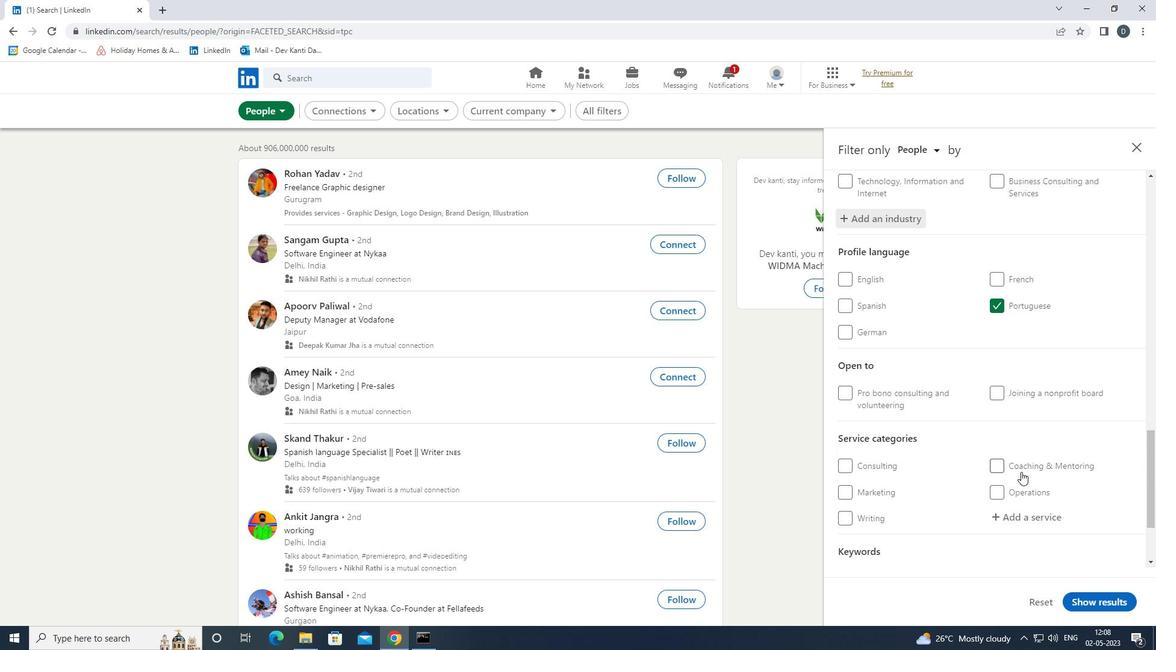 
Action: Mouse moved to (1028, 397)
Screenshot: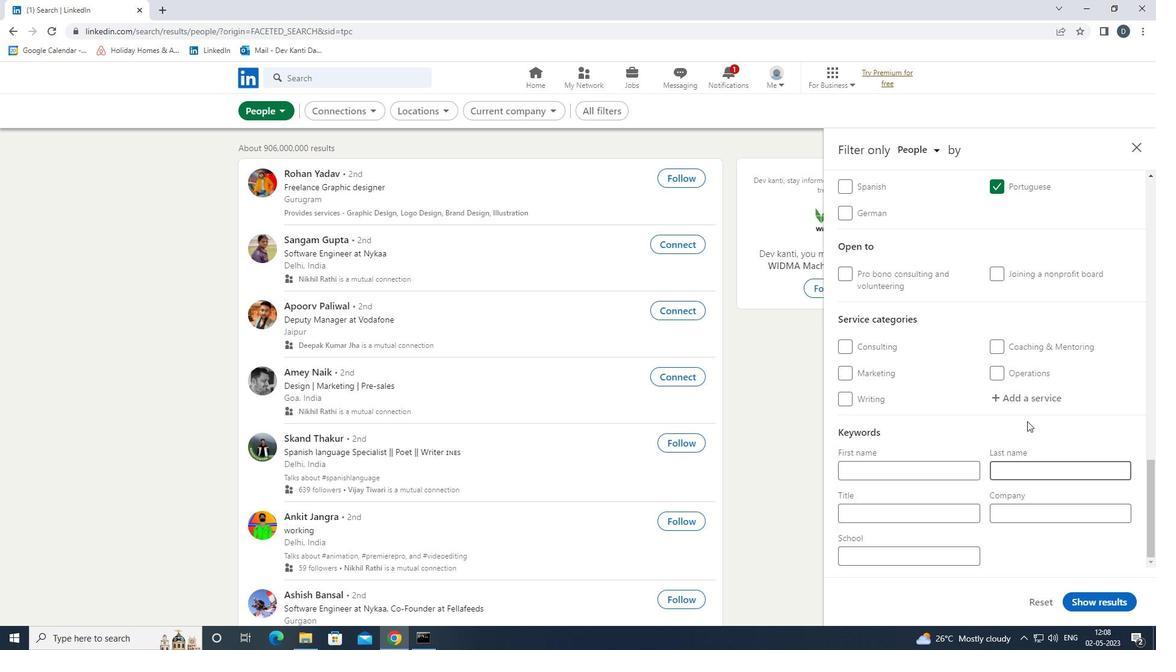 
Action: Mouse pressed left at (1028, 397)
Screenshot: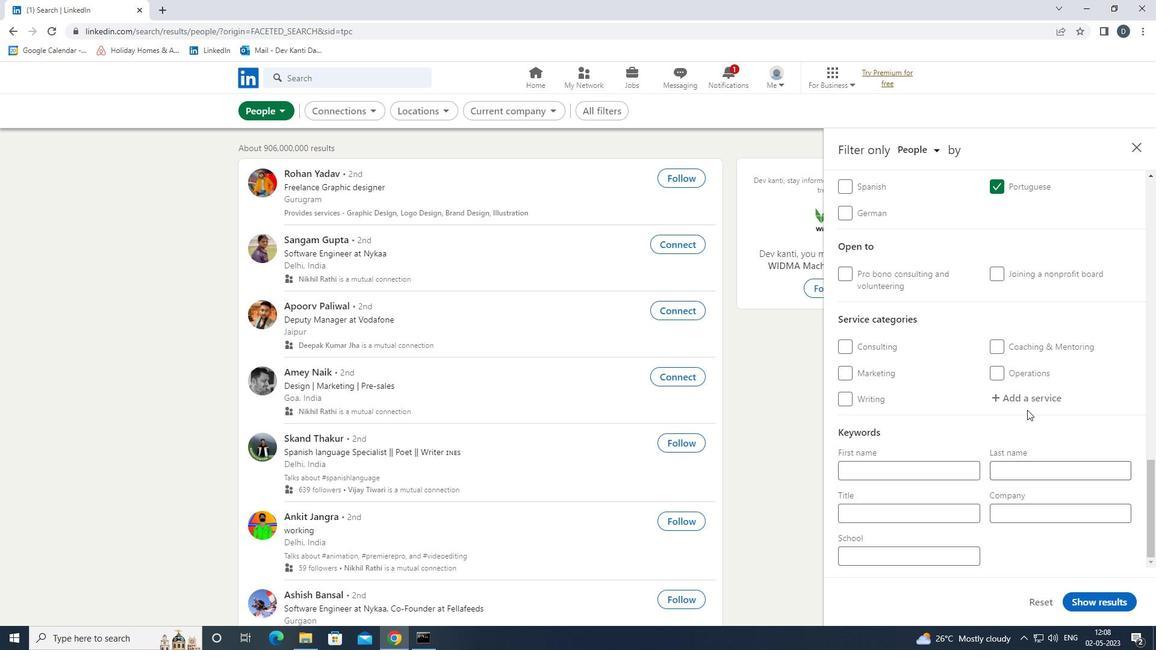 
Action: Key pressed <Key.shift>CYBERSECURITY<Key.down><Key.enter>
Screenshot: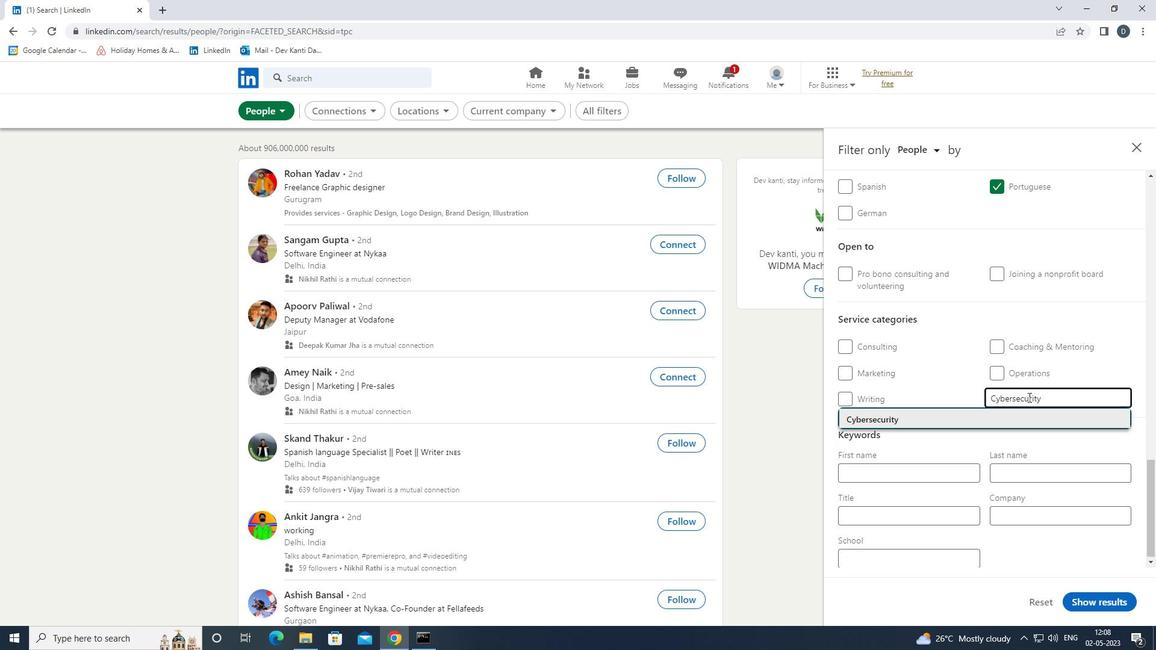
Action: Mouse moved to (1023, 402)
Screenshot: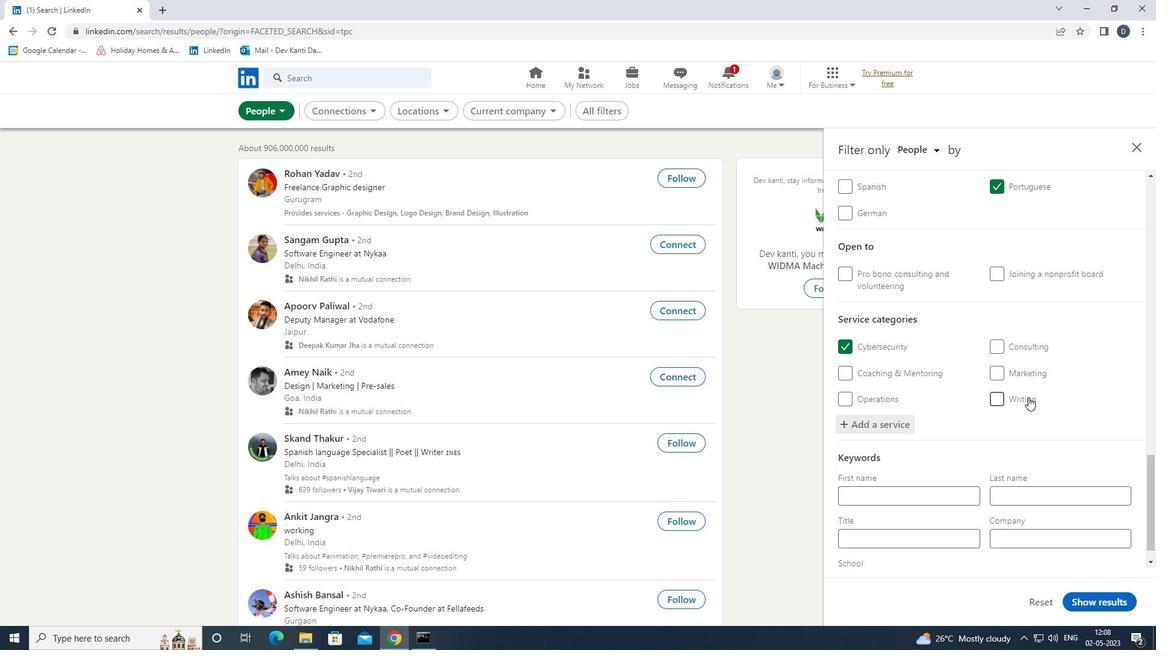 
Action: Mouse scrolled (1023, 401) with delta (0, 0)
Screenshot: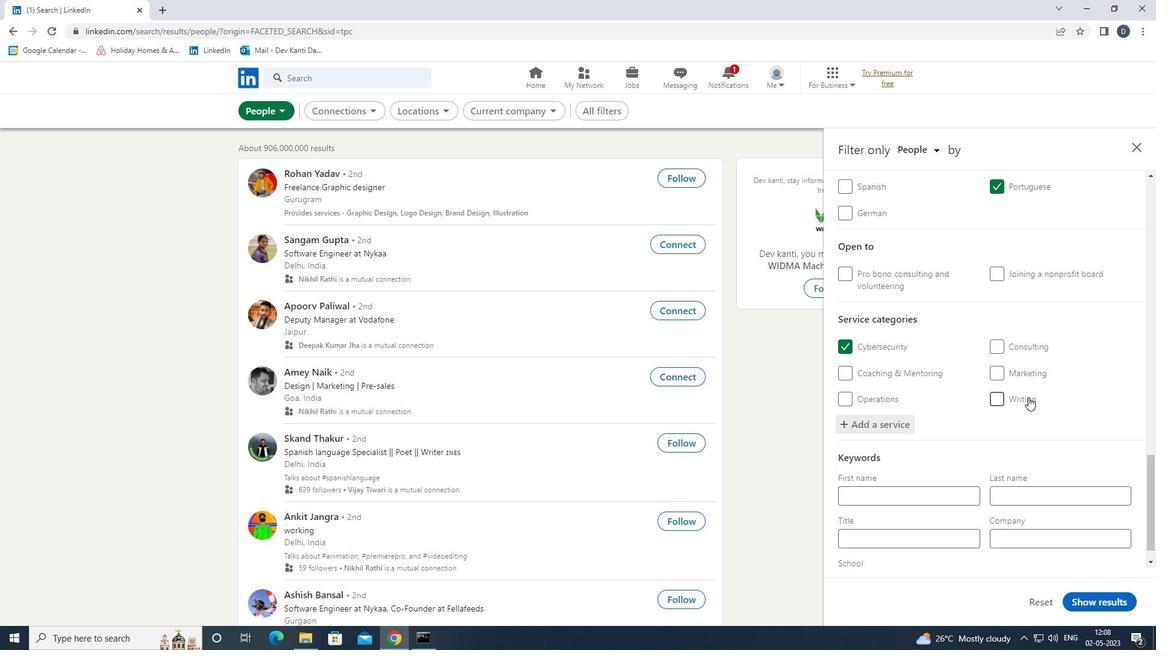 
Action: Mouse moved to (1015, 410)
Screenshot: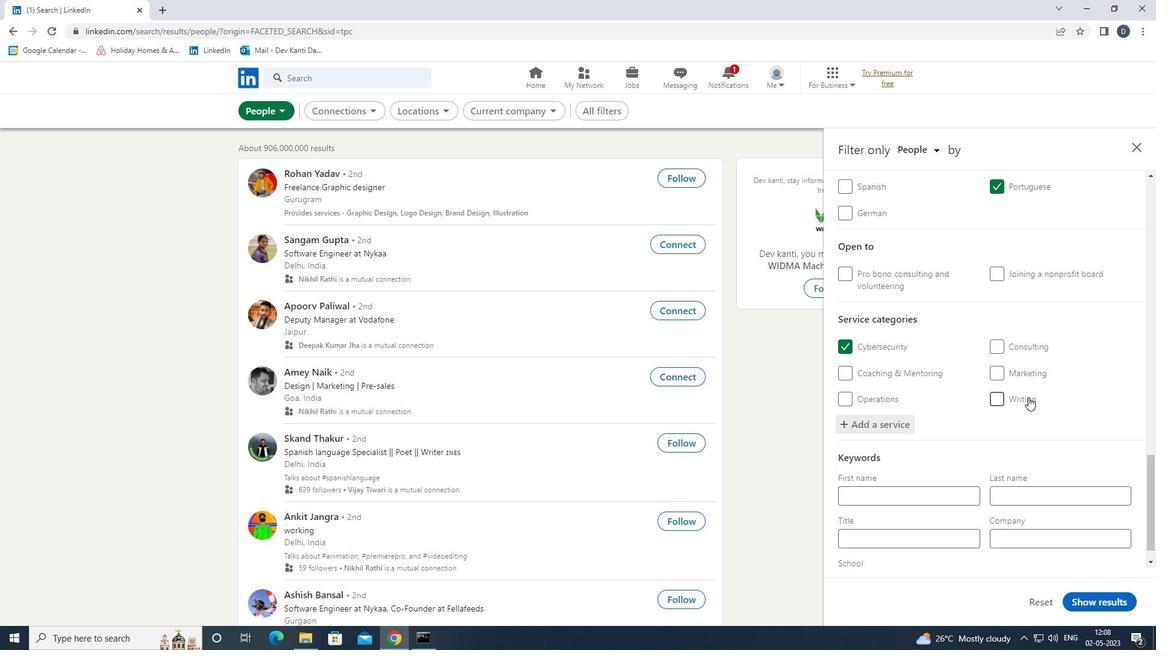 
Action: Mouse scrolled (1015, 410) with delta (0, 0)
Screenshot: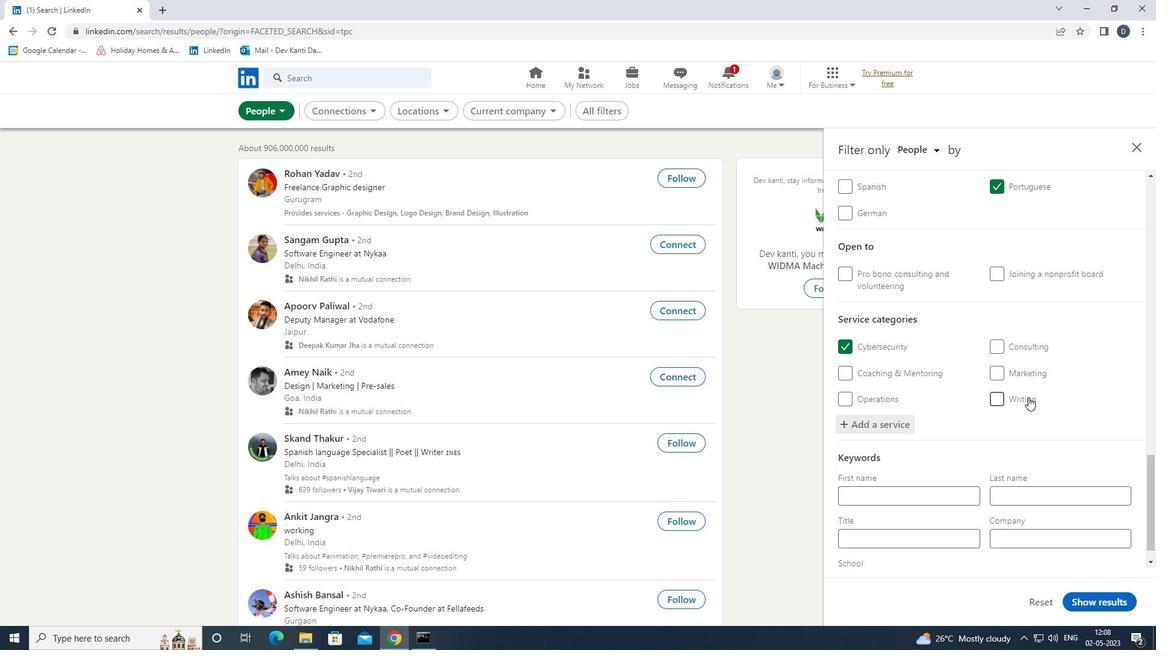 
Action: Mouse moved to (1009, 418)
Screenshot: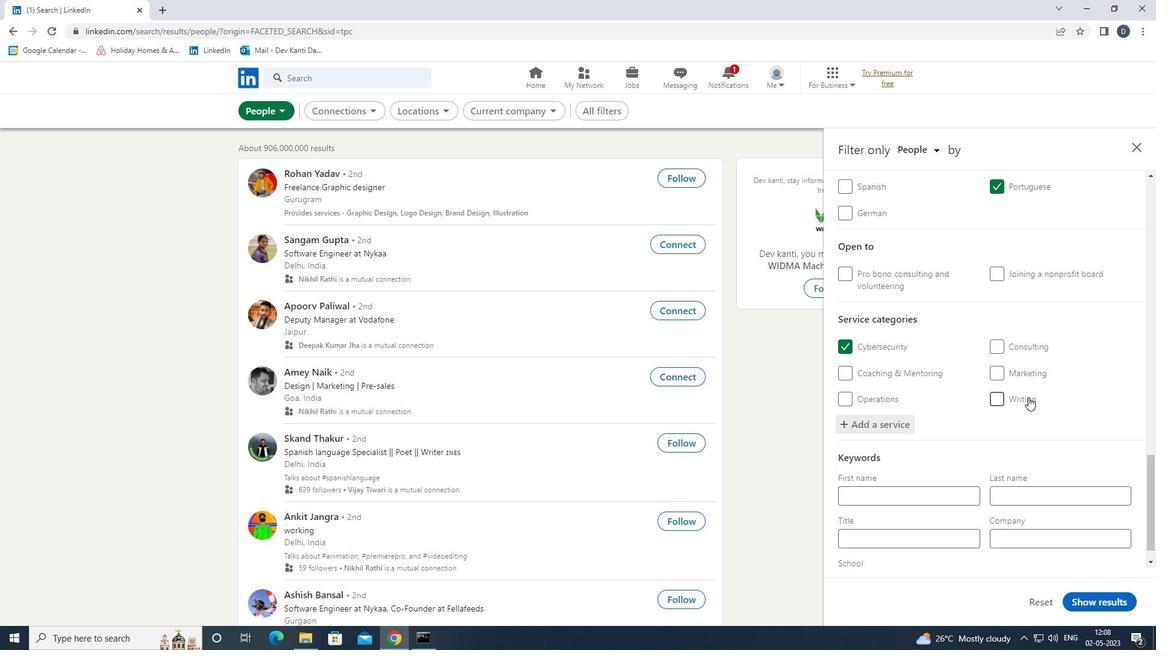 
Action: Mouse scrolled (1009, 418) with delta (0, 0)
Screenshot: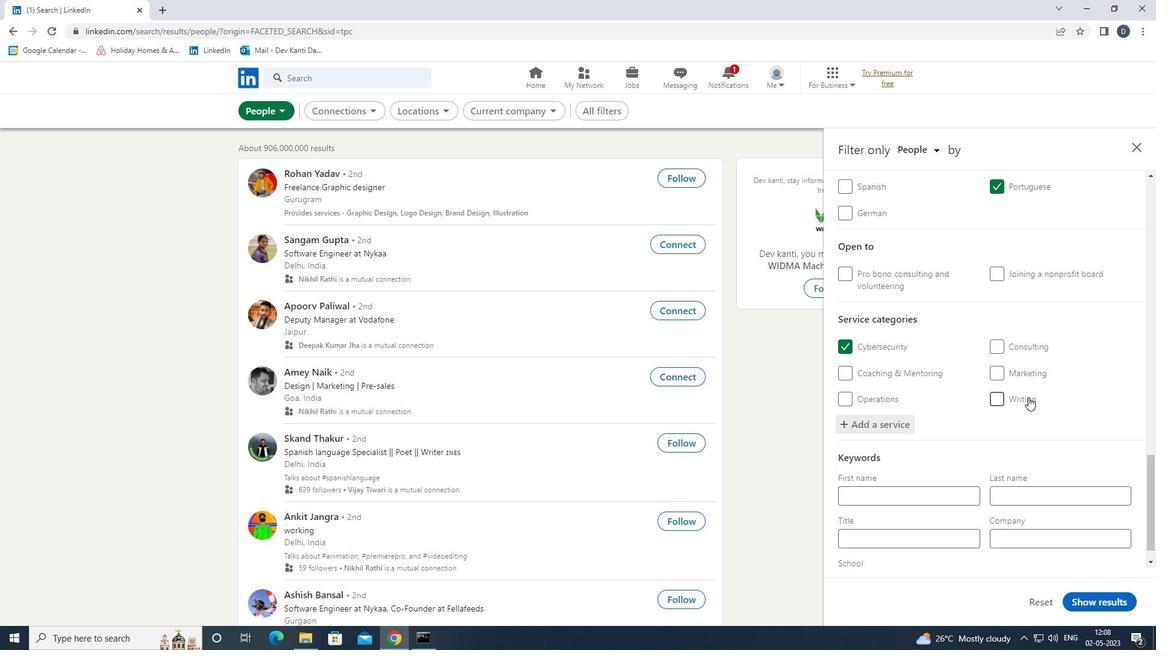 
Action: Mouse moved to (1000, 427)
Screenshot: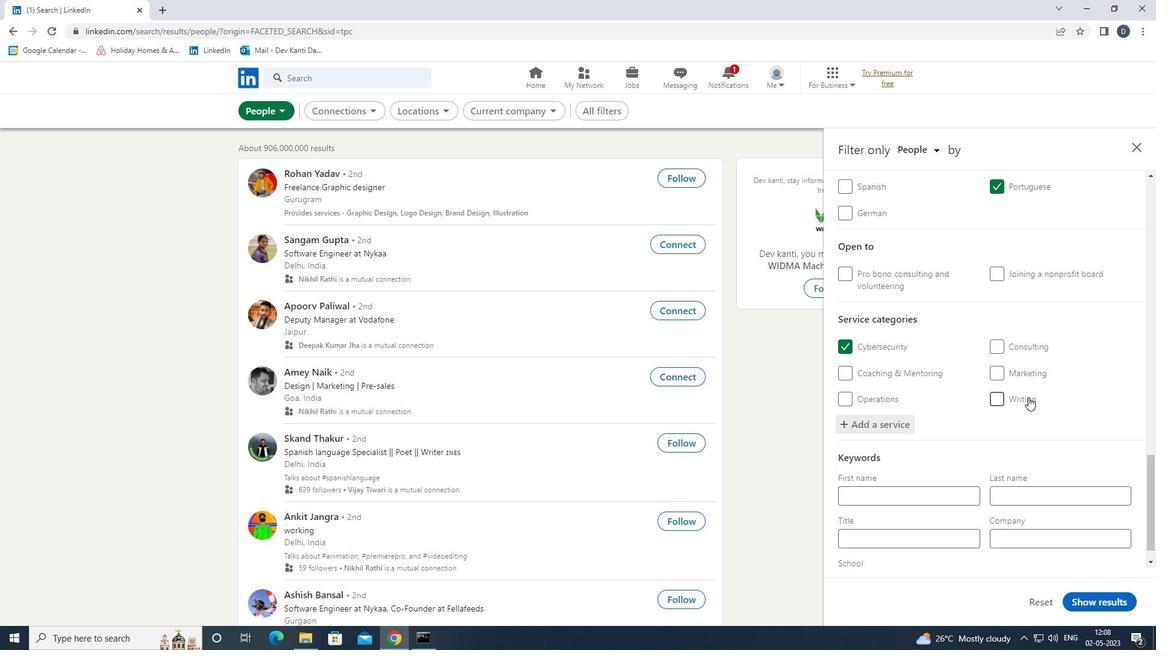 
Action: Mouse scrolled (1000, 427) with delta (0, 0)
Screenshot: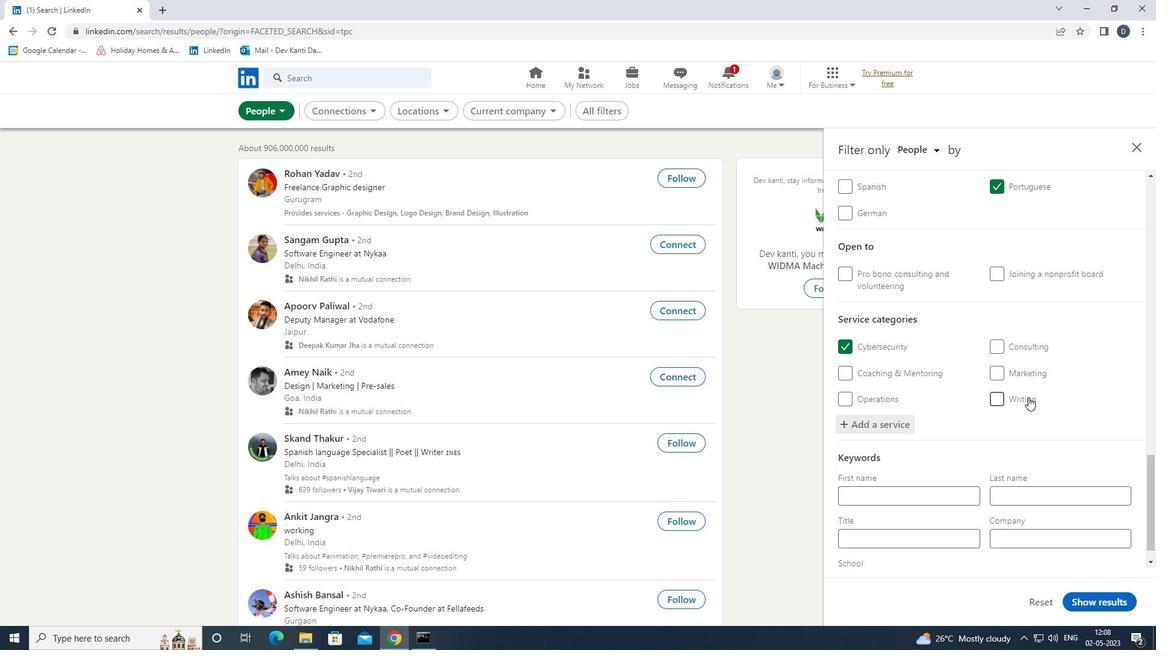 
Action: Mouse moved to (943, 524)
Screenshot: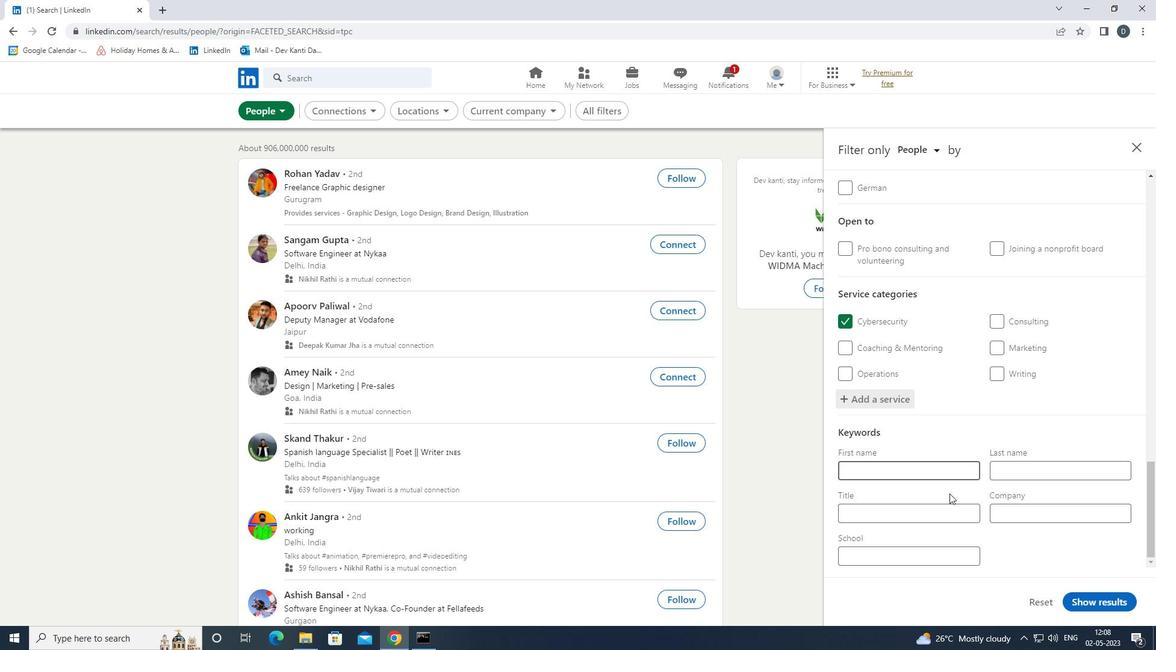 
Action: Mouse pressed left at (943, 524)
Screenshot: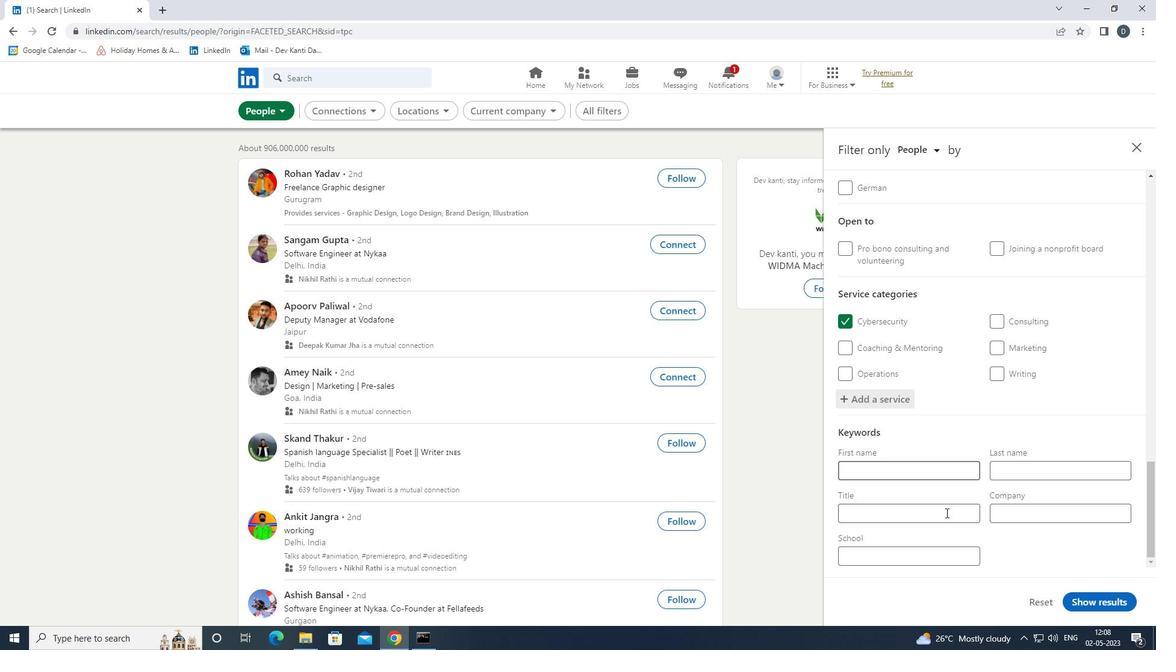 
Action: Mouse moved to (943, 521)
Screenshot: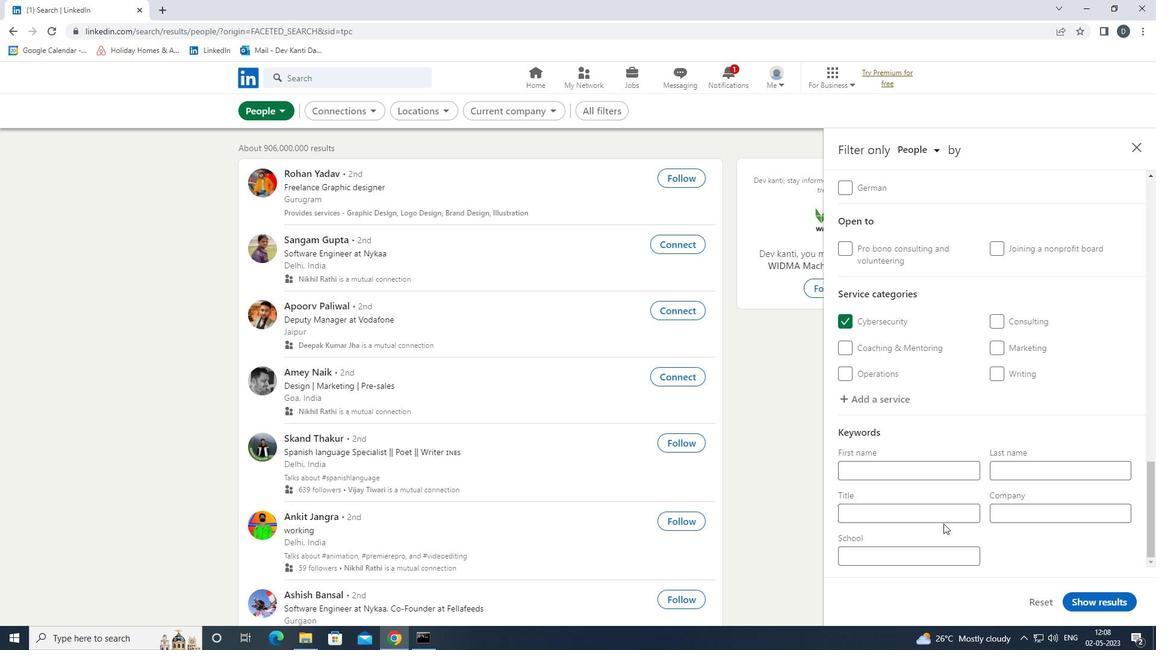 
Action: Mouse pressed left at (943, 521)
Screenshot: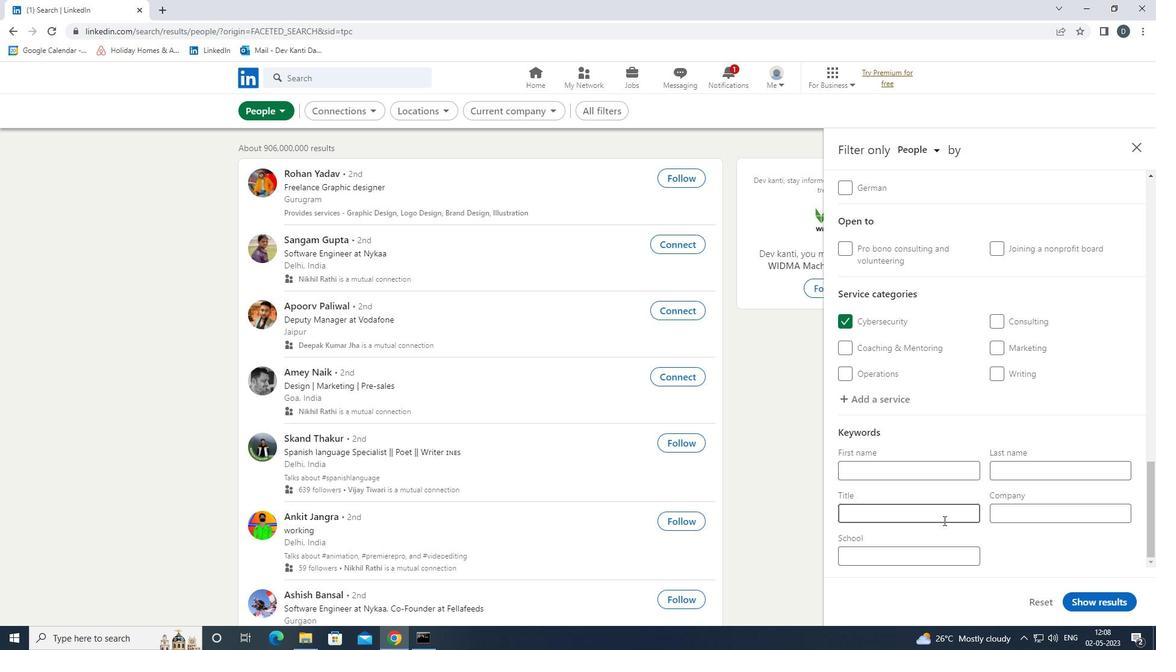 
Action: Key pressed <Key.shift>CREDIT<Key.space><Key.shift>COUSELOR
Screenshot: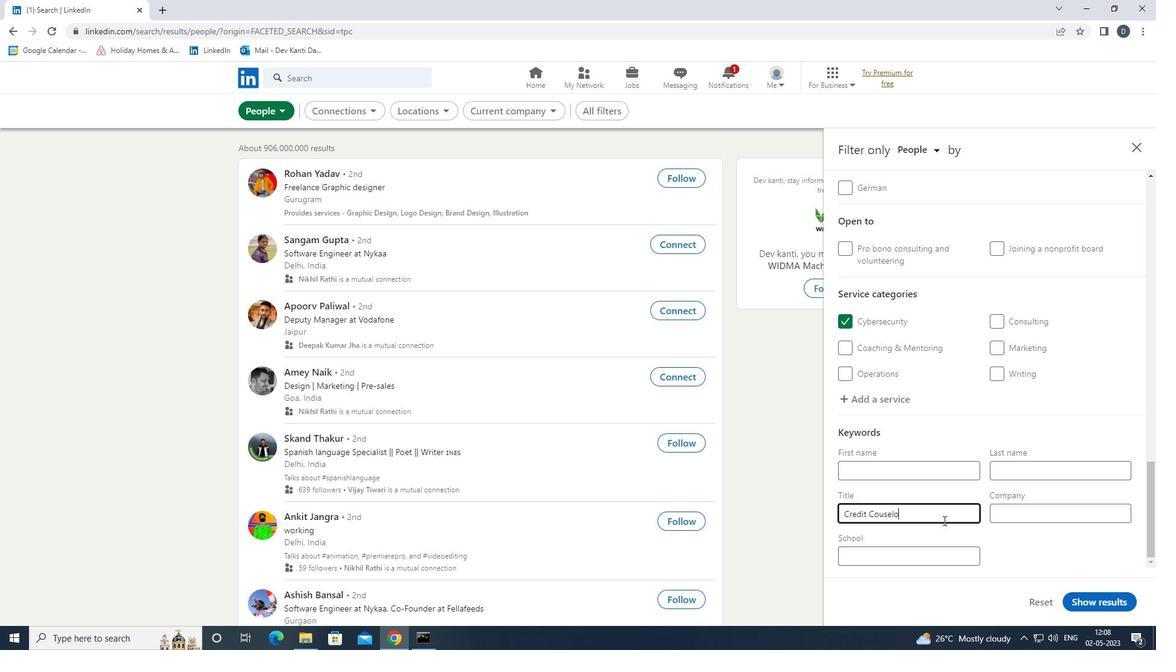 
Action: Mouse moved to (1098, 604)
Screenshot: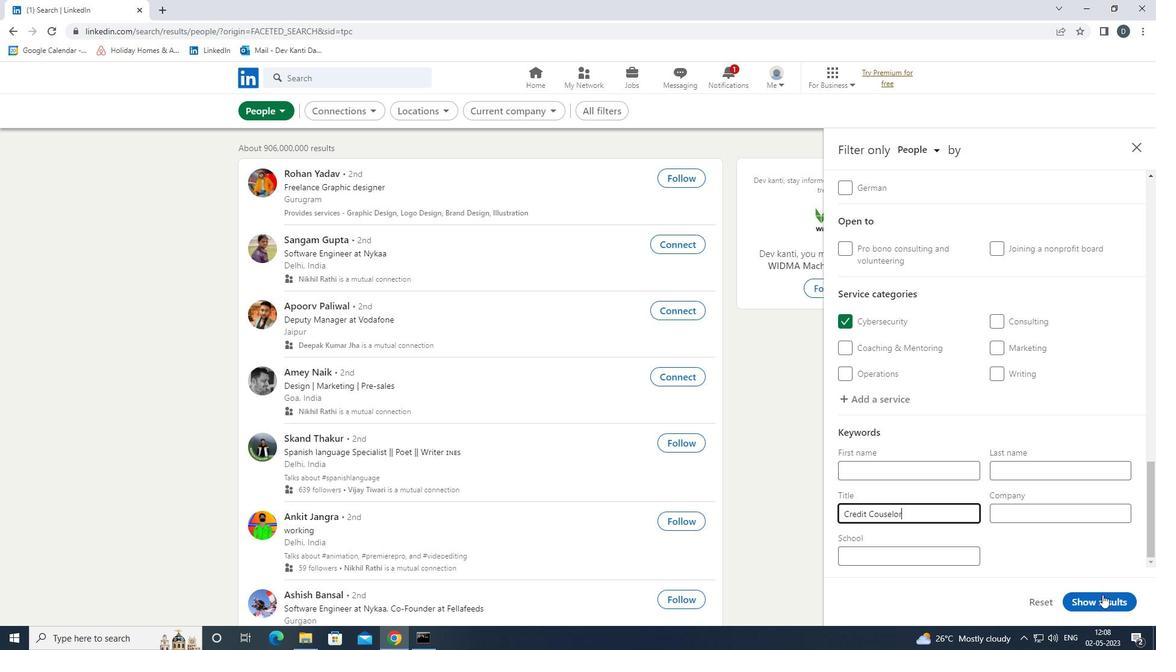 
Action: Mouse pressed left at (1098, 604)
Screenshot: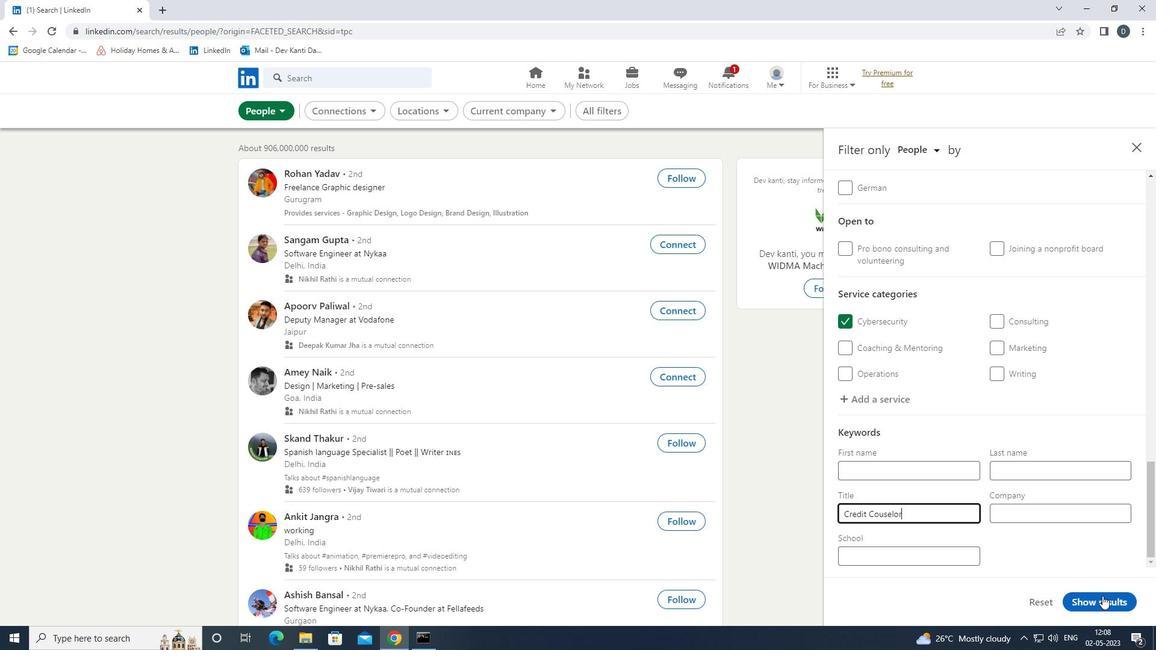 
Action: Mouse moved to (627, 145)
Screenshot: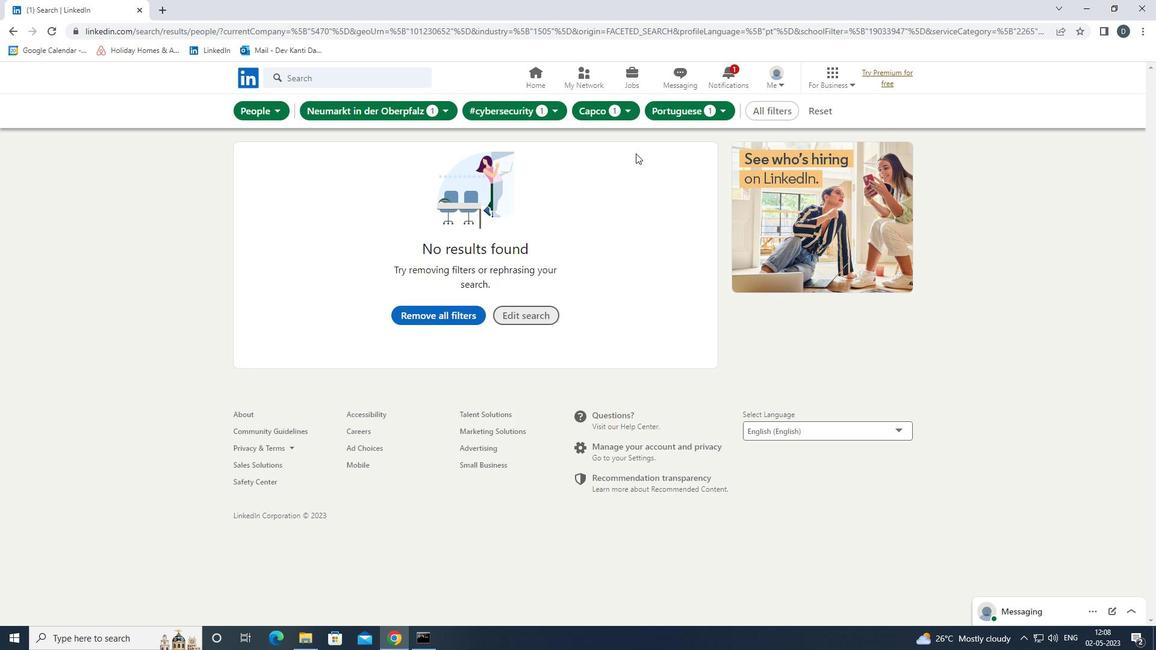 
